 Task: Find connections with filter location Granada with filter topic #homeofficewith filter profile language Potuguese with filter current company Gartner with filter school Ranchi University, Ranchi with filter industry Education with filter service category Property Management with filter keywords title Culture Operations Manager
Action: Mouse moved to (580, 87)
Screenshot: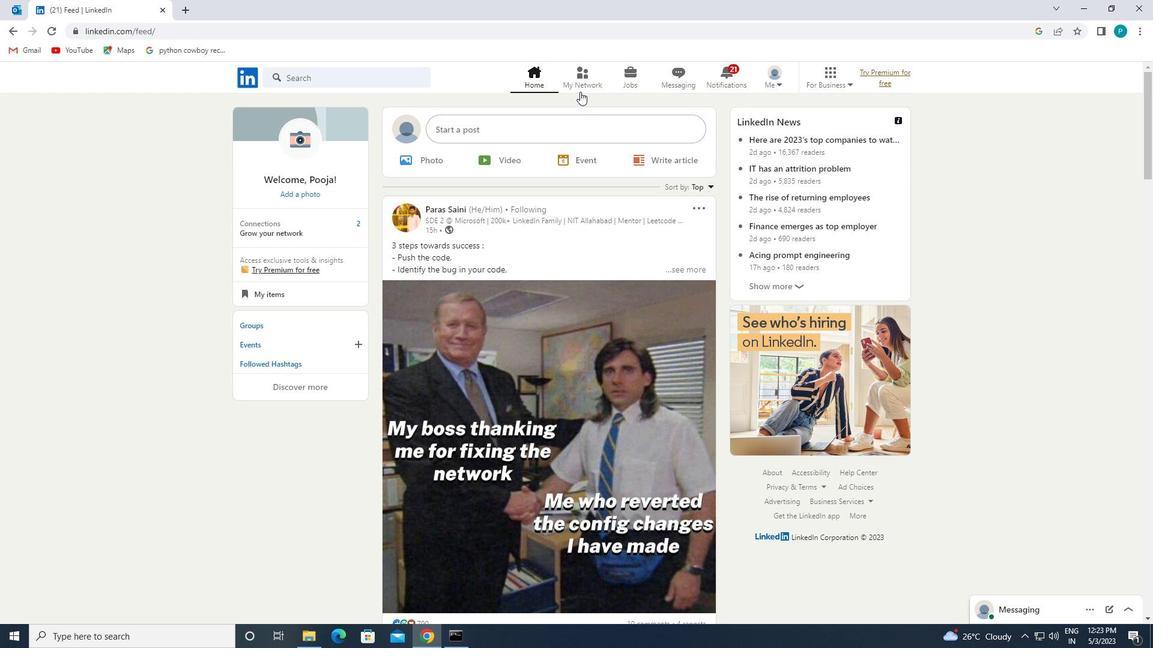 
Action: Mouse pressed left at (580, 87)
Screenshot: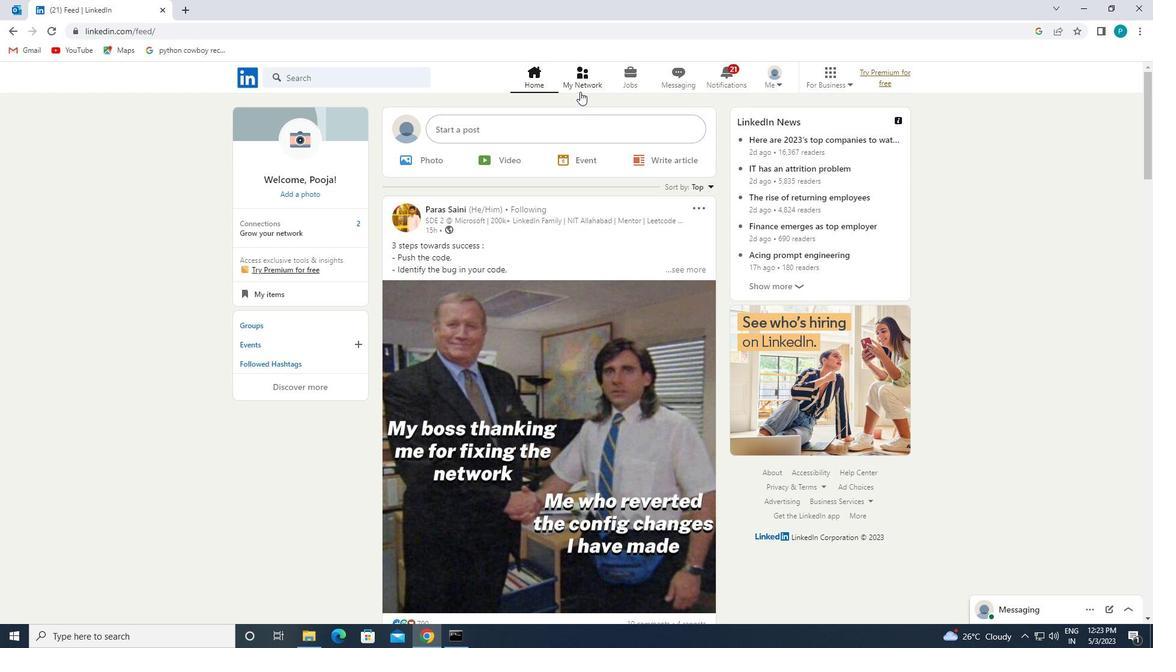 
Action: Mouse moved to (287, 151)
Screenshot: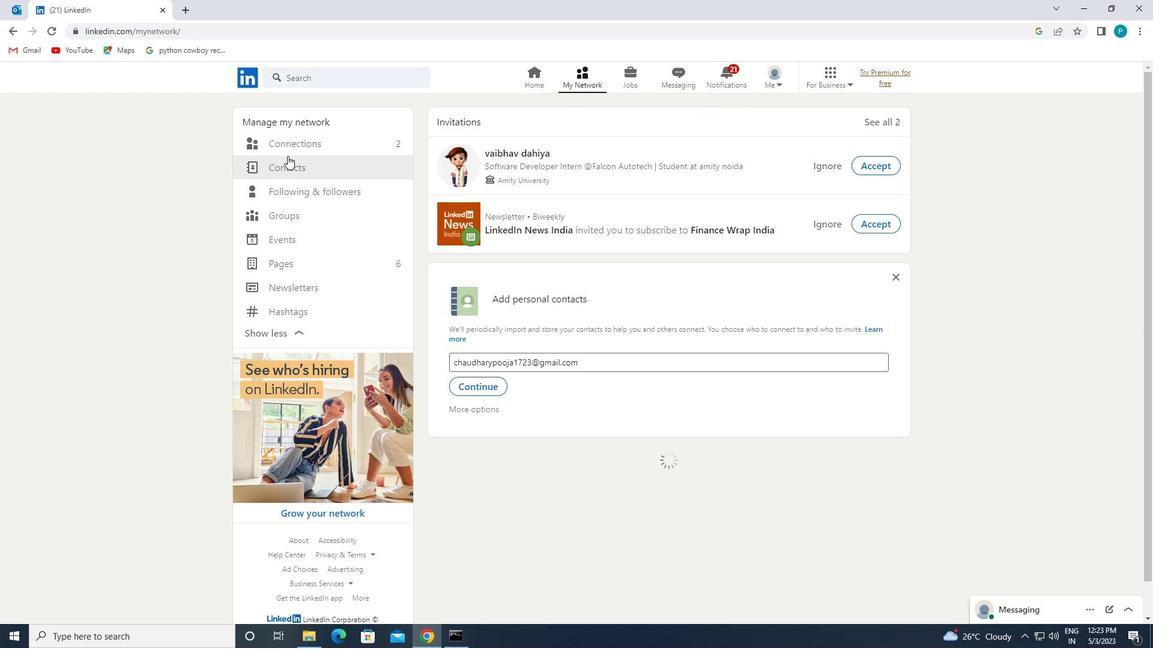 
Action: Mouse pressed left at (287, 151)
Screenshot: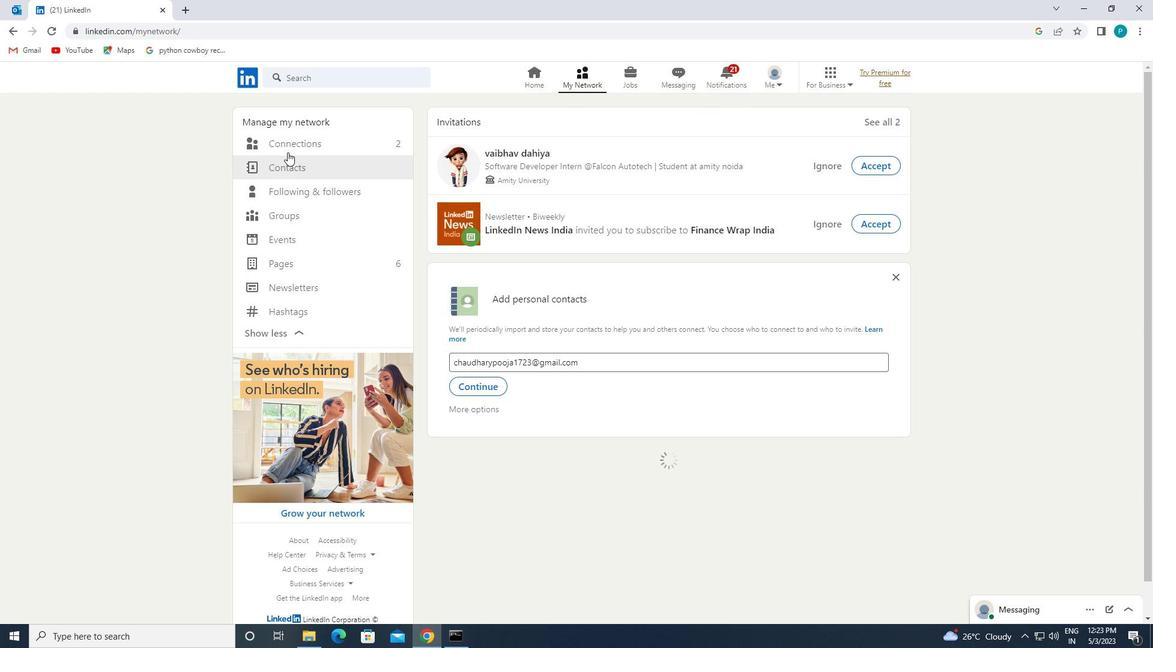 
Action: Mouse moved to (365, 144)
Screenshot: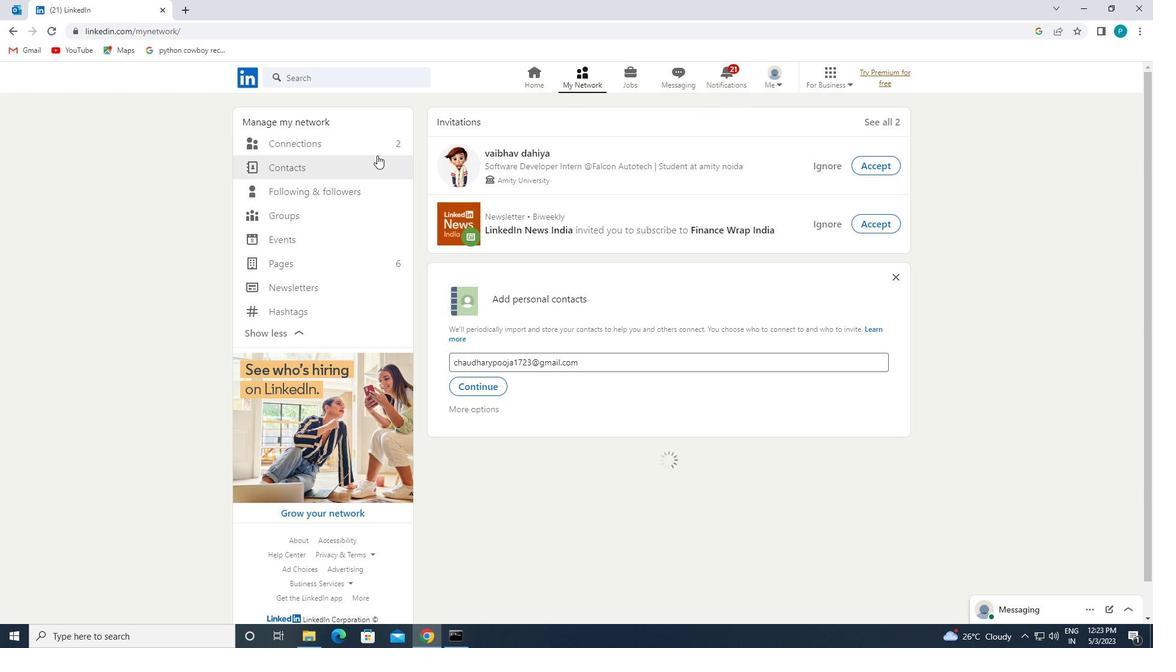 
Action: Mouse pressed left at (365, 144)
Screenshot: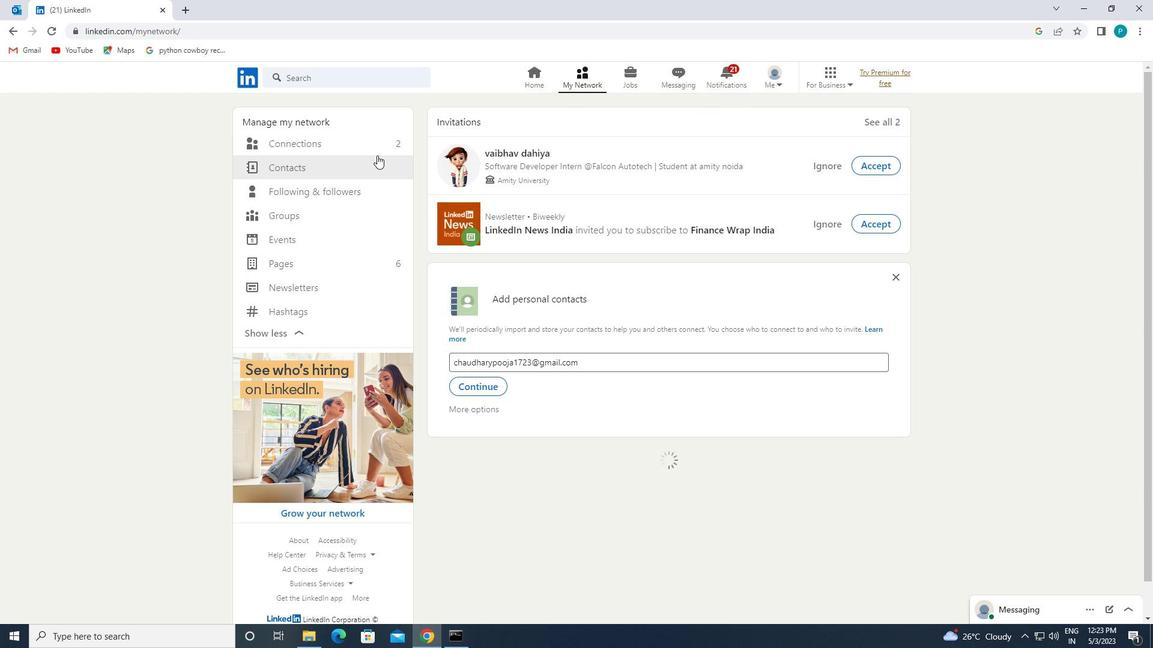 
Action: Mouse pressed left at (365, 144)
Screenshot: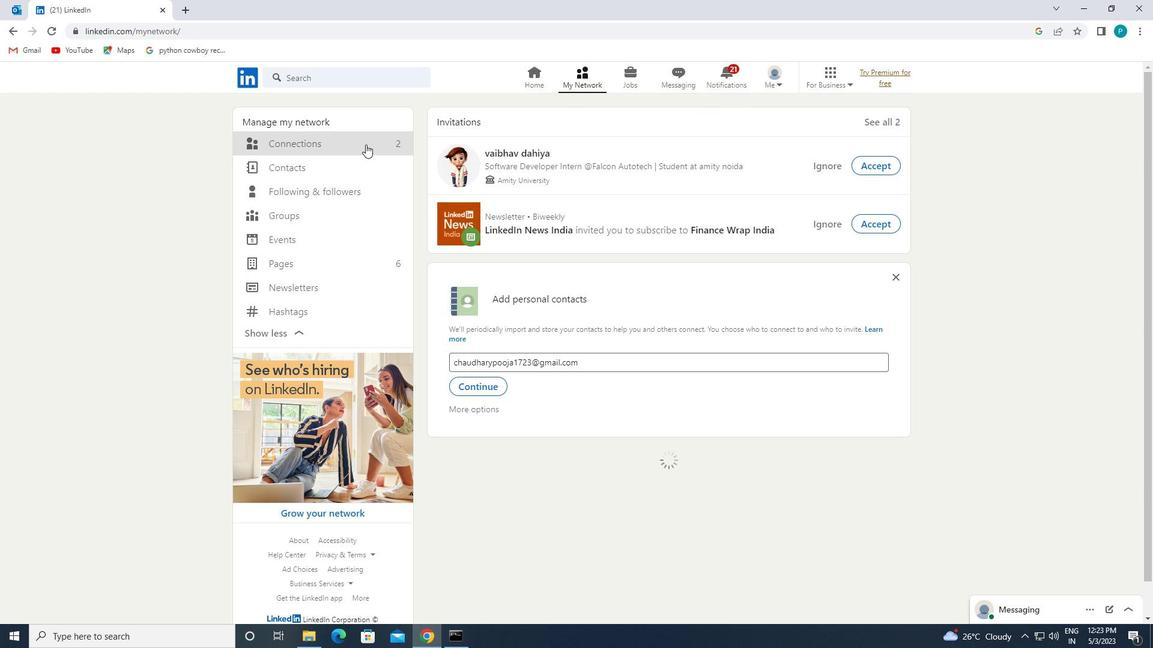 
Action: Mouse moved to (692, 145)
Screenshot: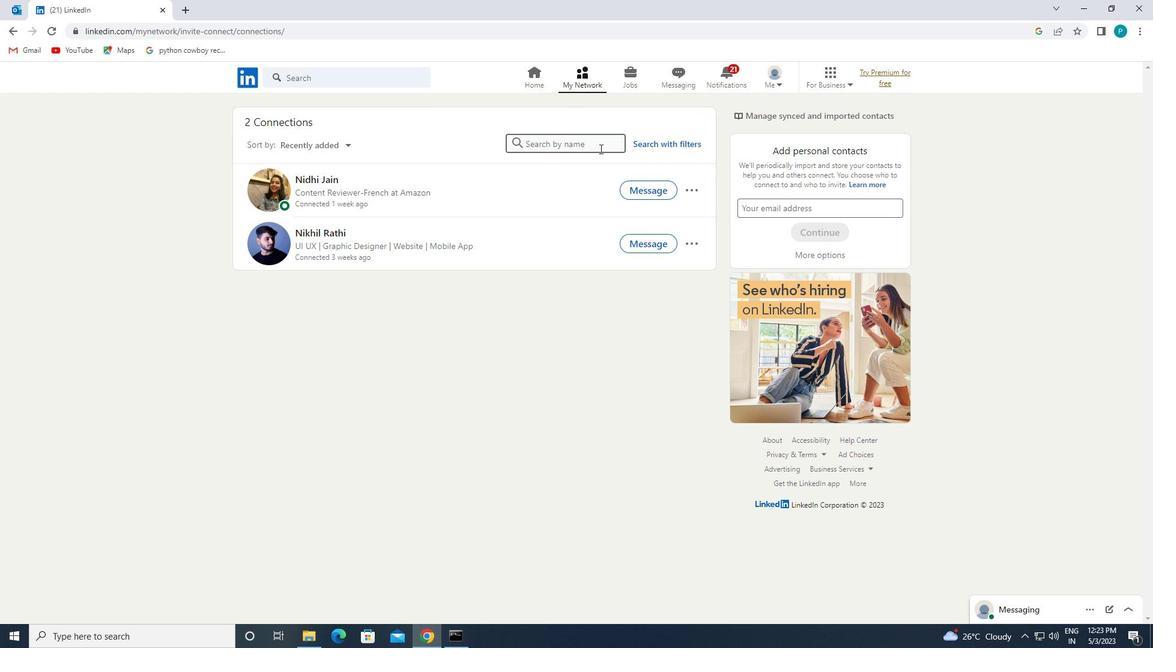 
Action: Mouse pressed left at (692, 145)
Screenshot: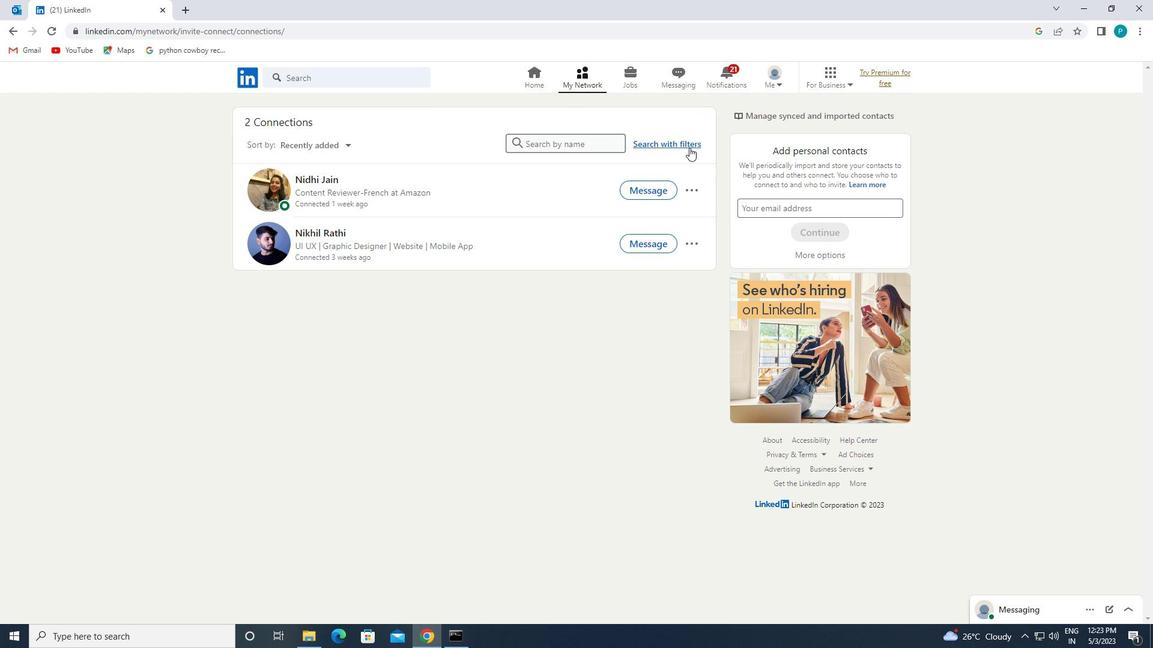 
Action: Mouse moved to (618, 117)
Screenshot: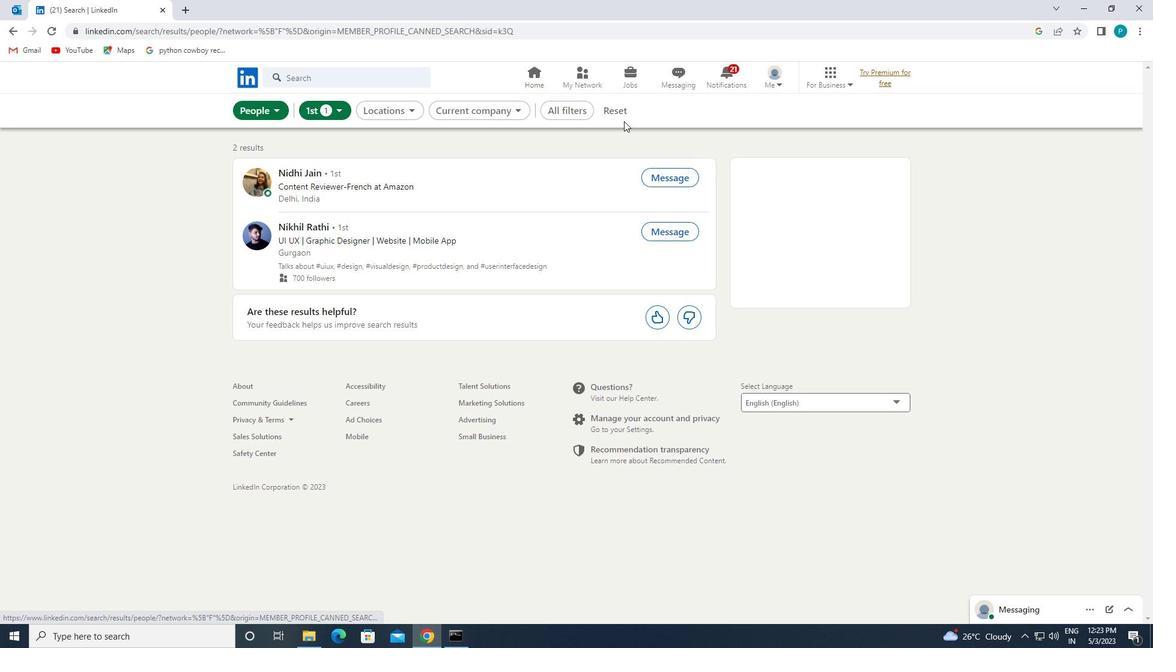 
Action: Mouse pressed left at (618, 117)
Screenshot: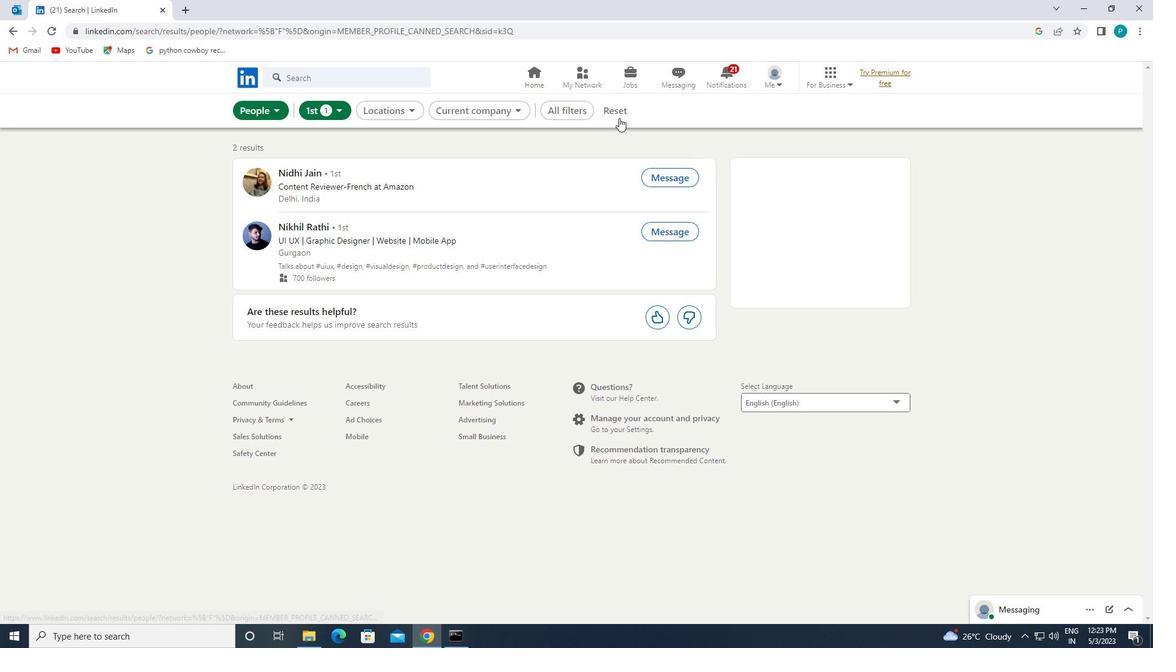 
Action: Mouse moved to (584, 111)
Screenshot: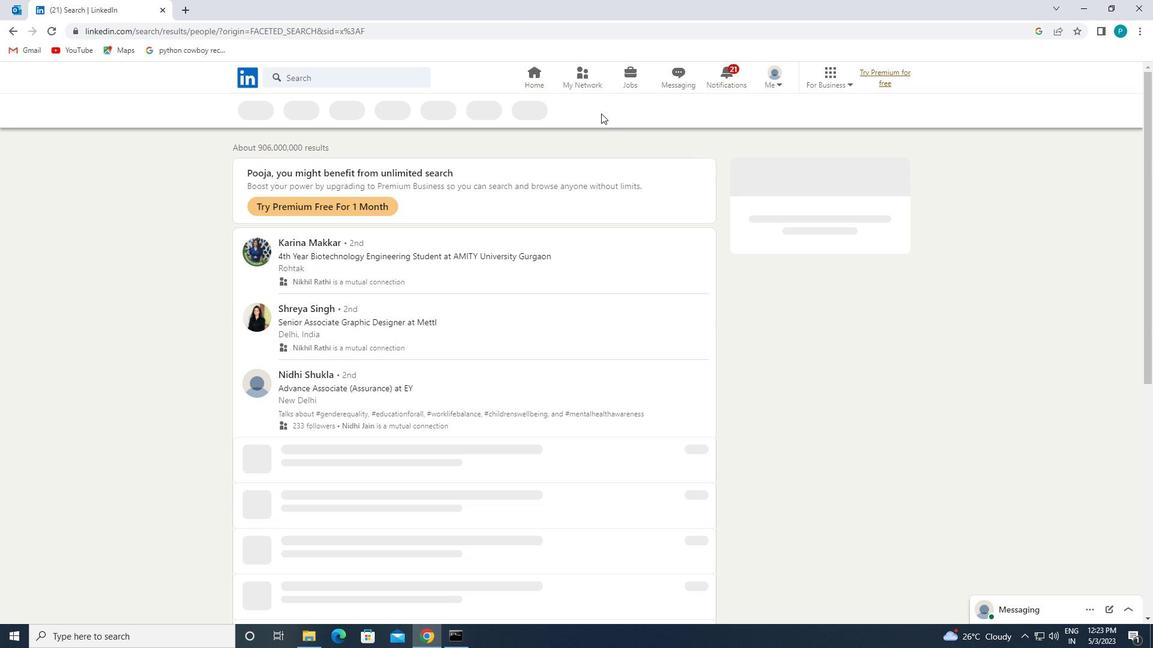 
Action: Mouse pressed left at (584, 111)
Screenshot: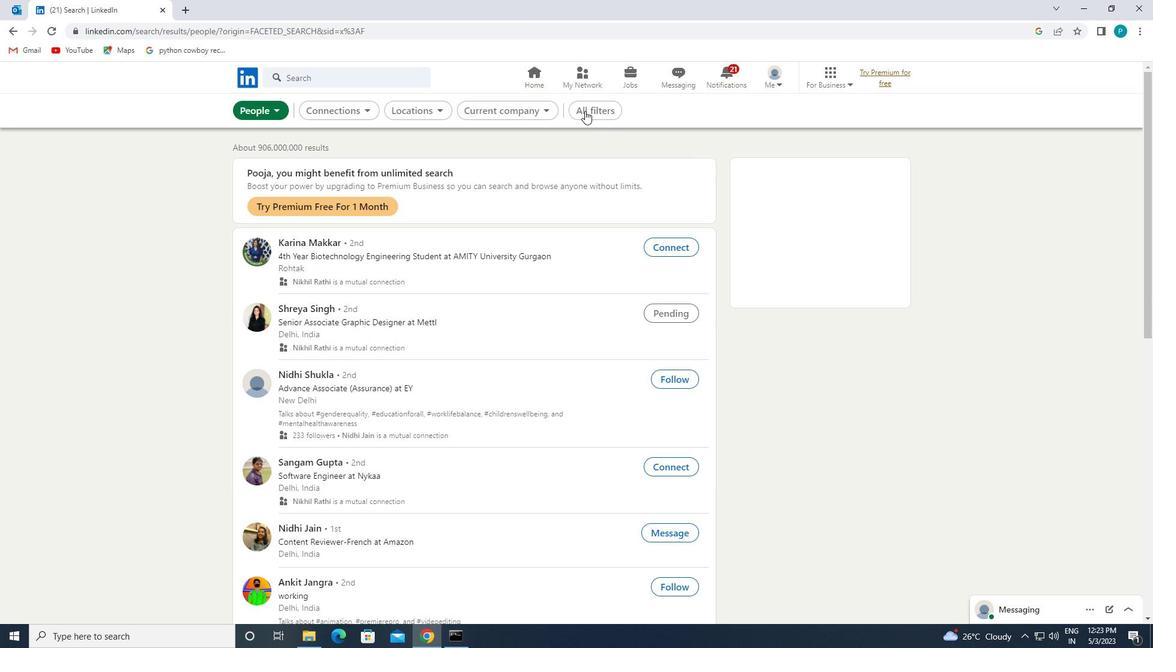 
Action: Mouse moved to (875, 288)
Screenshot: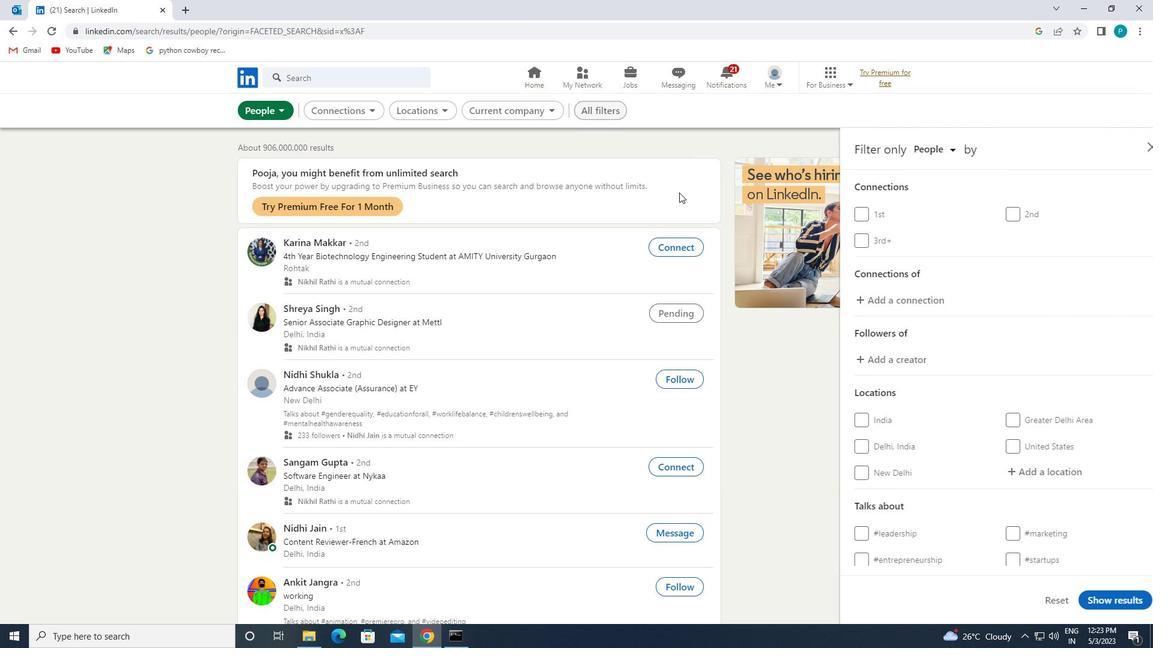 
Action: Mouse scrolled (875, 288) with delta (0, 0)
Screenshot: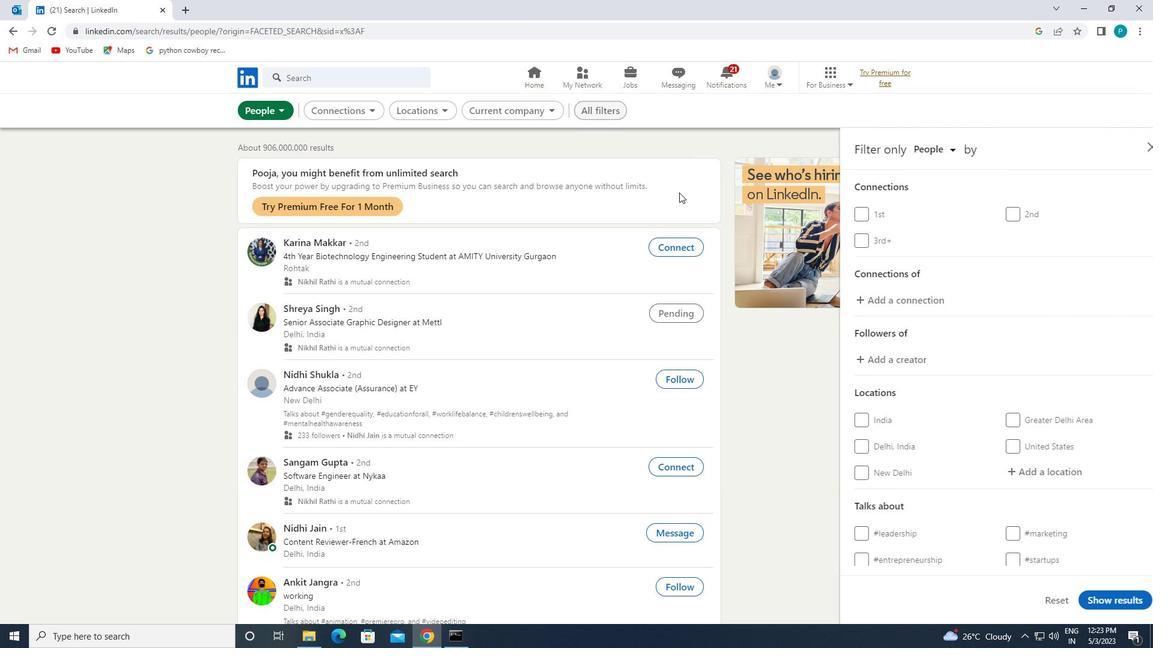 
Action: Mouse moved to (885, 294)
Screenshot: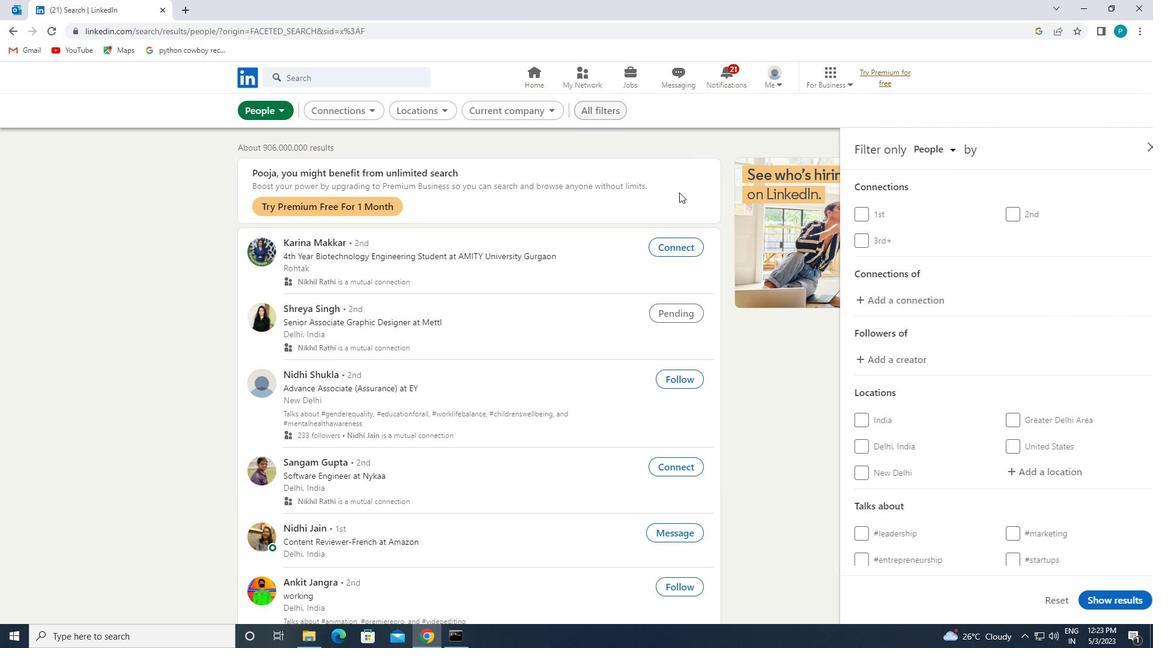 
Action: Mouse scrolled (885, 294) with delta (0, 0)
Screenshot: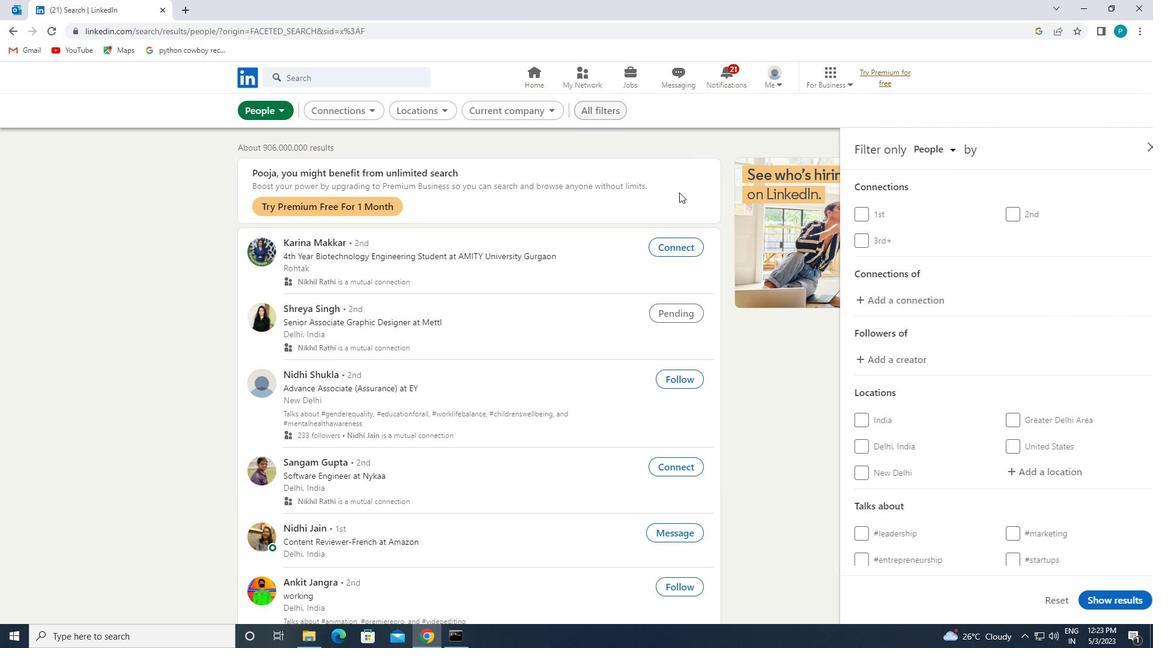 
Action: Mouse moved to (996, 342)
Screenshot: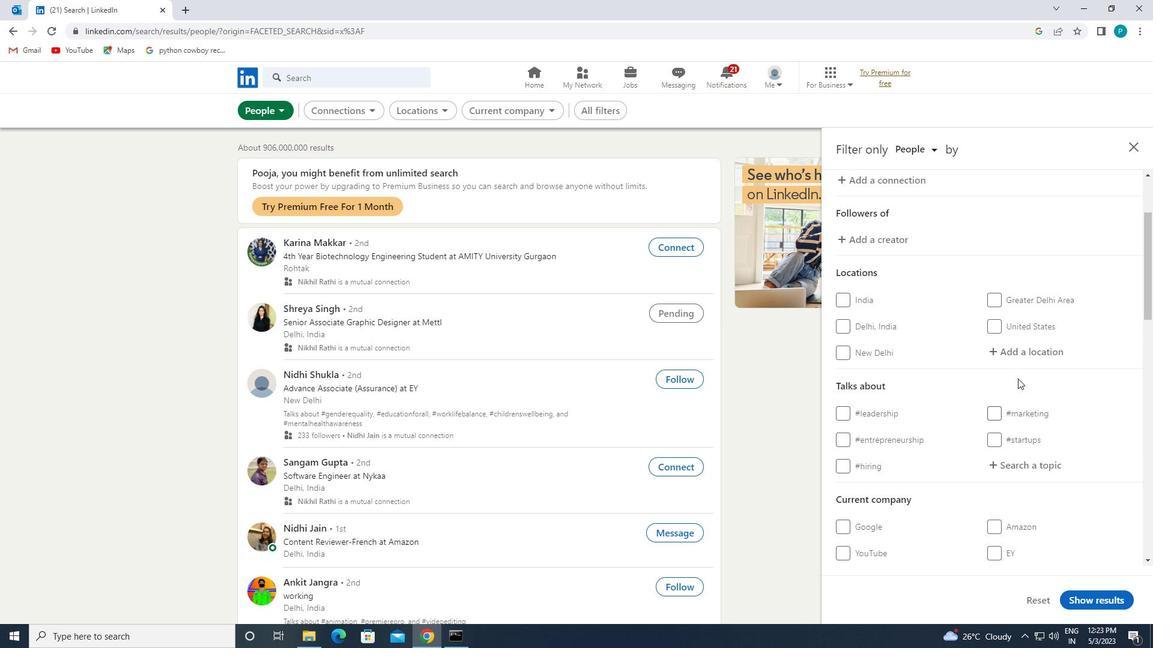 
Action: Mouse pressed left at (996, 342)
Screenshot: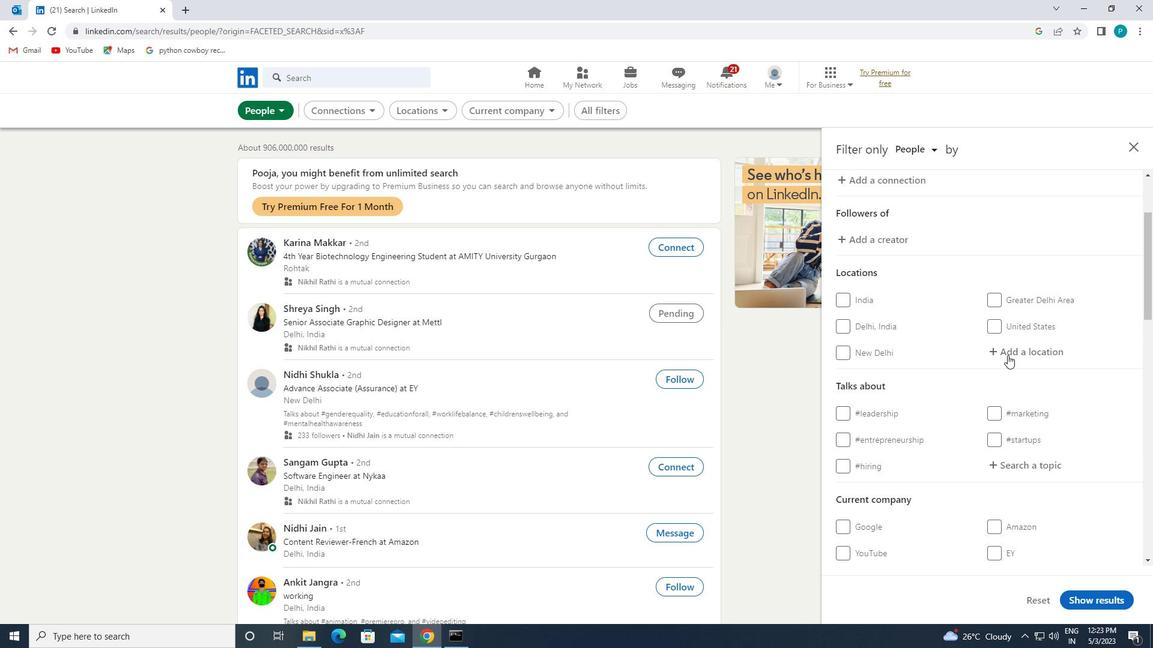 
Action: Key pressed <Key.caps_lock>g<Key.caps_lock>ranada
Screenshot: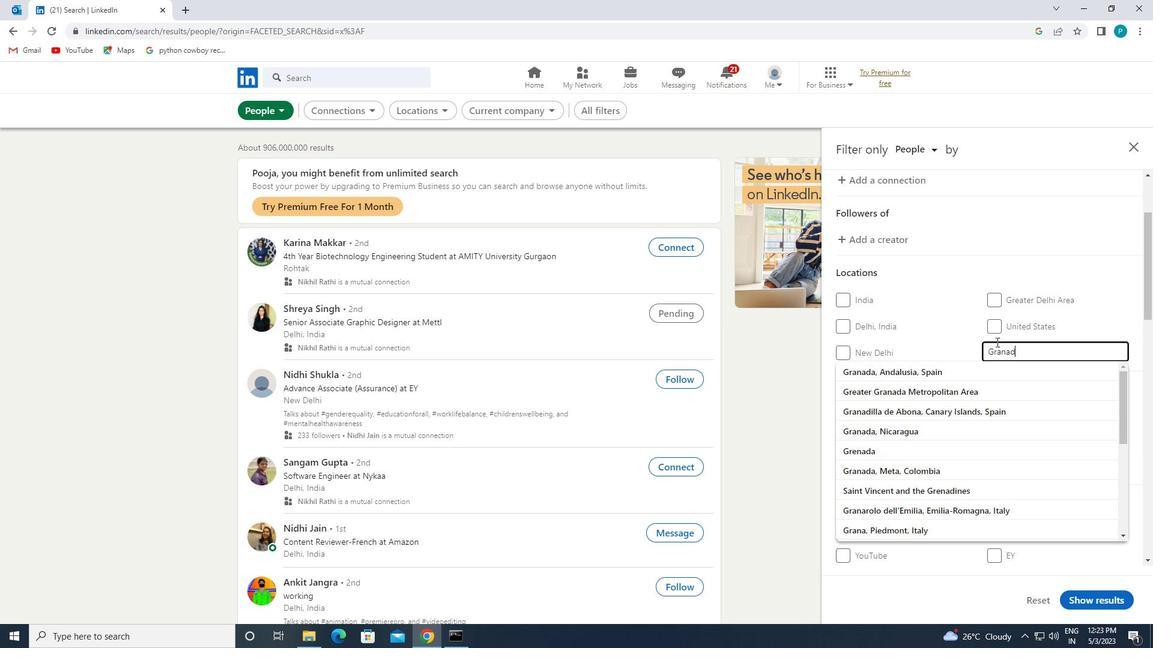 
Action: Mouse moved to (924, 370)
Screenshot: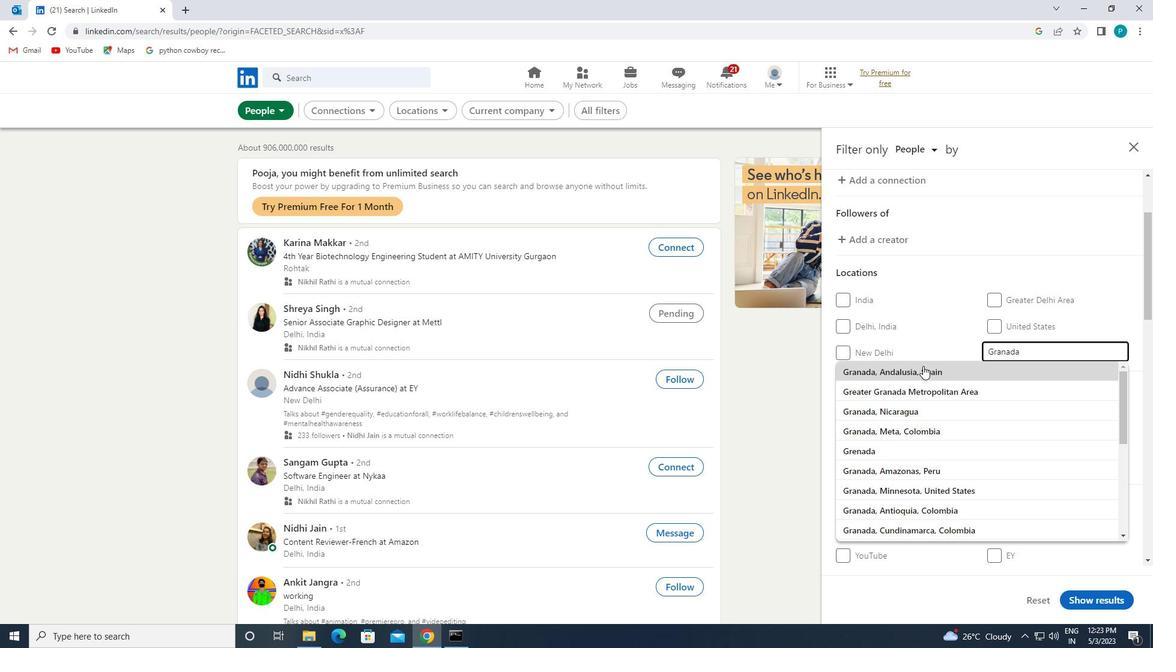 
Action: Mouse pressed left at (924, 370)
Screenshot: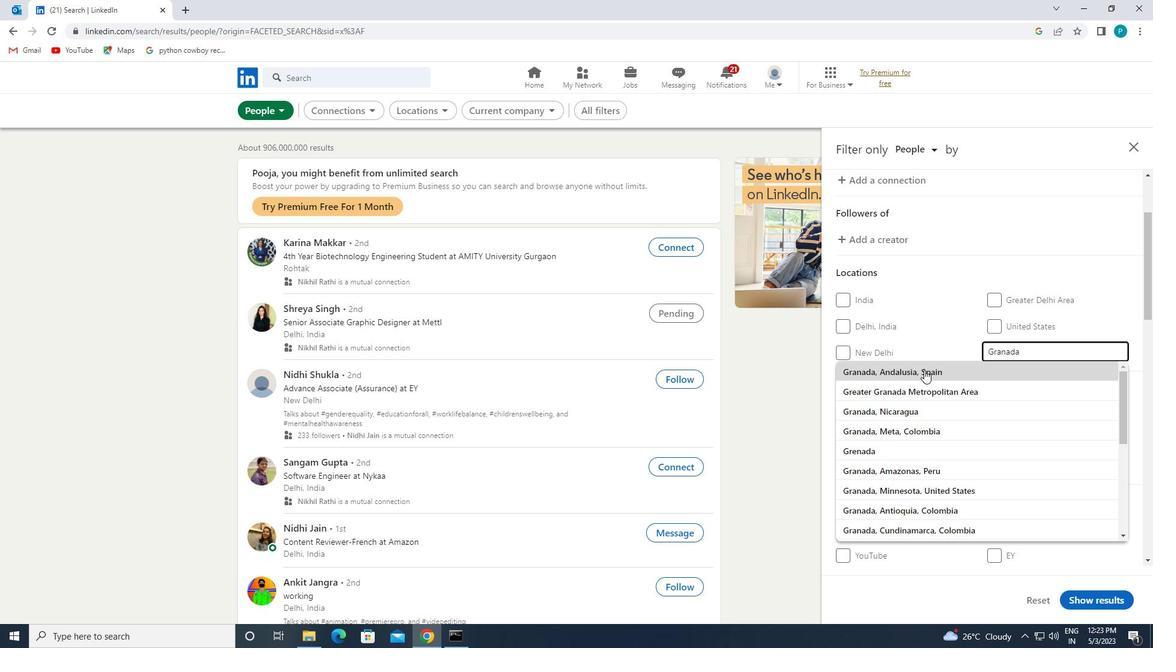 
Action: Mouse moved to (924, 371)
Screenshot: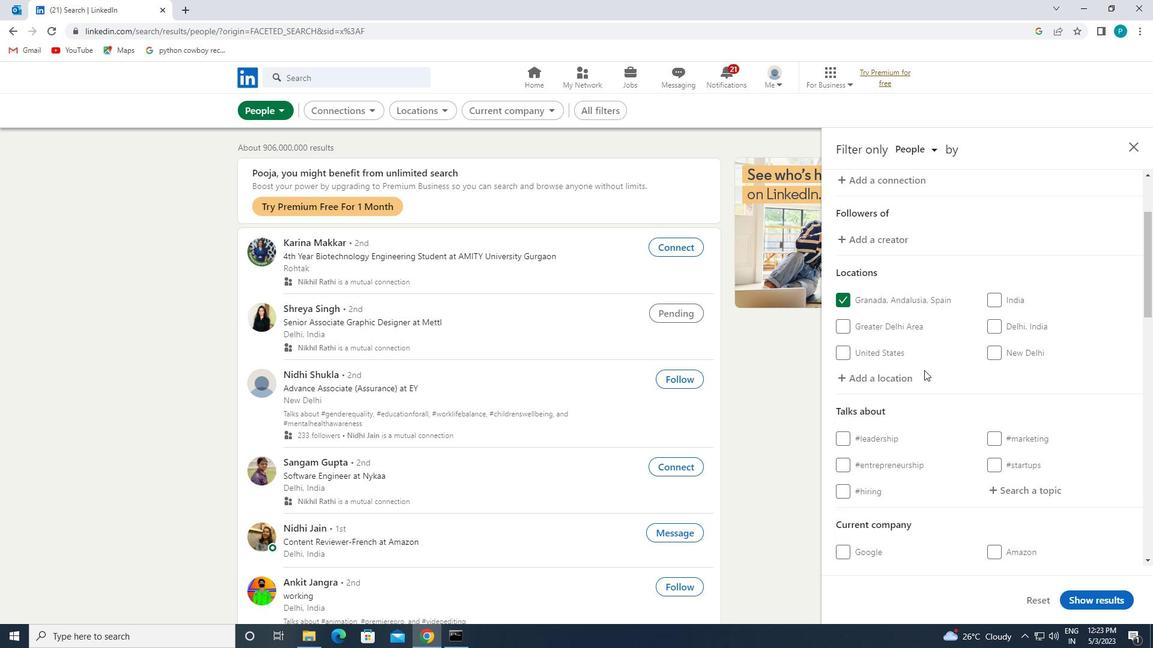 
Action: Mouse scrolled (924, 370) with delta (0, 0)
Screenshot: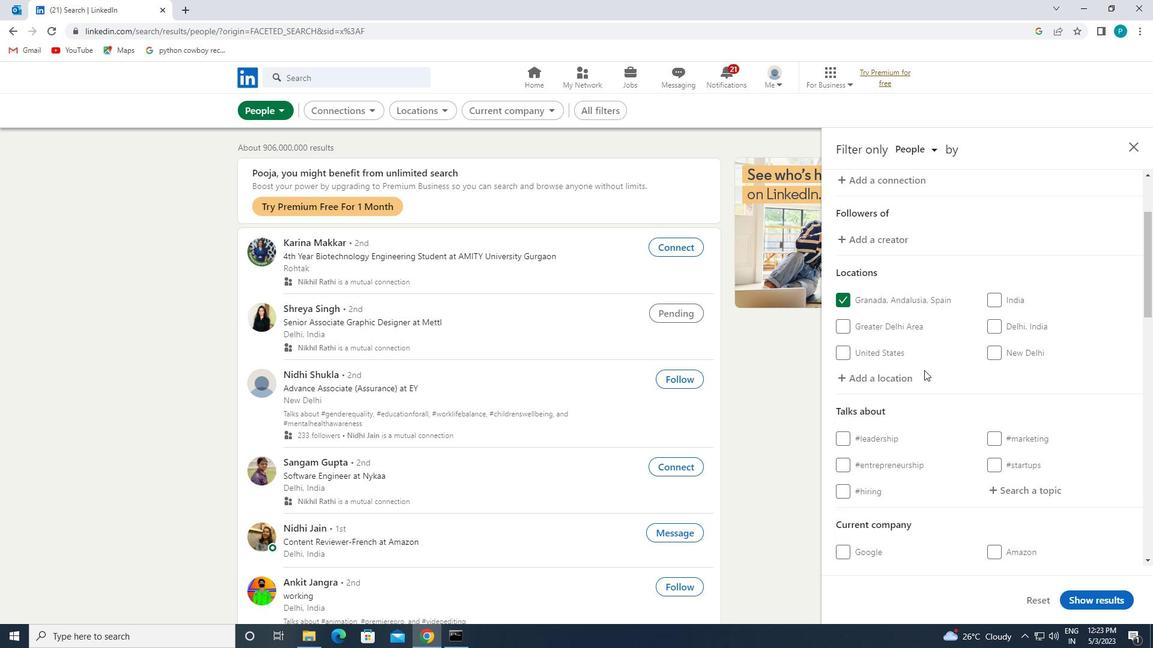 
Action: Mouse moved to (946, 386)
Screenshot: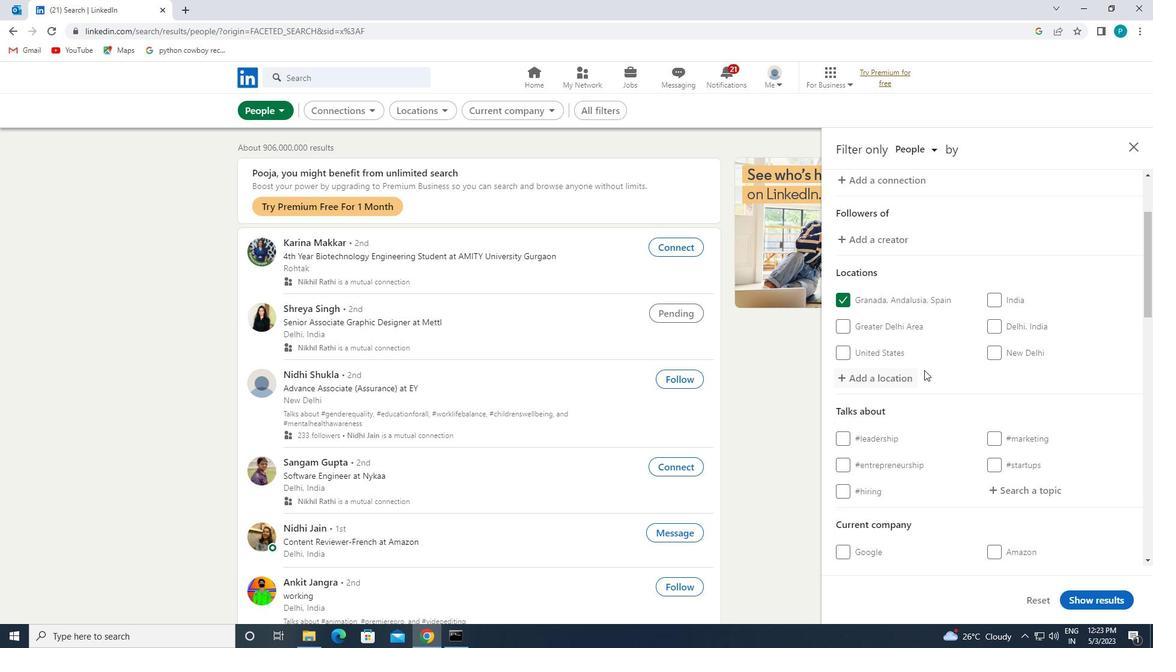 
Action: Mouse scrolled (946, 386) with delta (0, 0)
Screenshot: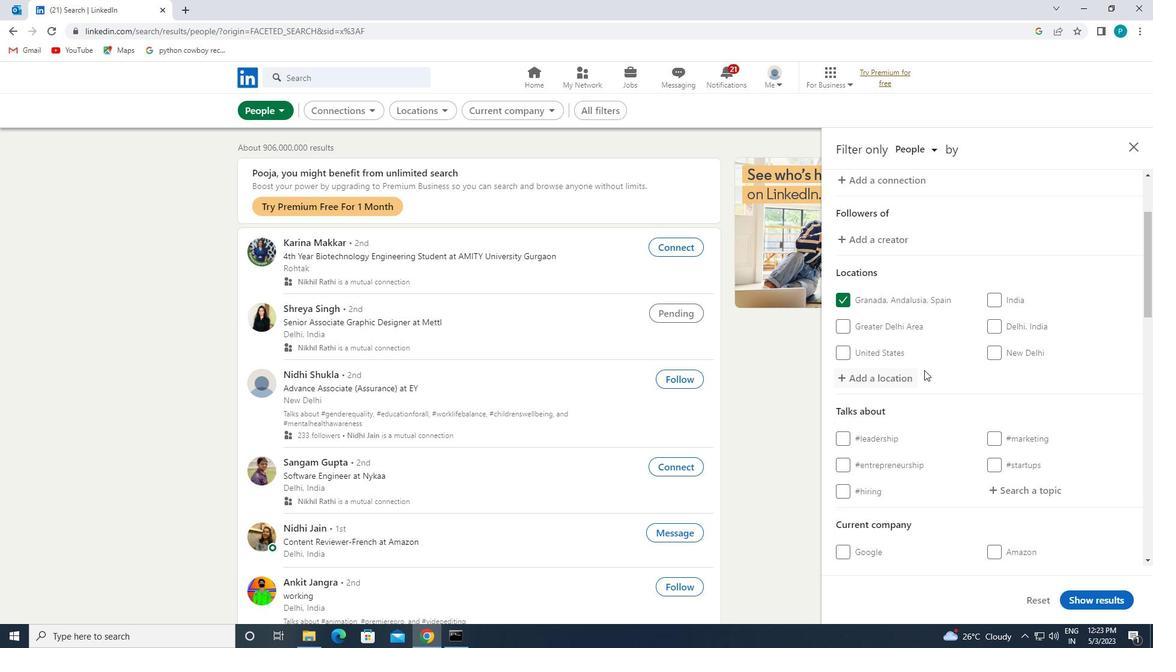 
Action: Mouse moved to (951, 390)
Screenshot: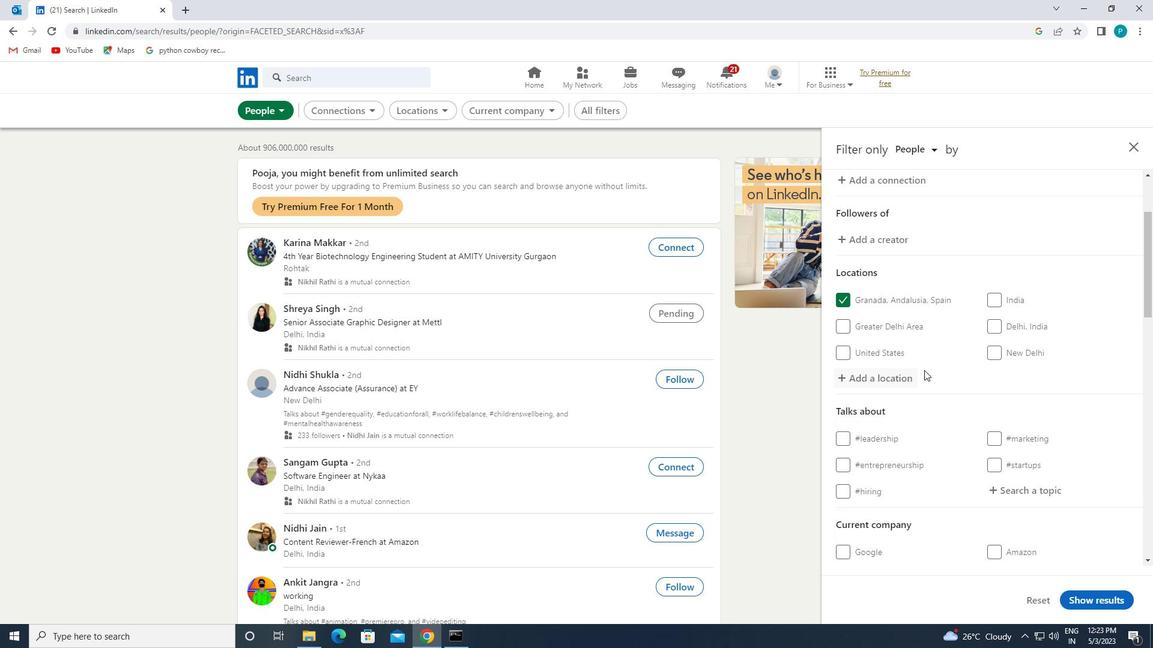 
Action: Mouse scrolled (951, 389) with delta (0, 0)
Screenshot: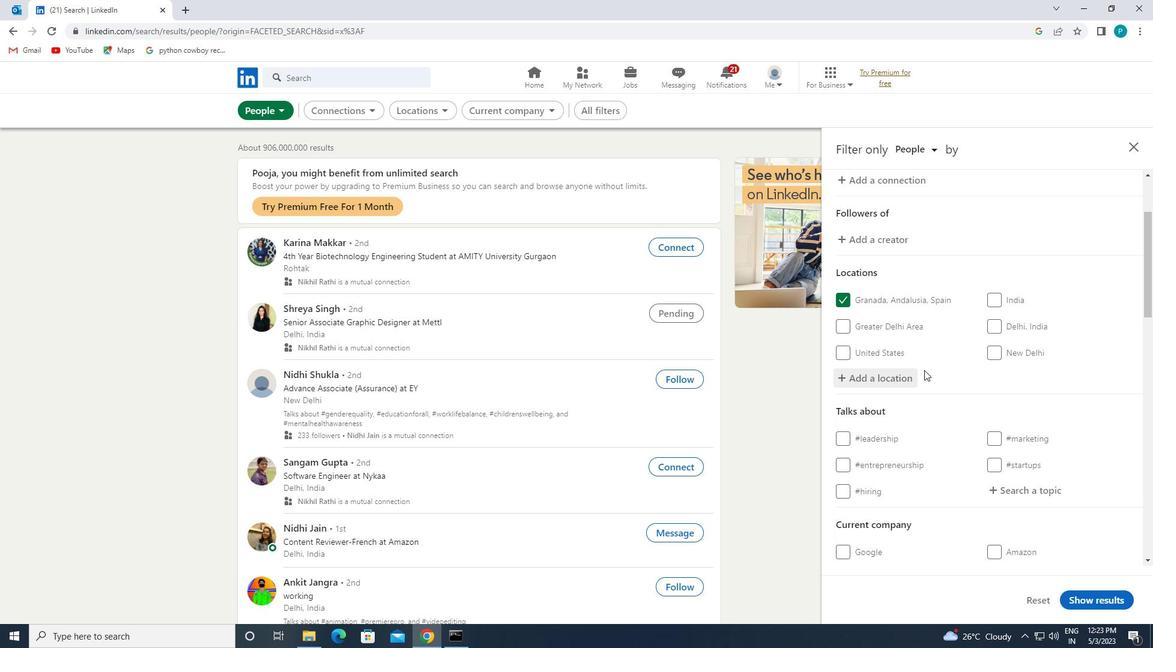 
Action: Mouse moved to (1027, 303)
Screenshot: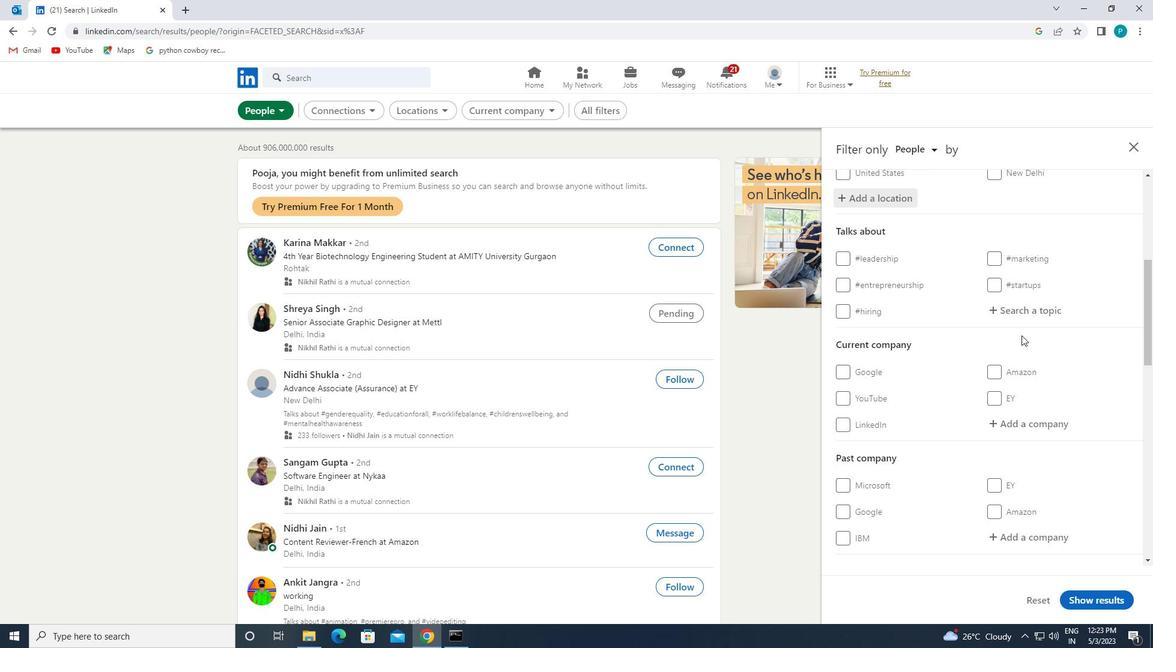
Action: Mouse pressed left at (1027, 303)
Screenshot: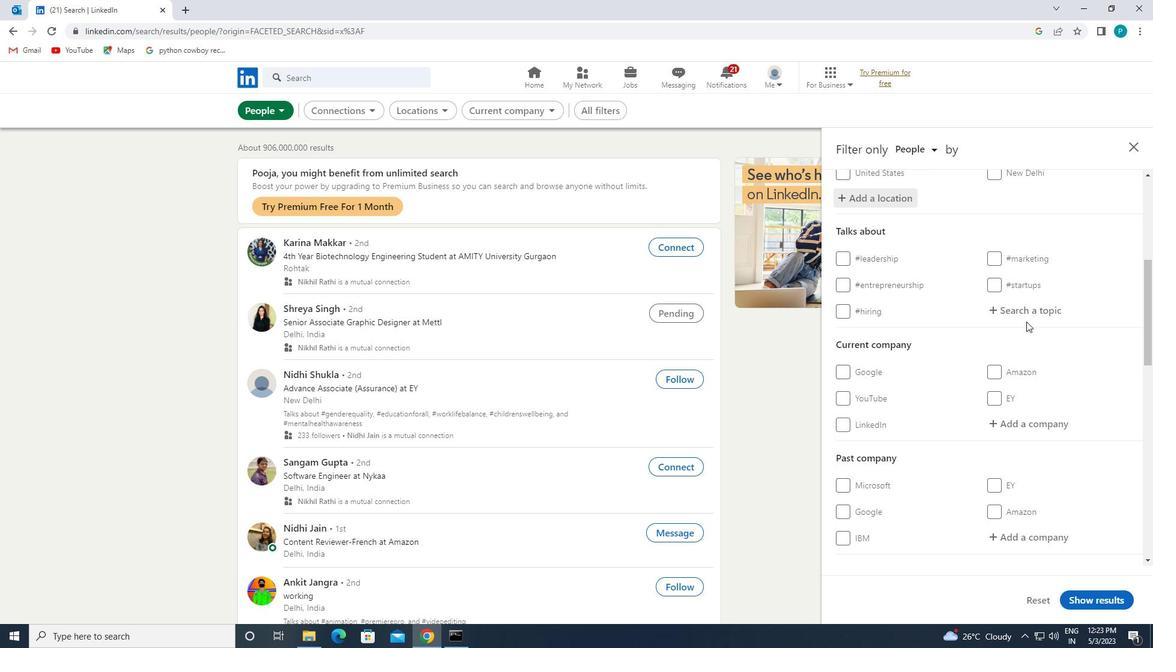 
Action: Mouse moved to (1038, 304)
Screenshot: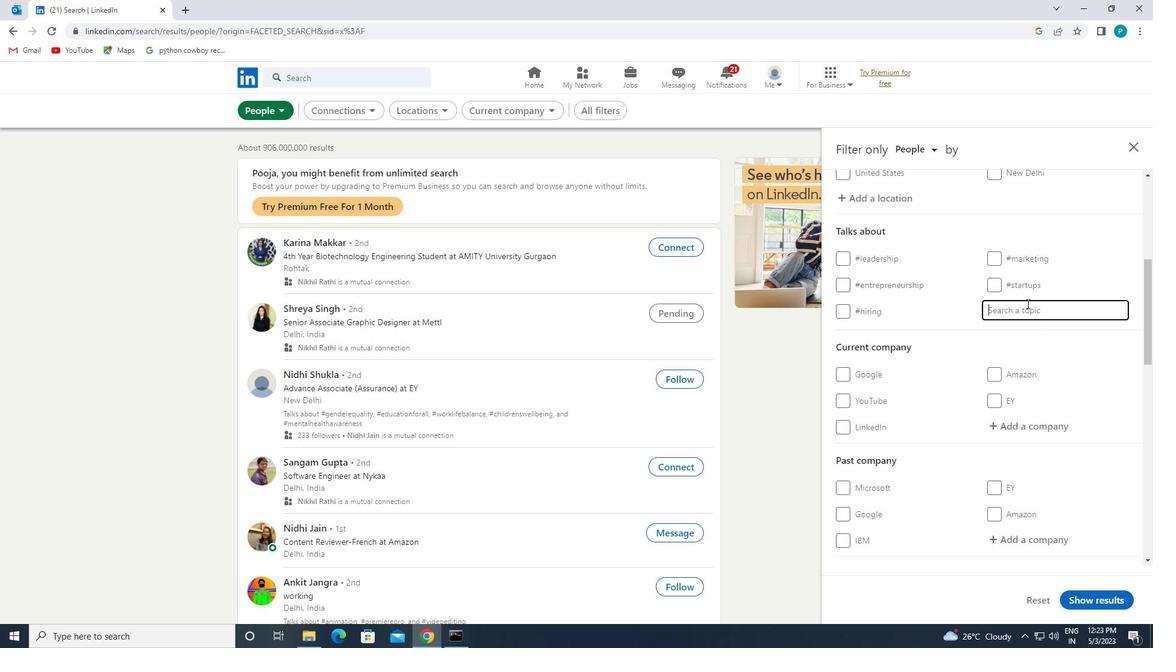 
Action: Key pressed <Key.shift>#HOMEOFFICE
Screenshot: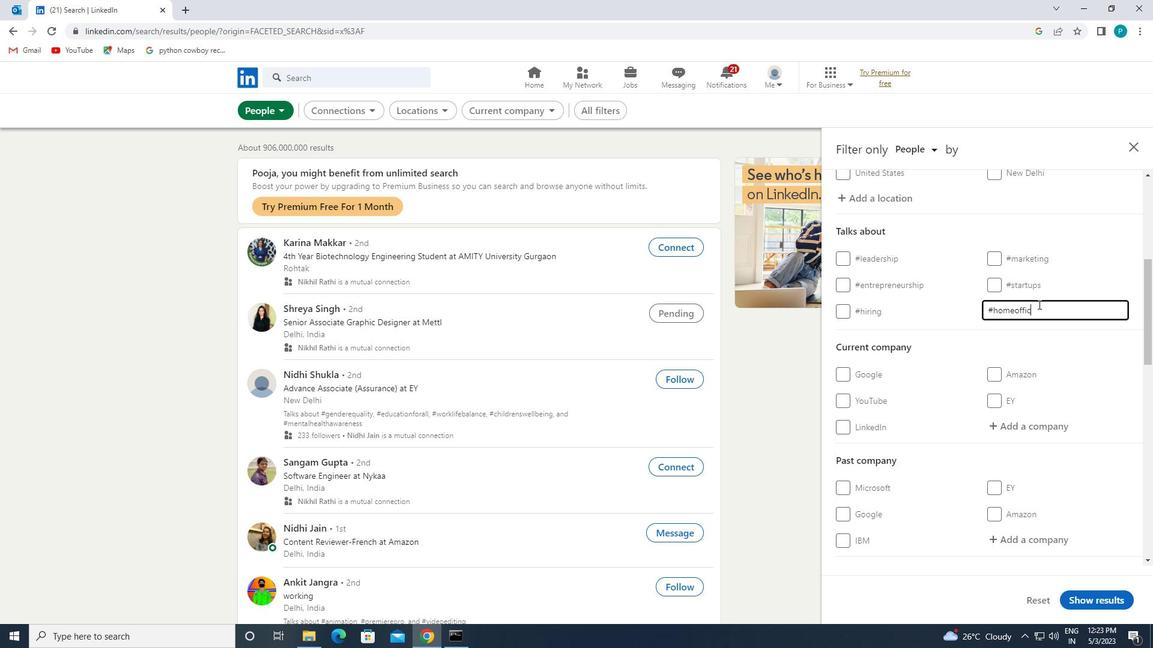 
Action: Mouse moved to (1011, 326)
Screenshot: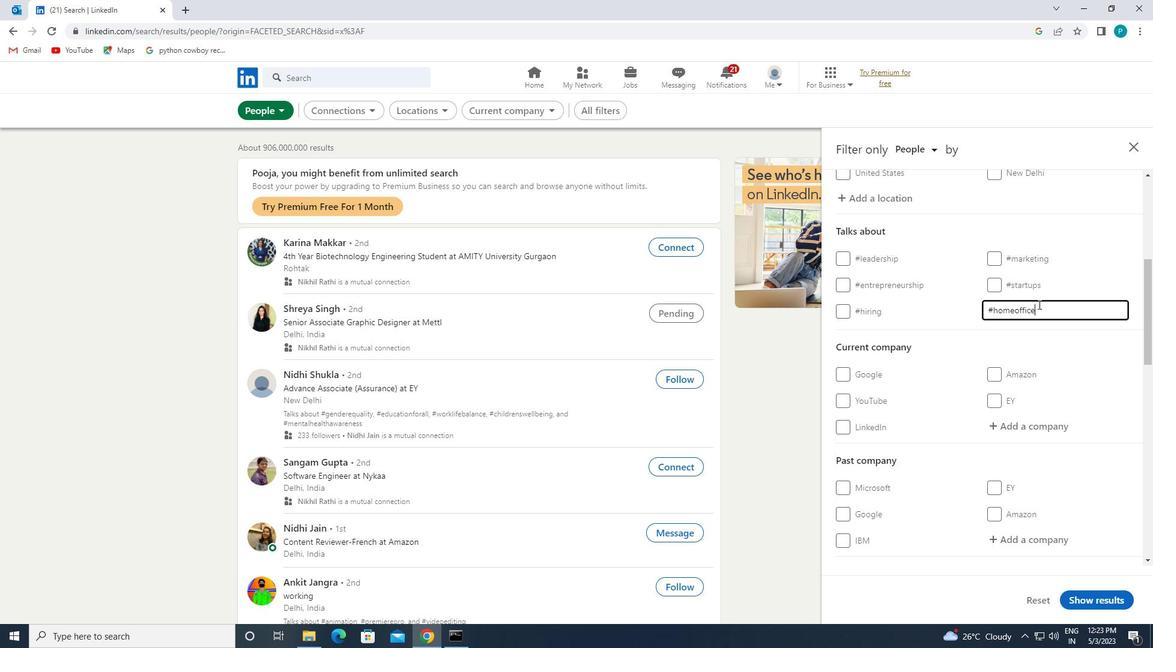 
Action: Mouse scrolled (1011, 325) with delta (0, 0)
Screenshot: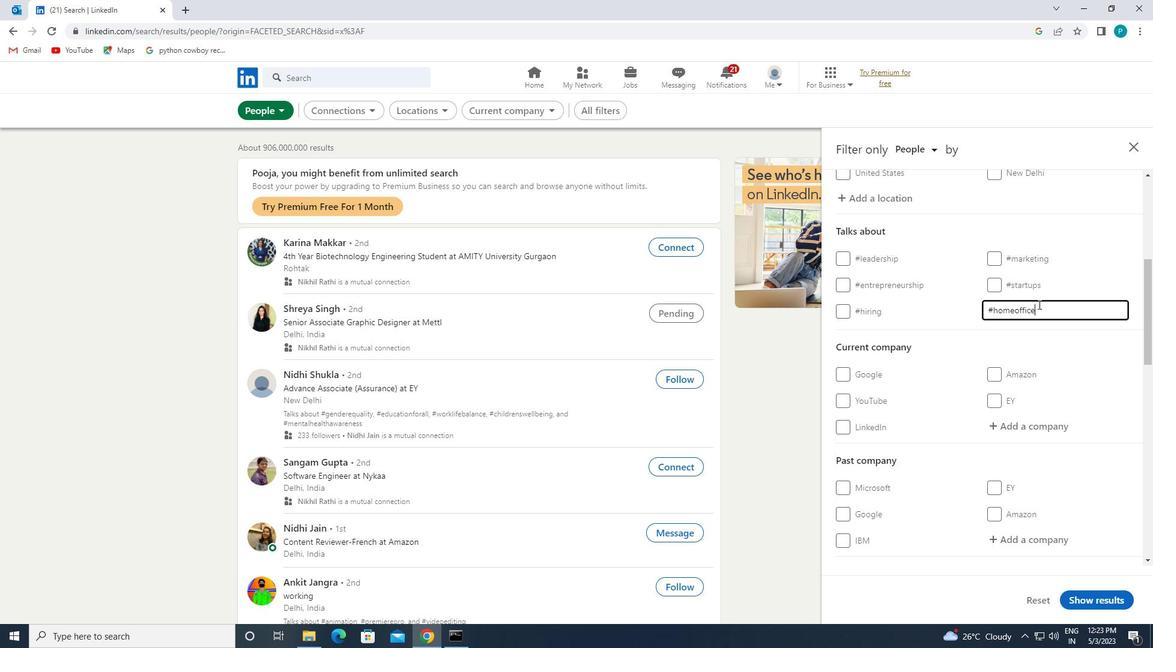 
Action: Mouse moved to (1002, 339)
Screenshot: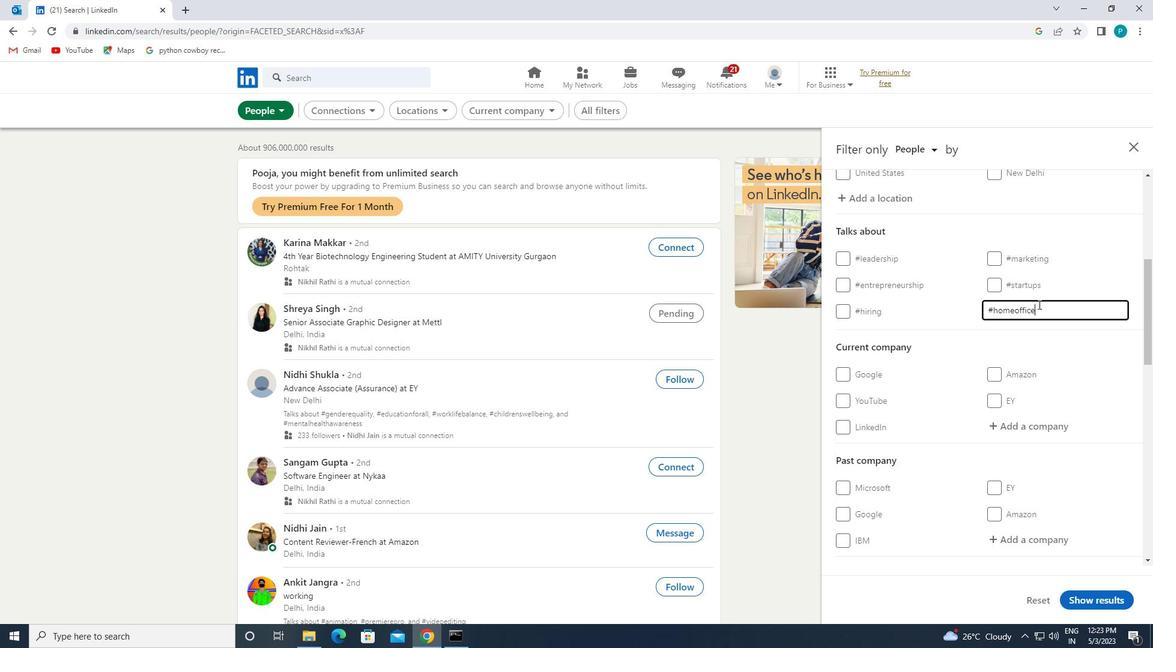 
Action: Mouse scrolled (1002, 338) with delta (0, 0)
Screenshot: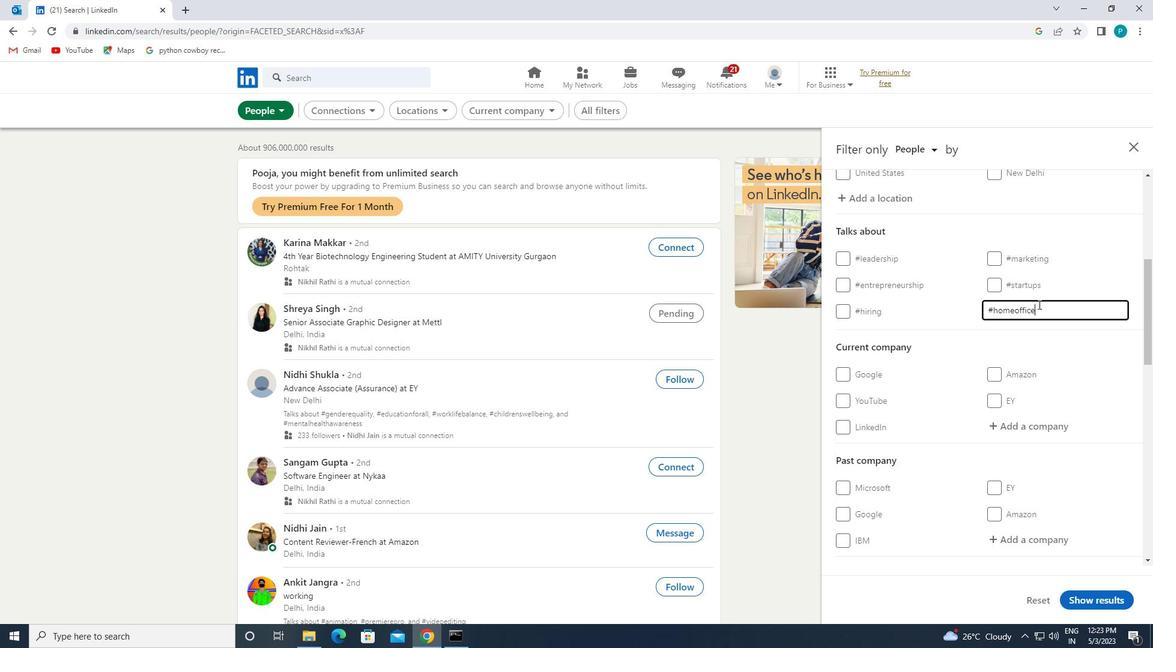 
Action: Mouse moved to (1000, 351)
Screenshot: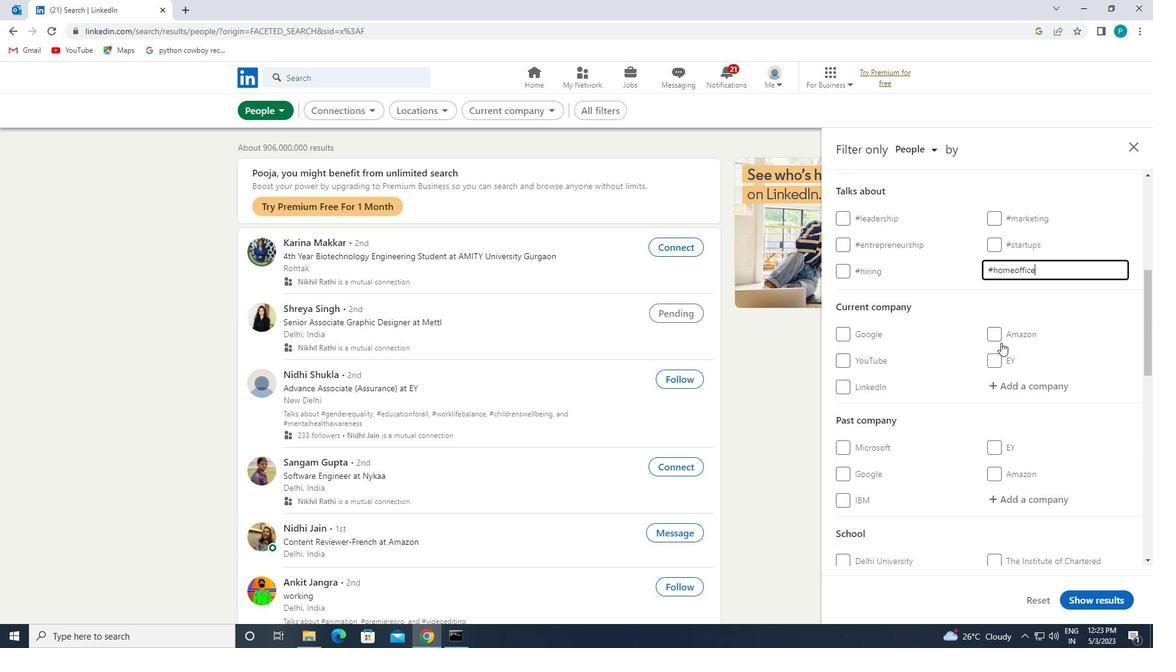 
Action: Mouse scrolled (1000, 351) with delta (0, 0)
Screenshot: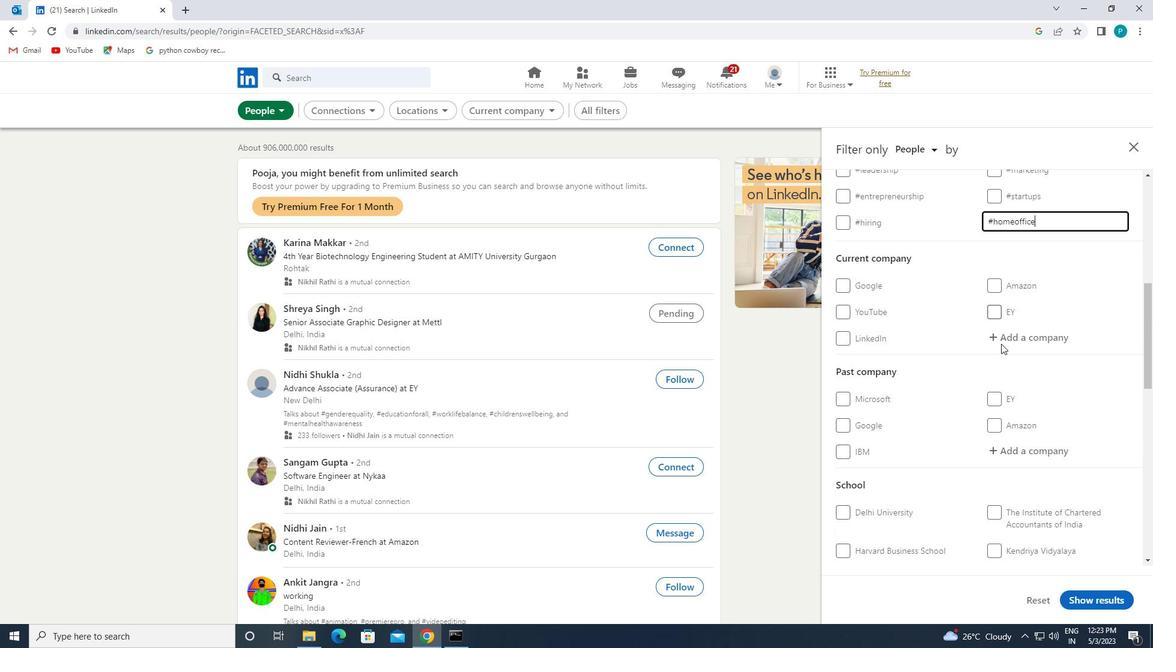 
Action: Mouse scrolled (1000, 351) with delta (0, 0)
Screenshot: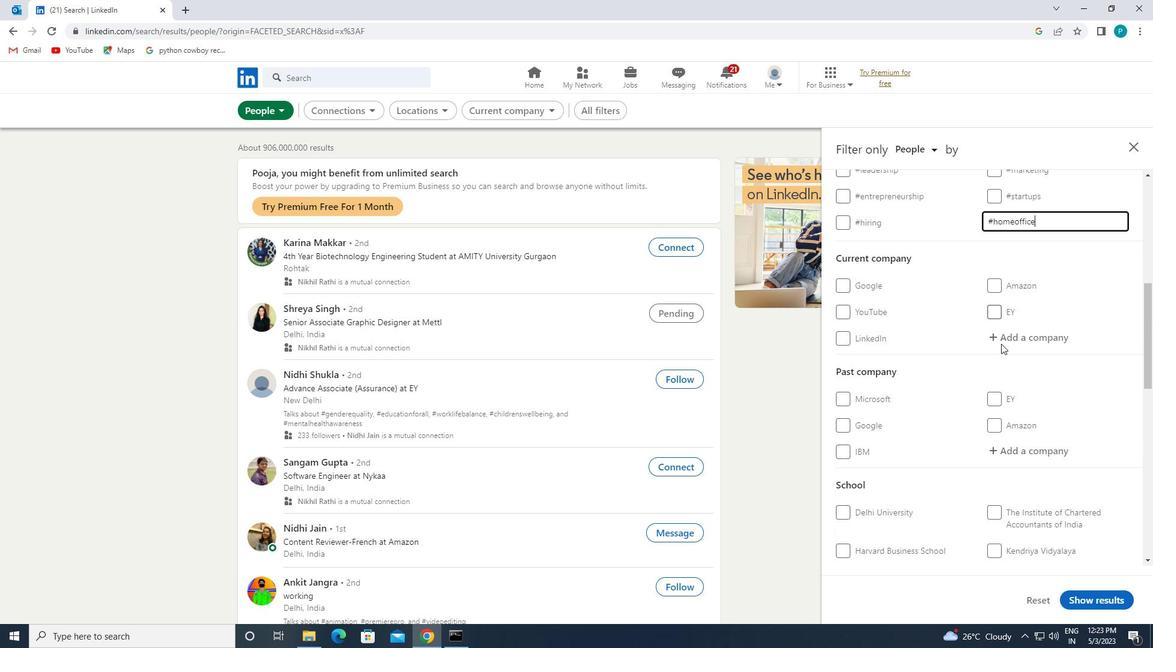 
Action: Mouse moved to (1000, 353)
Screenshot: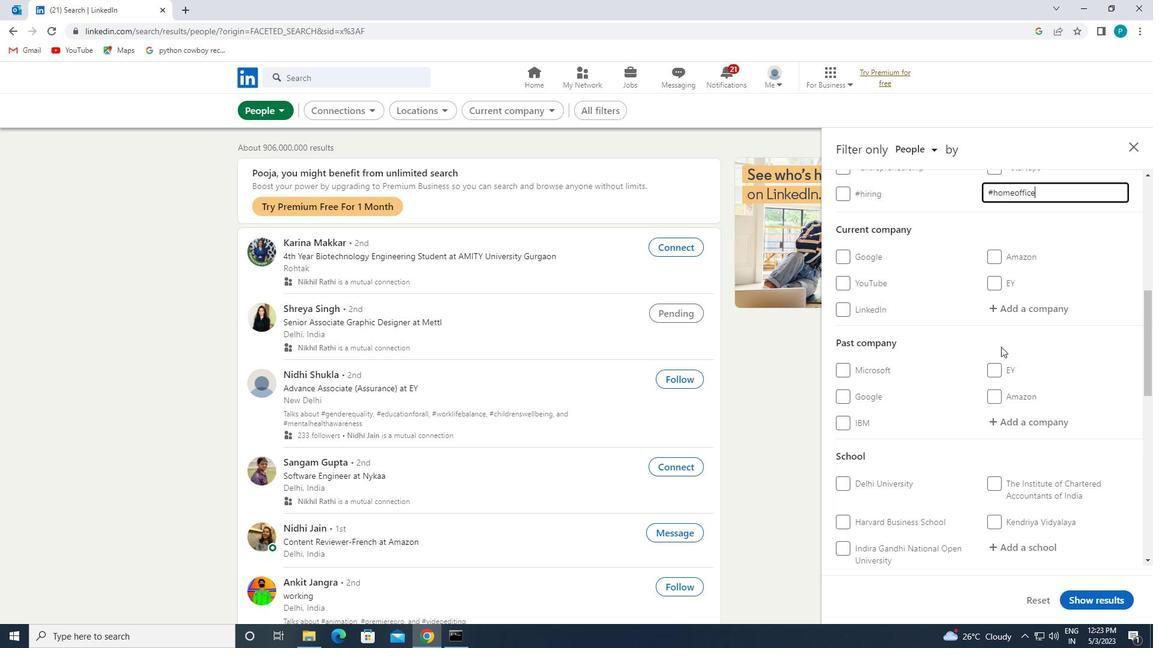 
Action: Mouse scrolled (1000, 353) with delta (0, 0)
Screenshot: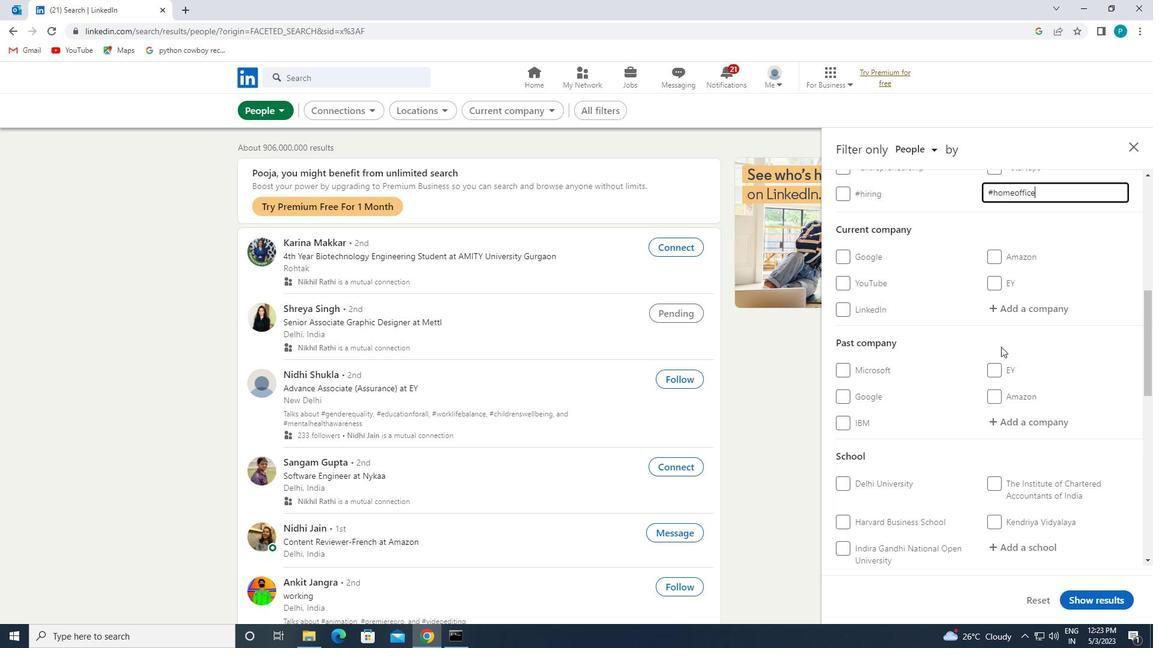 
Action: Mouse moved to (974, 416)
Screenshot: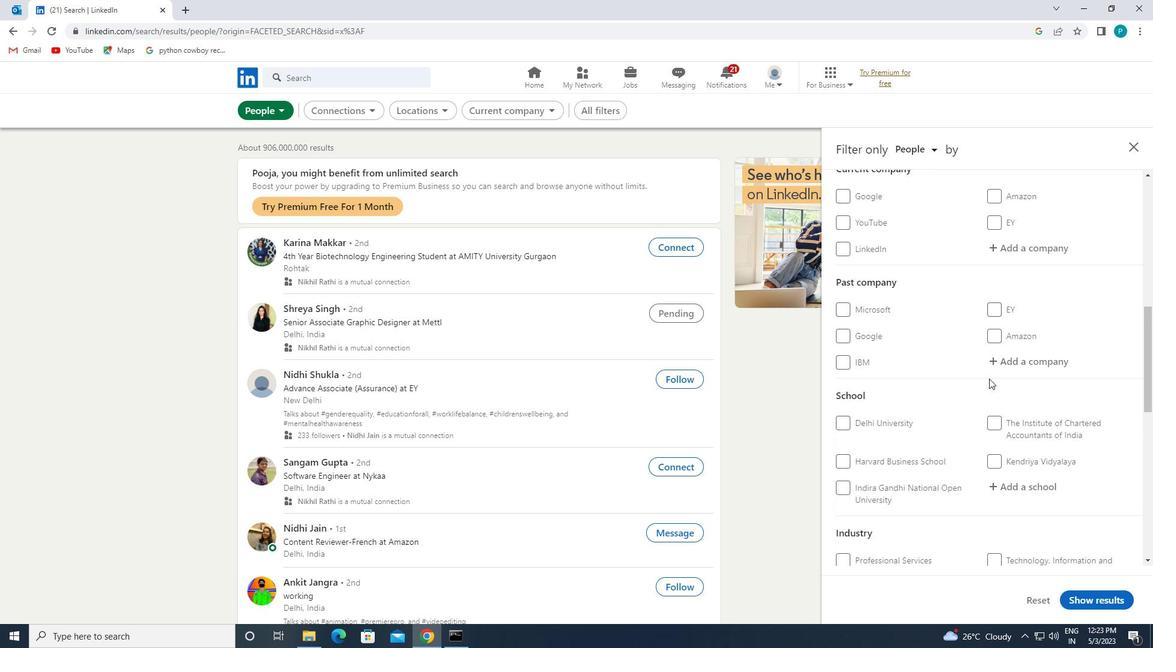 
Action: Mouse scrolled (974, 415) with delta (0, 0)
Screenshot: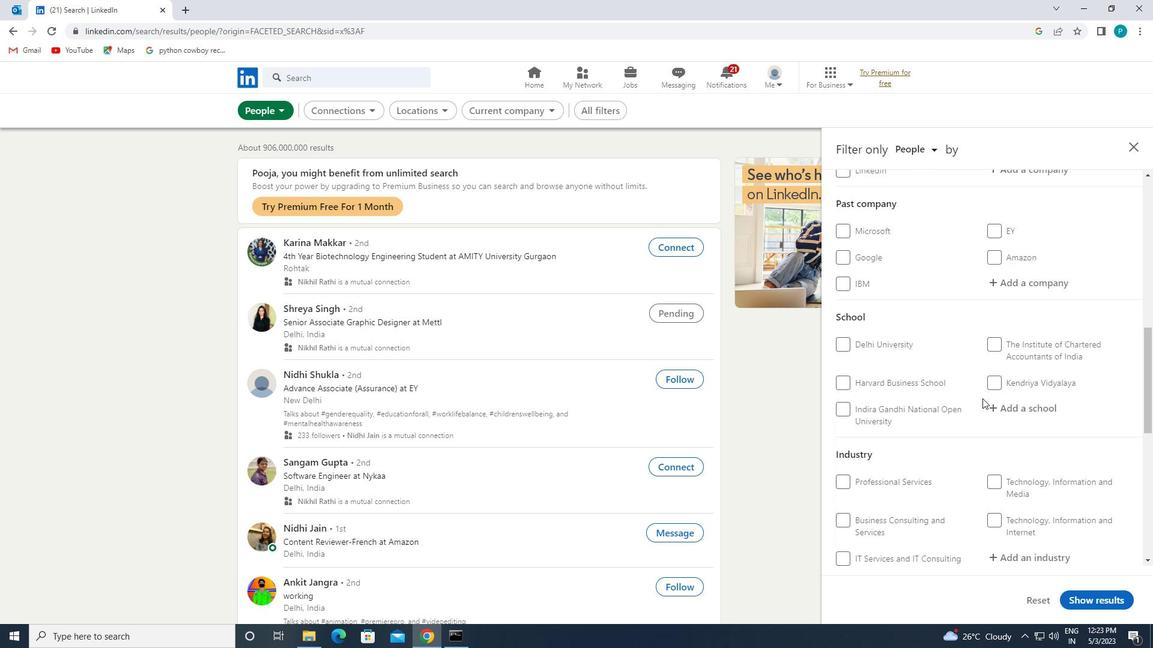 
Action: Mouse scrolled (974, 415) with delta (0, 0)
Screenshot: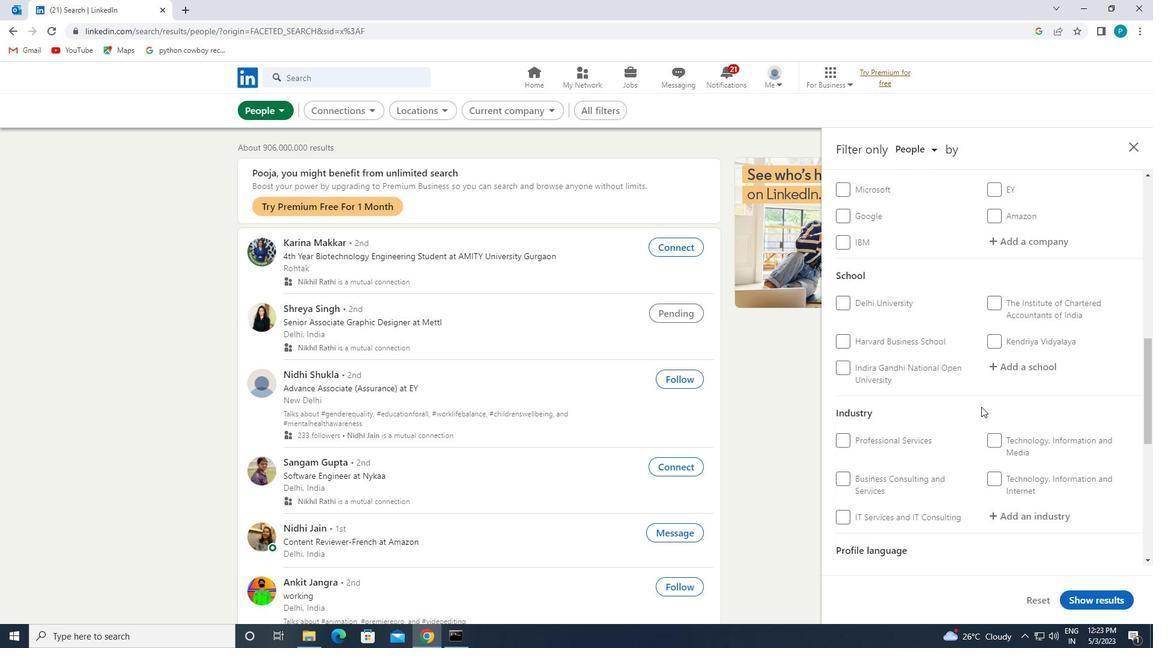
Action: Mouse moved to (977, 440)
Screenshot: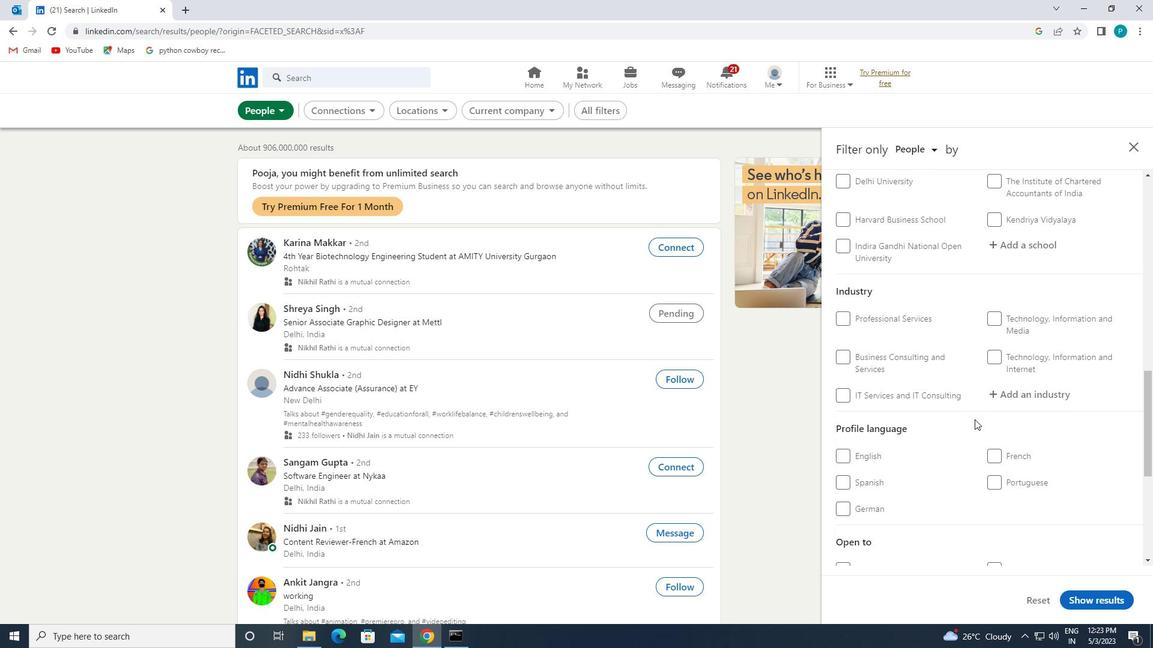 
Action: Mouse scrolled (977, 440) with delta (0, 0)
Screenshot: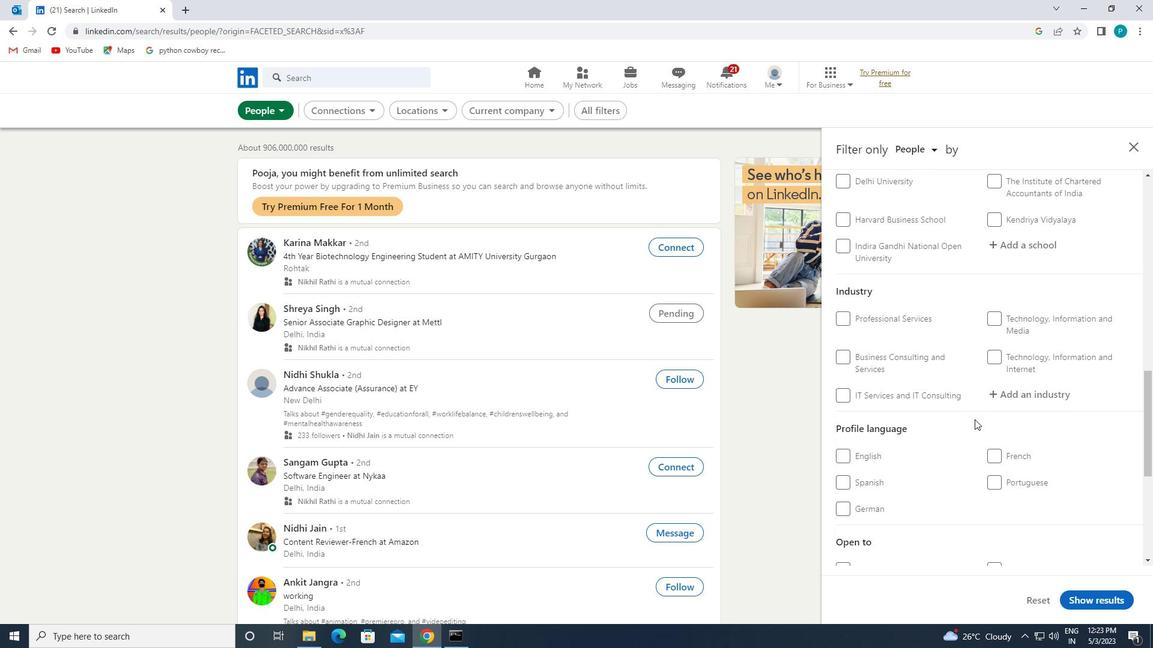 
Action: Mouse moved to (996, 425)
Screenshot: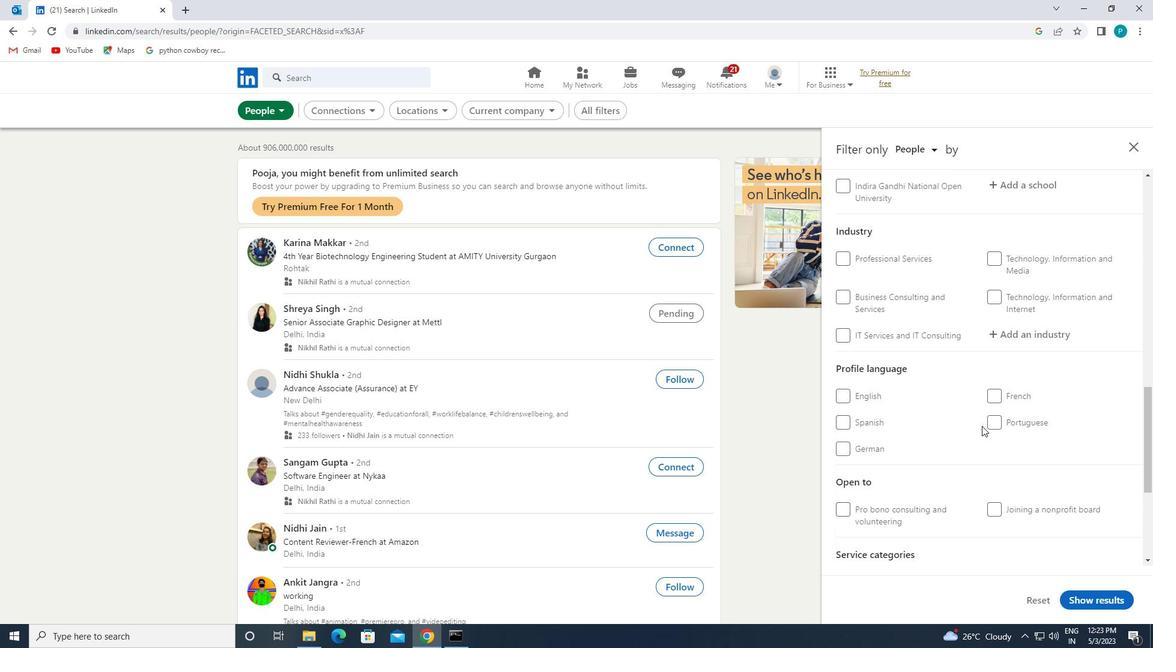 
Action: Mouse pressed left at (996, 425)
Screenshot: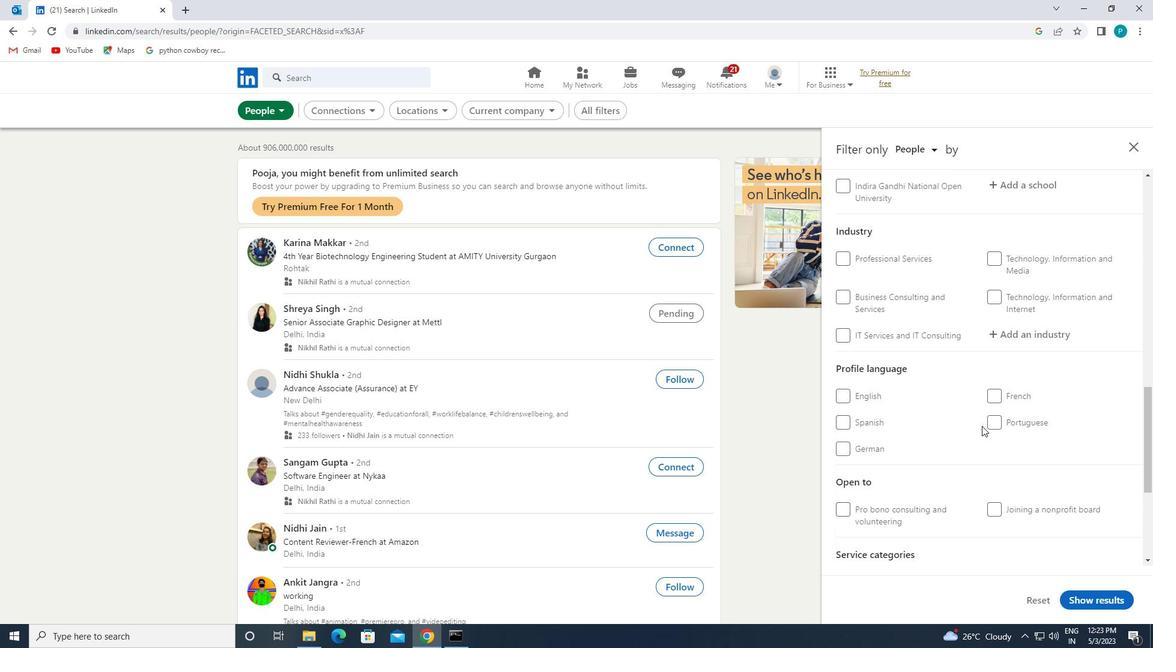 
Action: Mouse moved to (1002, 397)
Screenshot: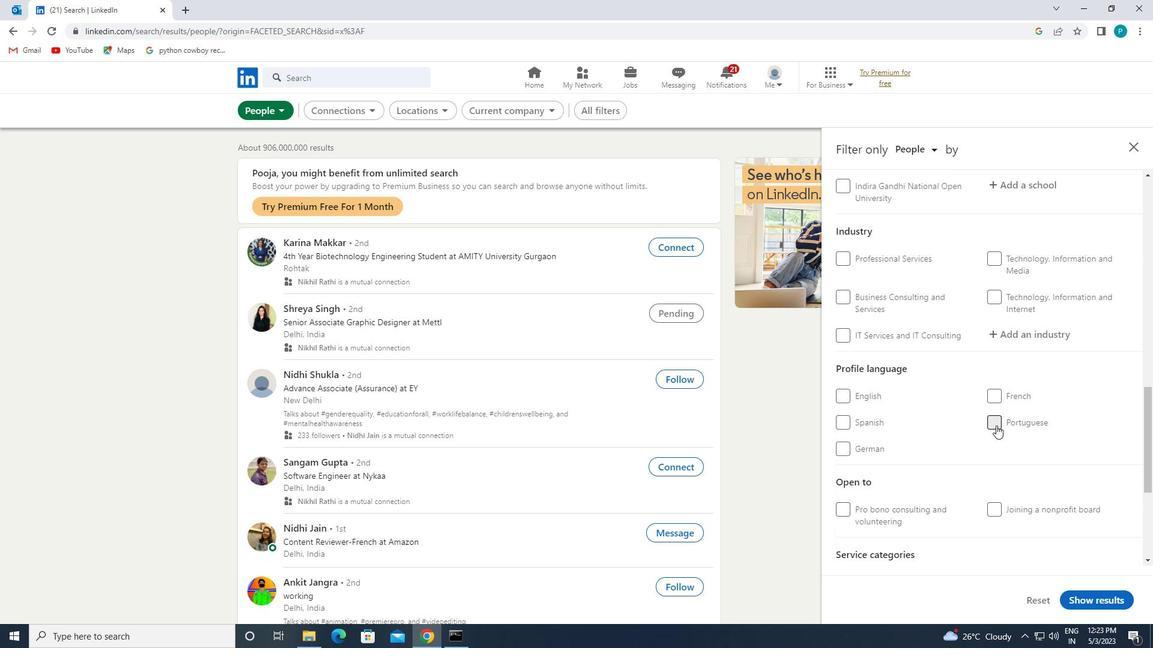 
Action: Mouse scrolled (1002, 397) with delta (0, 0)
Screenshot: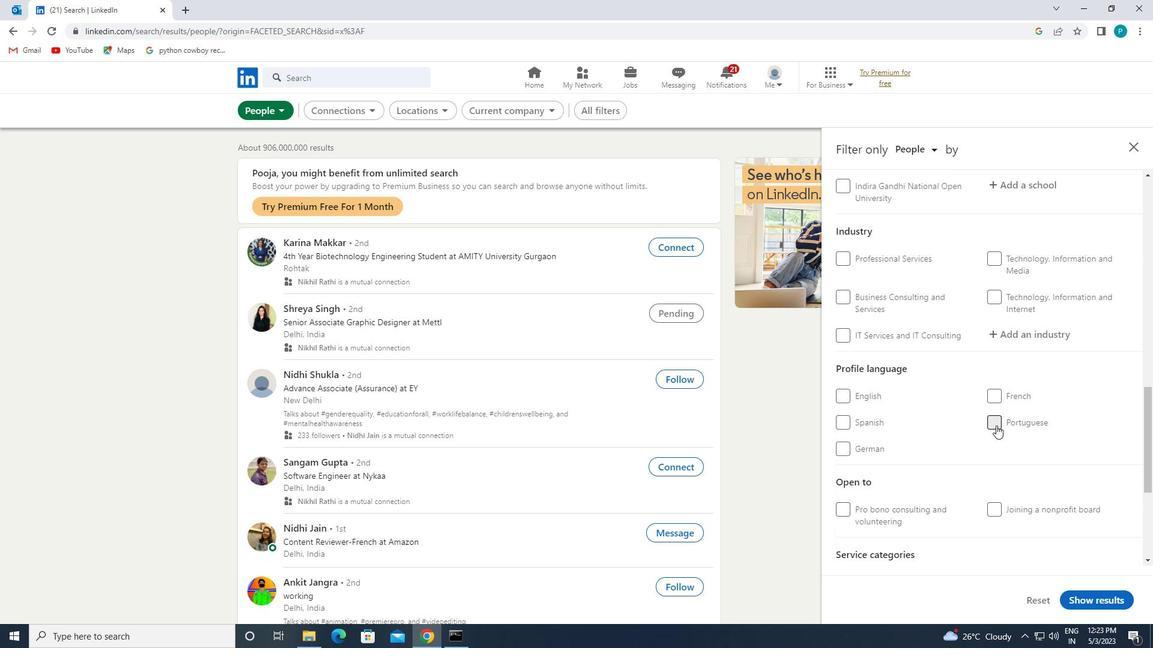 
Action: Mouse moved to (1004, 388)
Screenshot: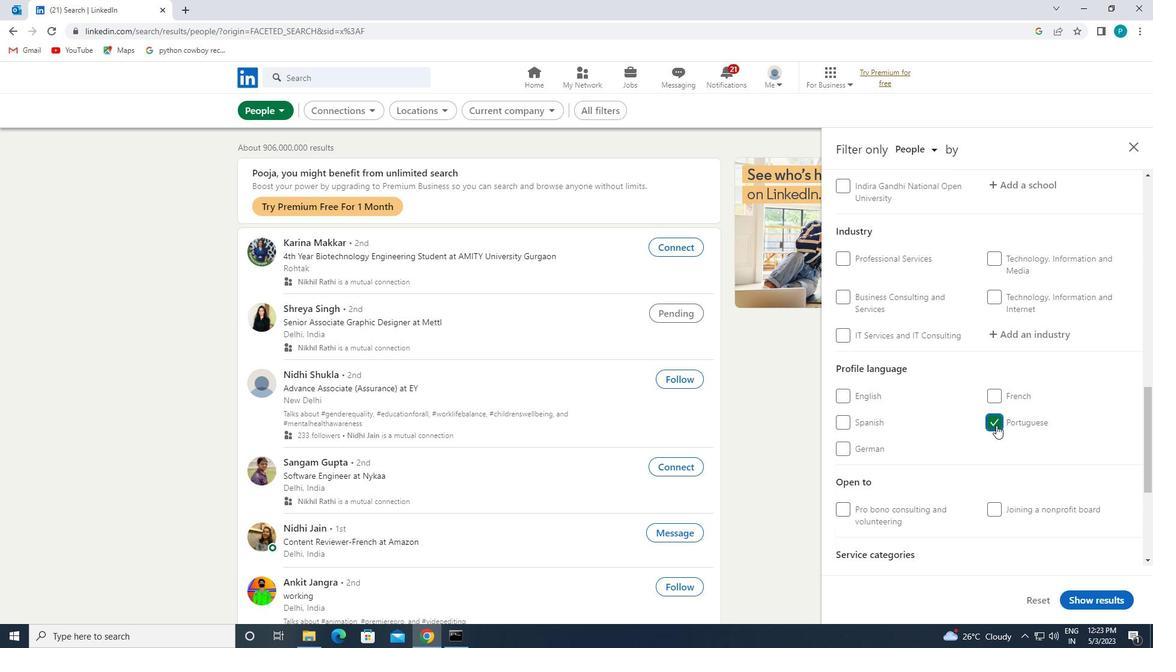 
Action: Mouse scrolled (1004, 389) with delta (0, 0)
Screenshot: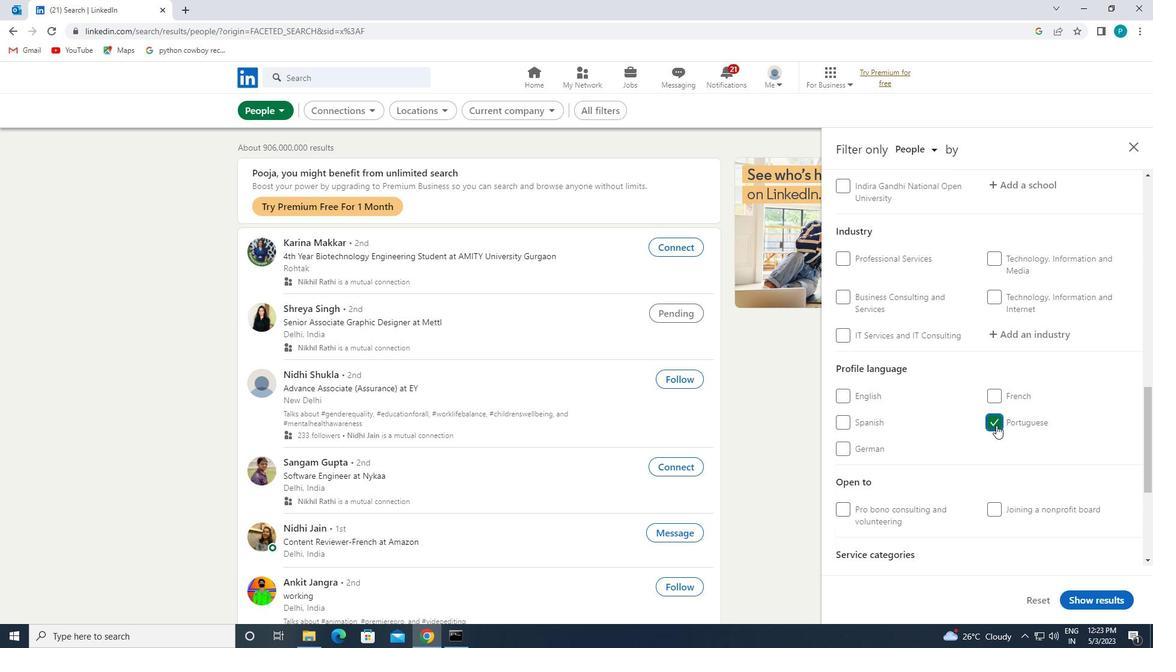 
Action: Mouse scrolled (1004, 389) with delta (0, 0)
Screenshot: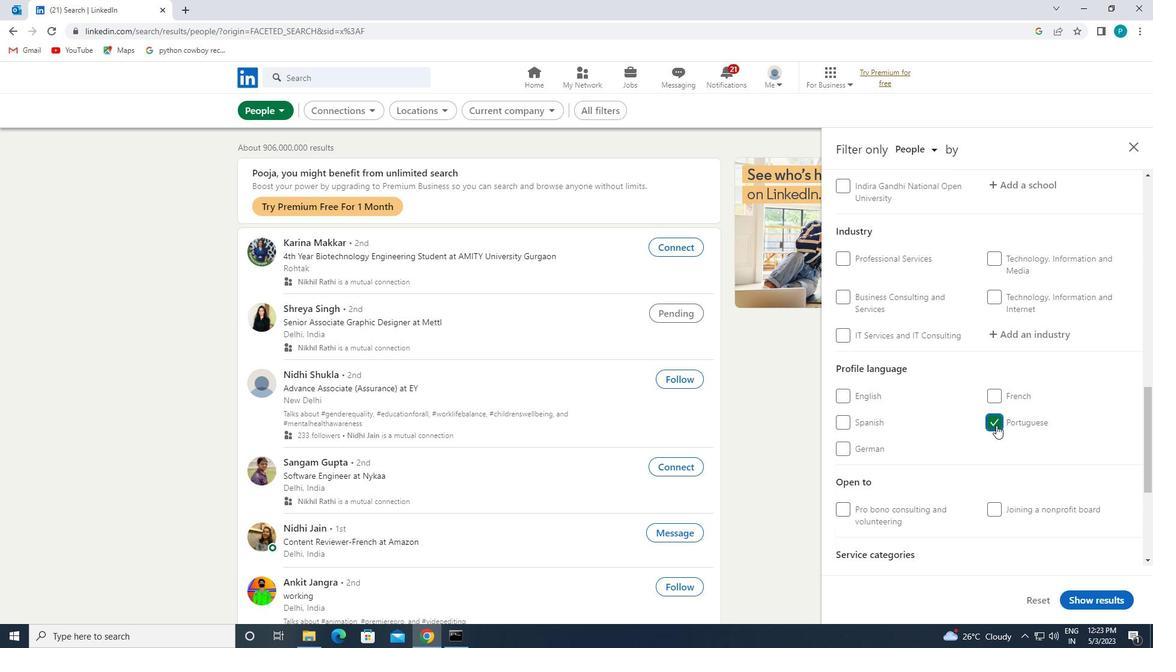 
Action: Mouse scrolled (1004, 389) with delta (0, 0)
Screenshot: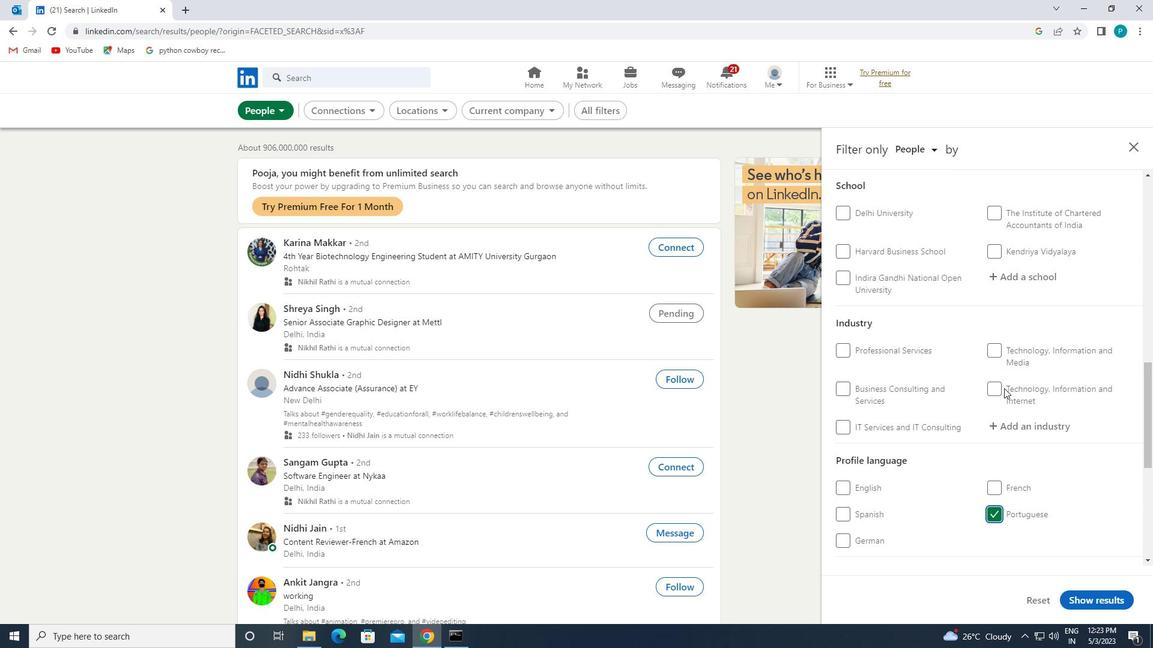 
Action: Mouse moved to (1004, 388)
Screenshot: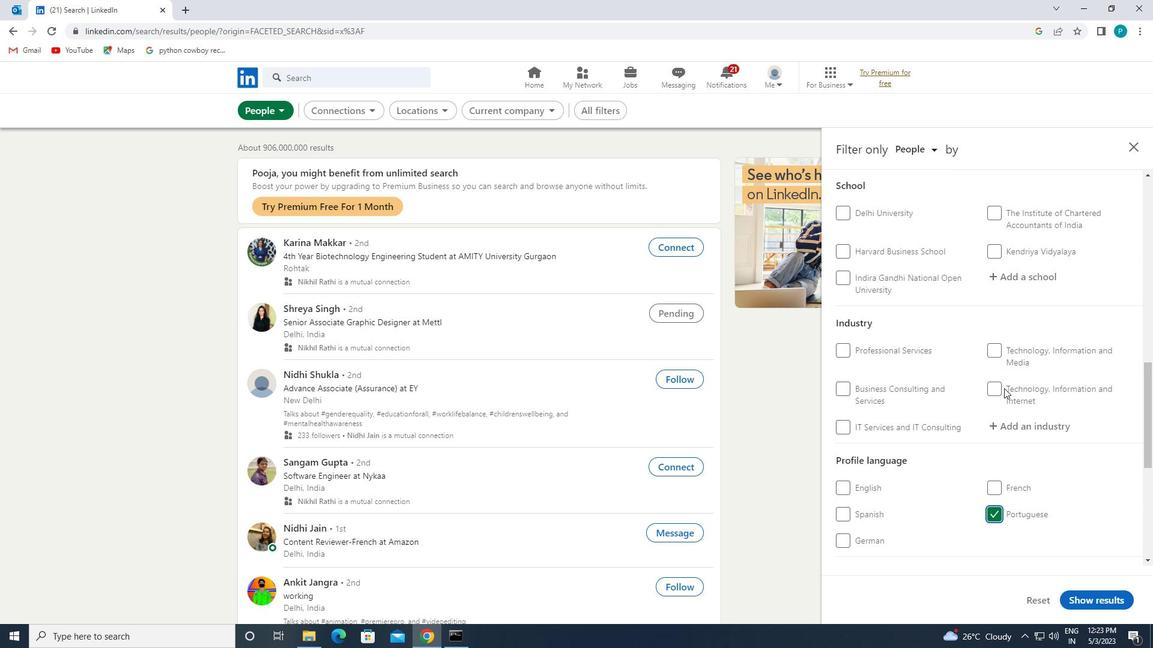 
Action: Mouse scrolled (1004, 389) with delta (0, 0)
Screenshot: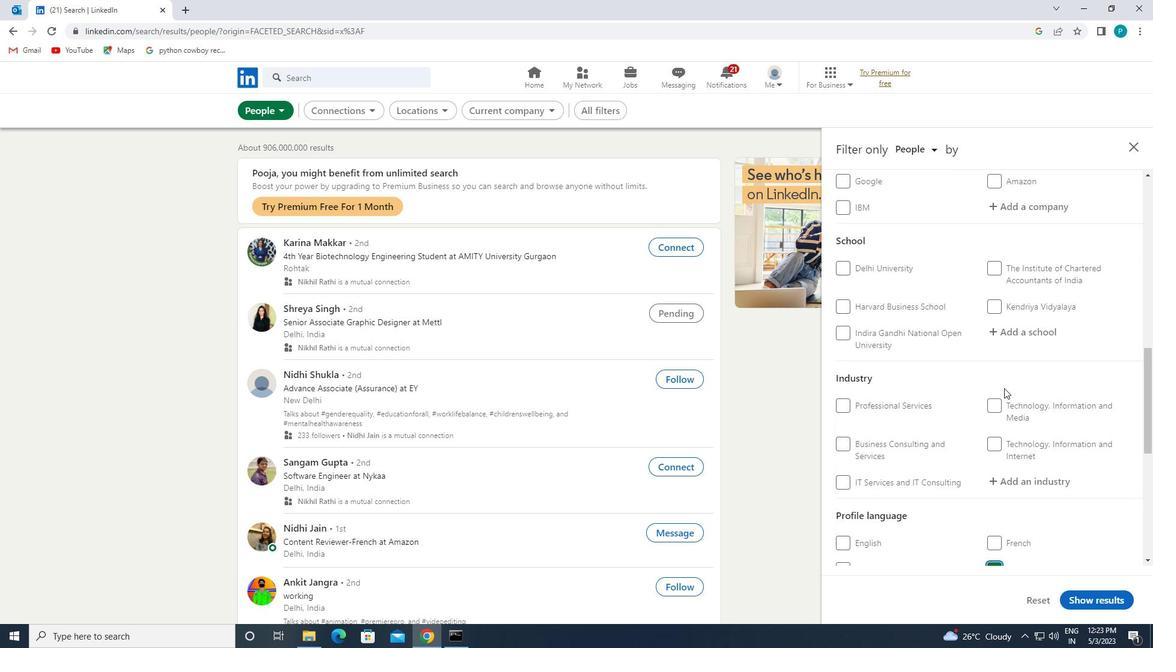 
Action: Mouse scrolled (1004, 389) with delta (0, 0)
Screenshot: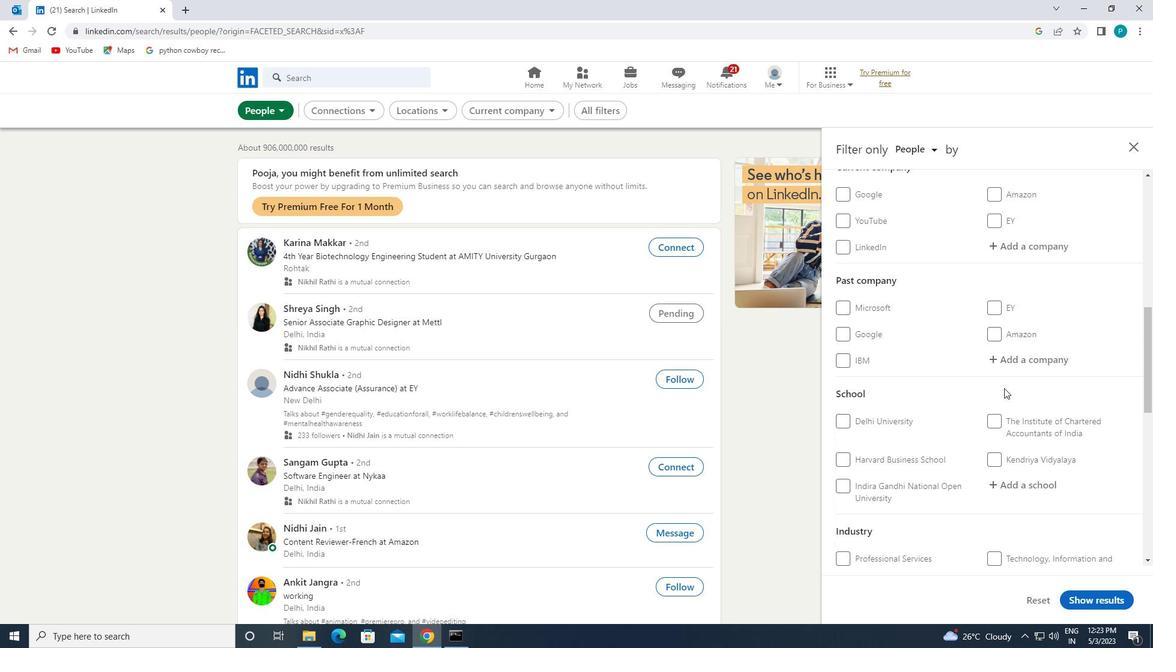 
Action: Mouse scrolled (1004, 389) with delta (0, 0)
Screenshot: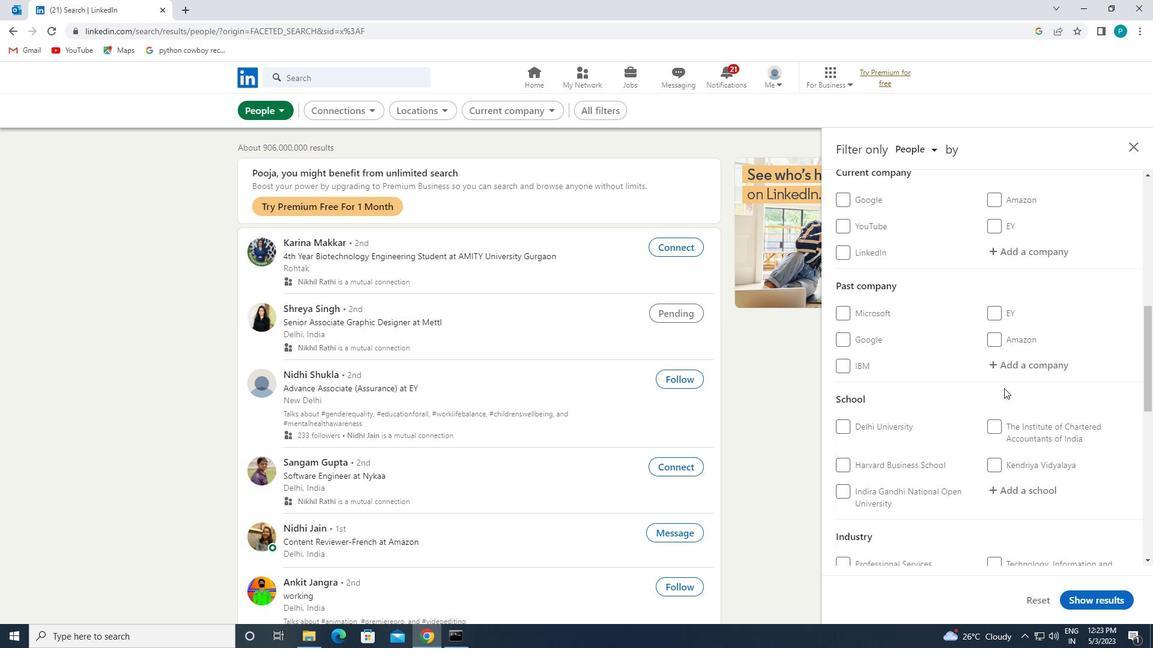 
Action: Mouse moved to (1001, 370)
Screenshot: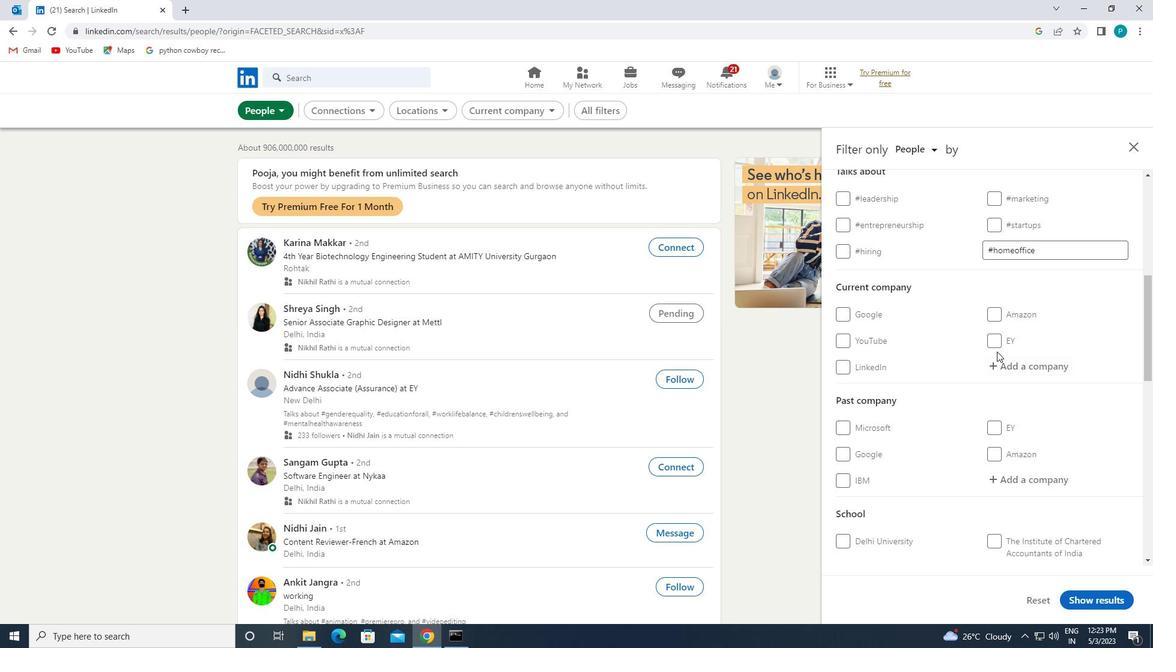 
Action: Mouse pressed left at (1001, 370)
Screenshot: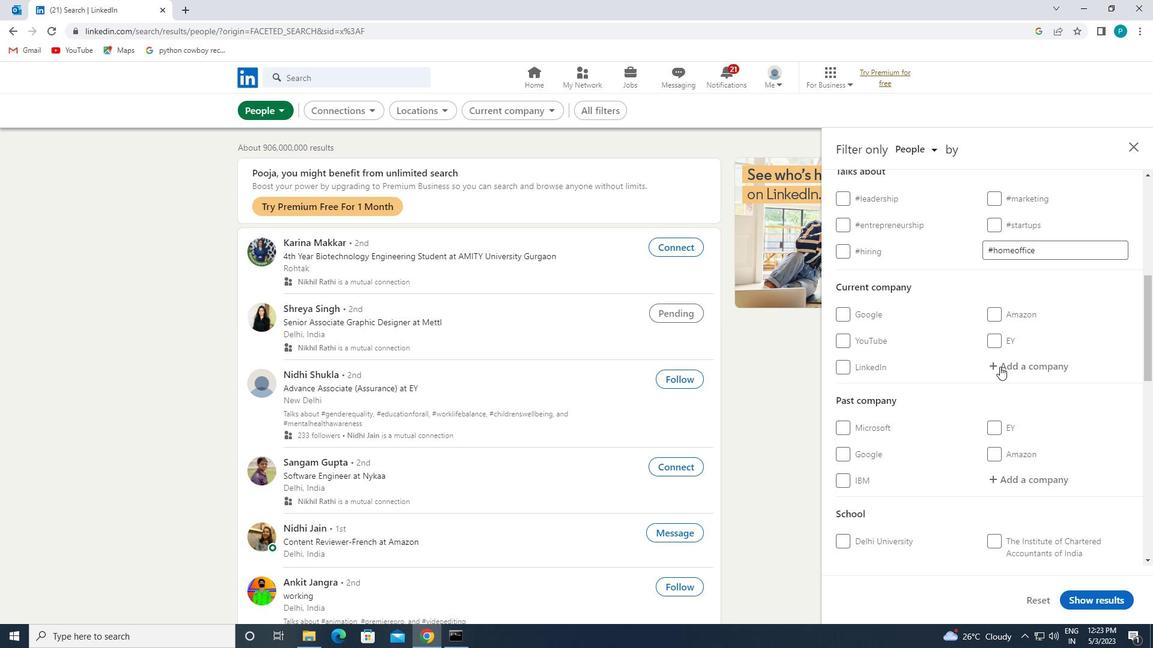 
Action: Key pressed <Key.caps_lock>G<Key.caps_lock>ARTNER
Screenshot: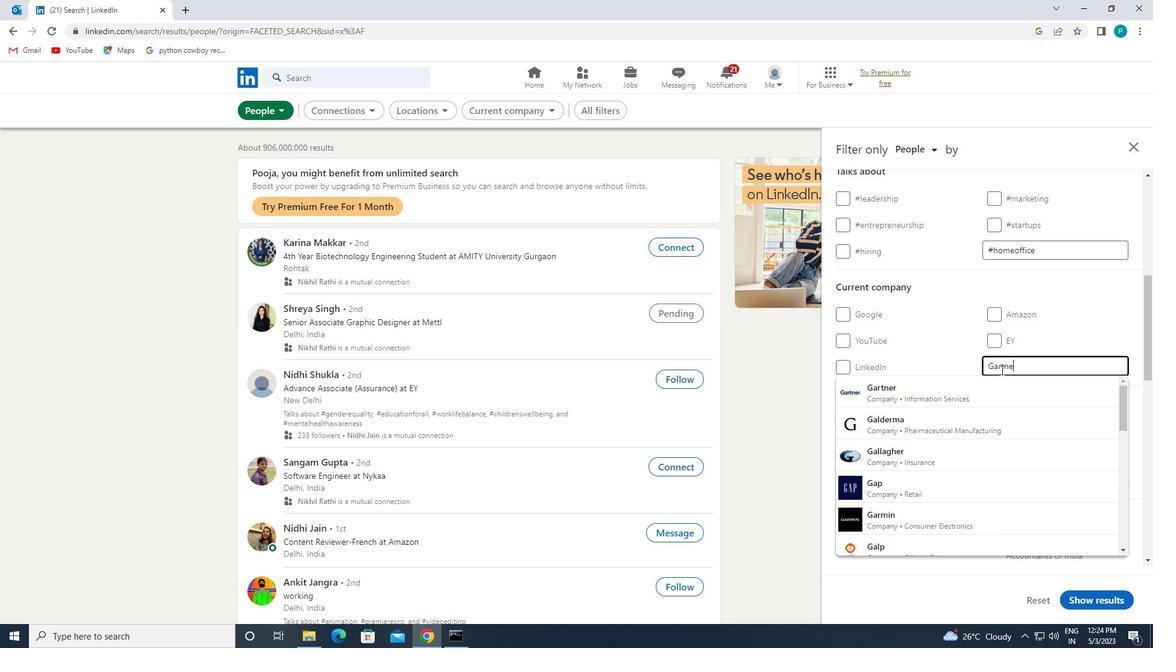 
Action: Mouse moved to (978, 394)
Screenshot: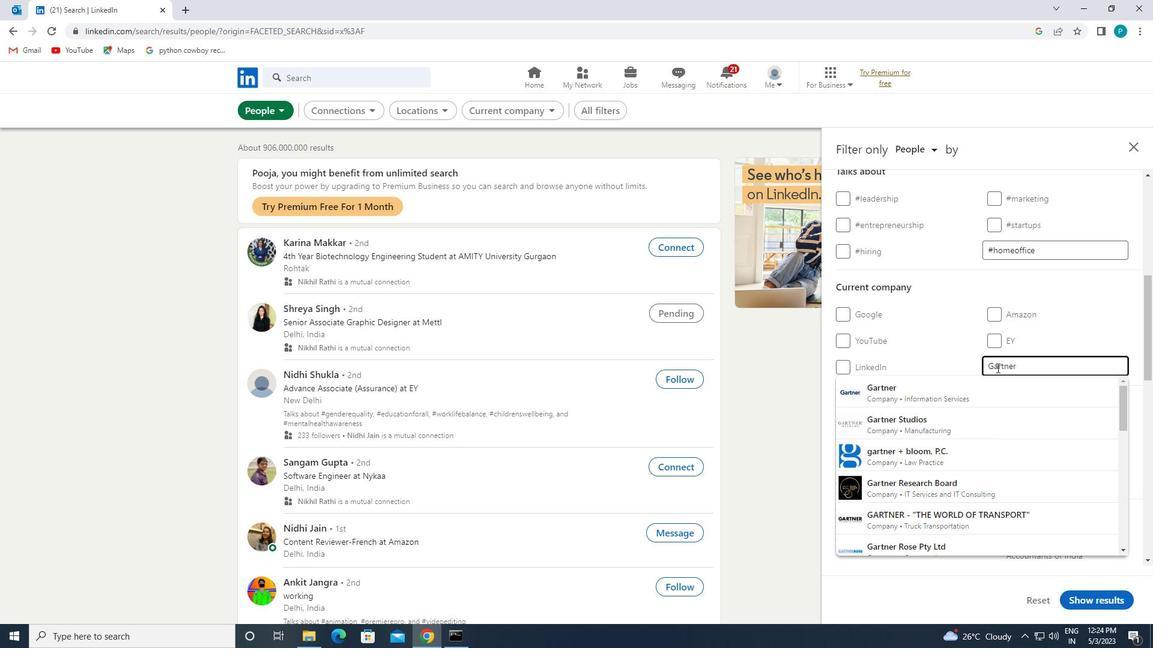 
Action: Mouse pressed left at (978, 394)
Screenshot: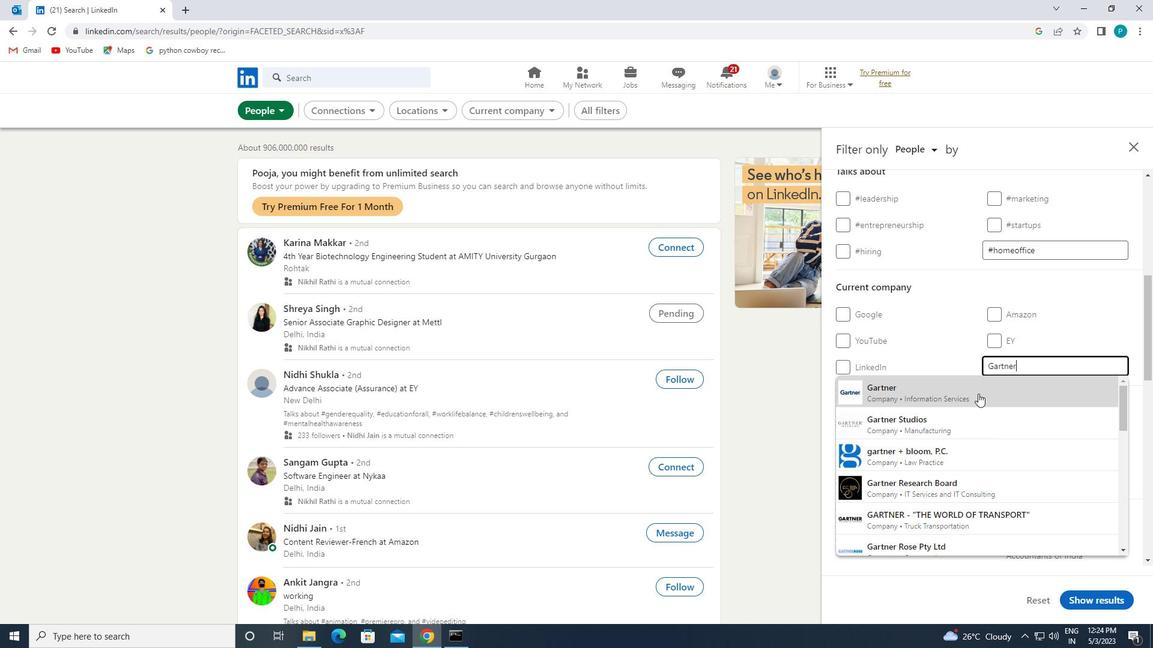 
Action: Mouse scrolled (978, 393) with delta (0, 0)
Screenshot: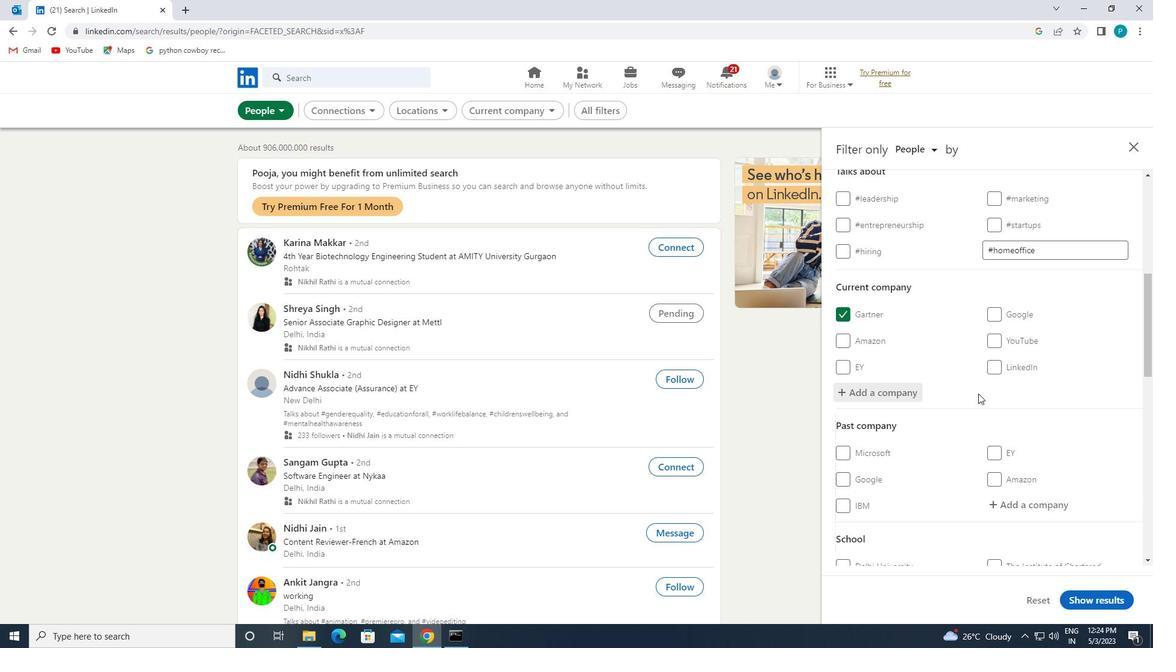 
Action: Mouse scrolled (978, 393) with delta (0, 0)
Screenshot: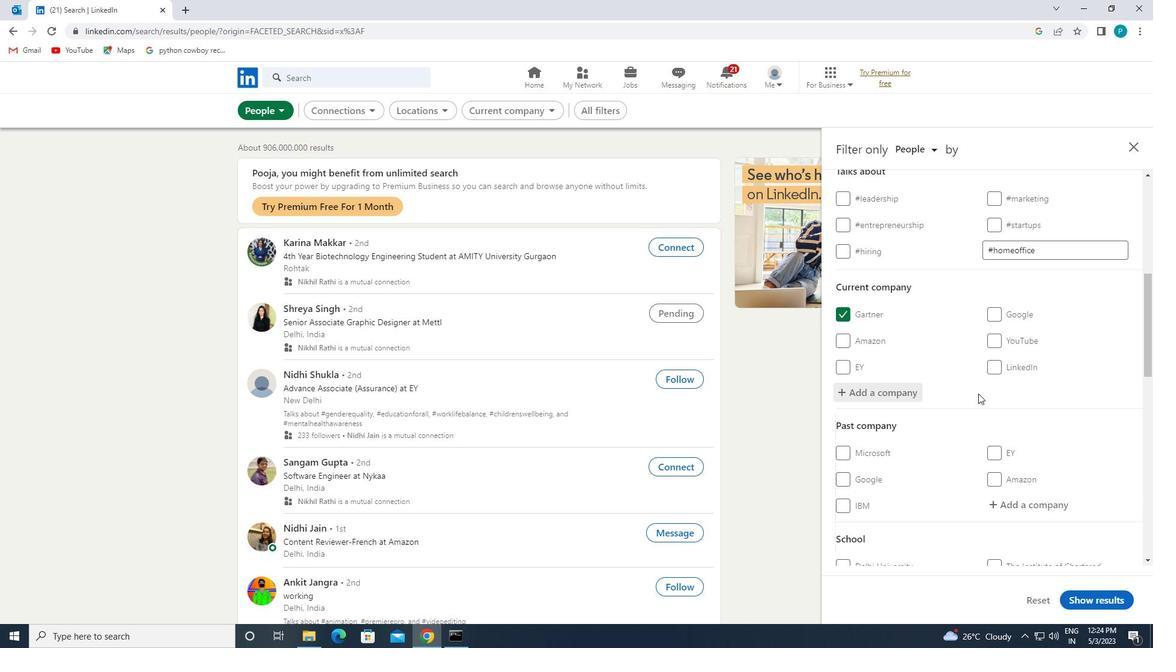 
Action: Mouse moved to (1040, 512)
Screenshot: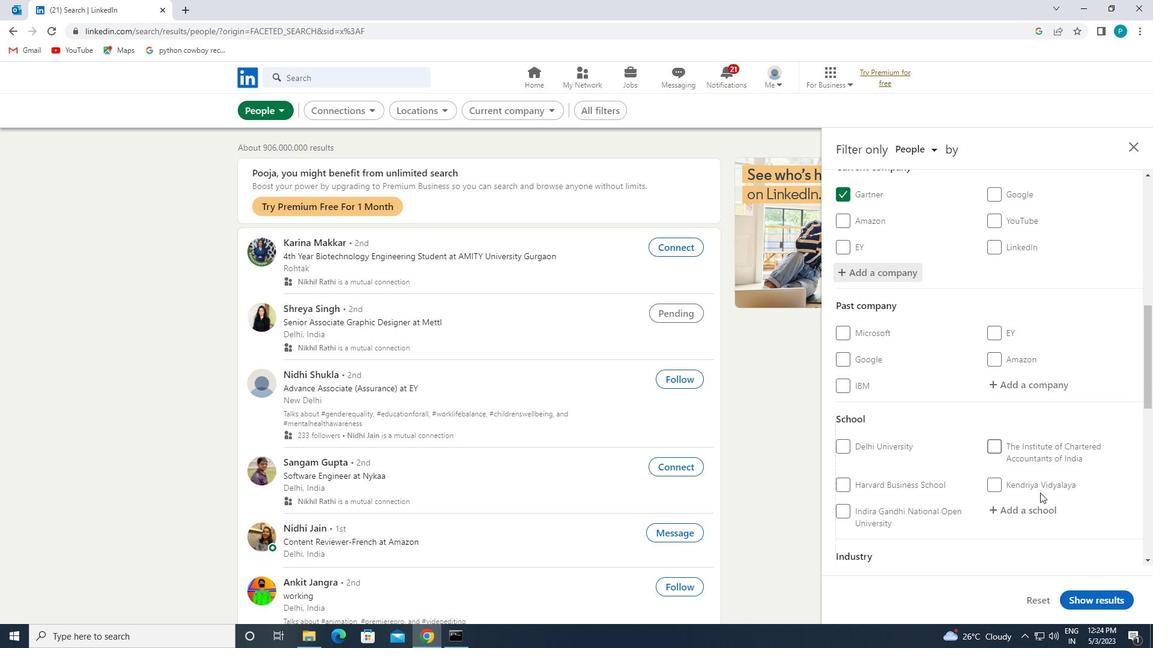 
Action: Mouse scrolled (1040, 512) with delta (0, 0)
Screenshot: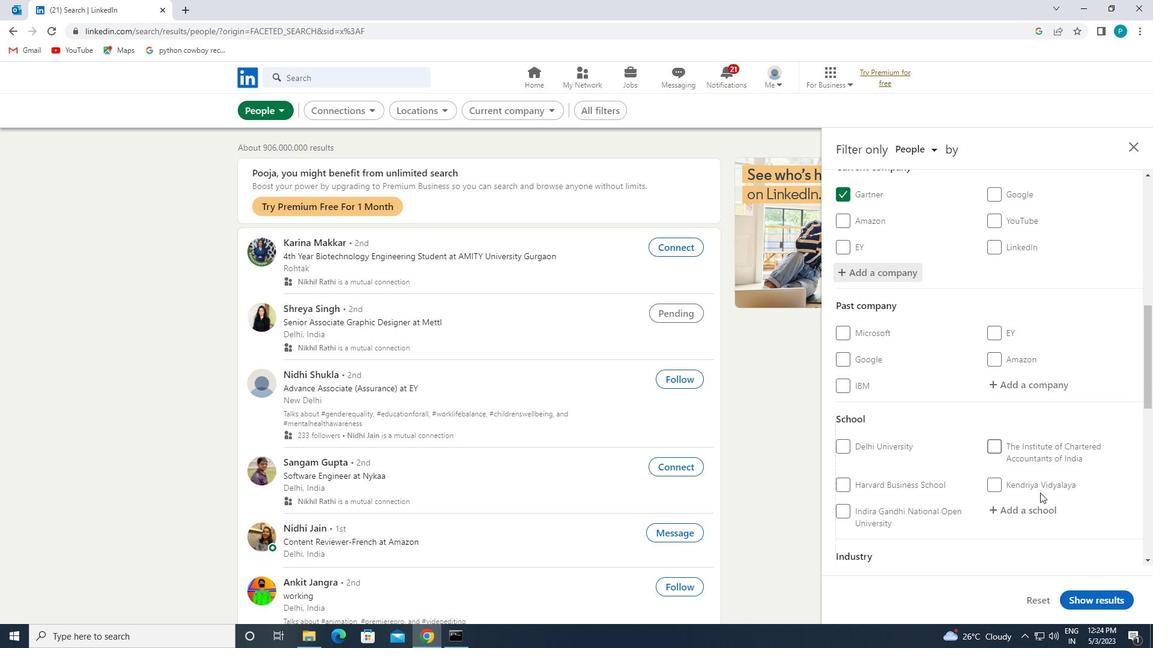 
Action: Mouse moved to (1012, 454)
Screenshot: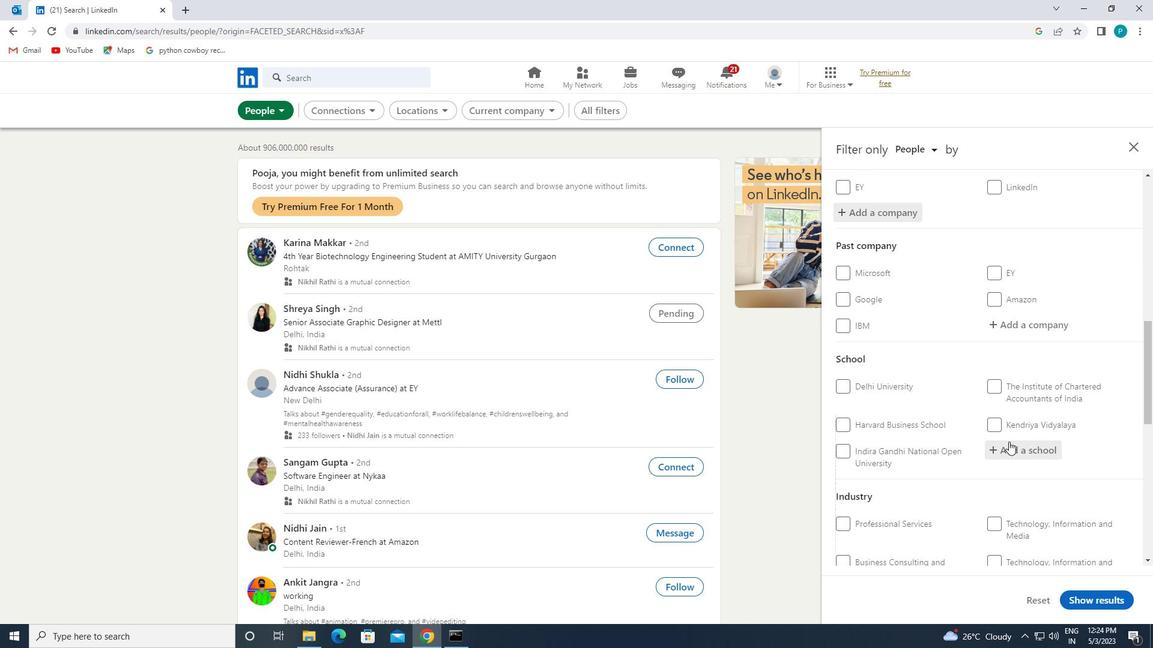 
Action: Mouse pressed left at (1012, 454)
Screenshot: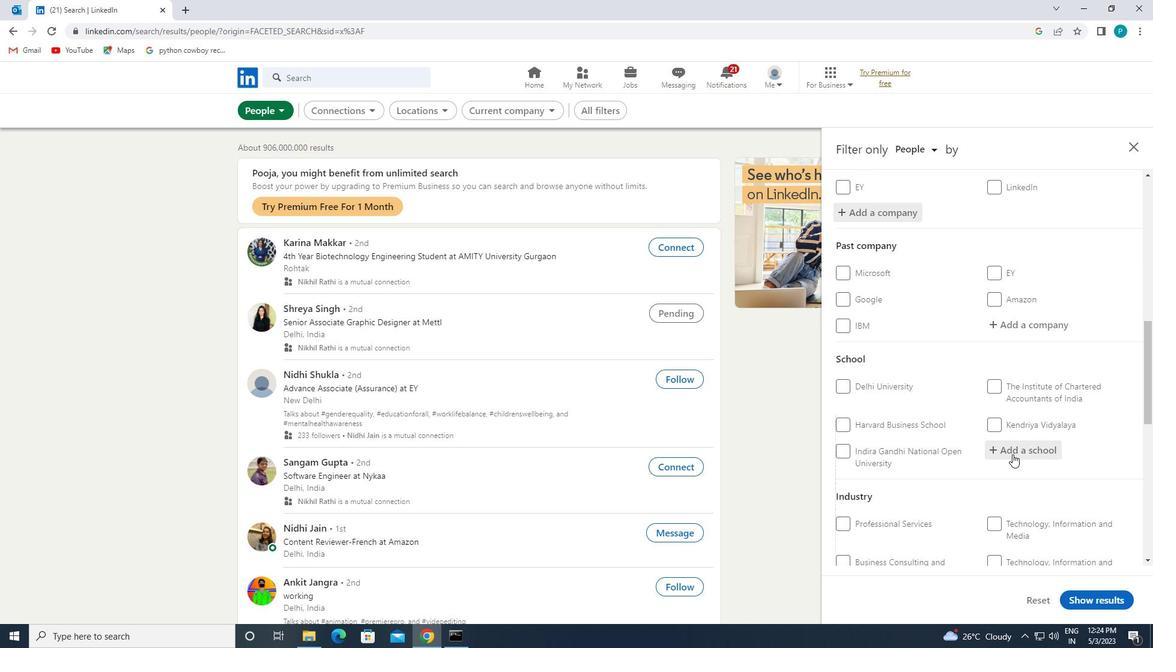 
Action: Mouse moved to (1010, 457)
Screenshot: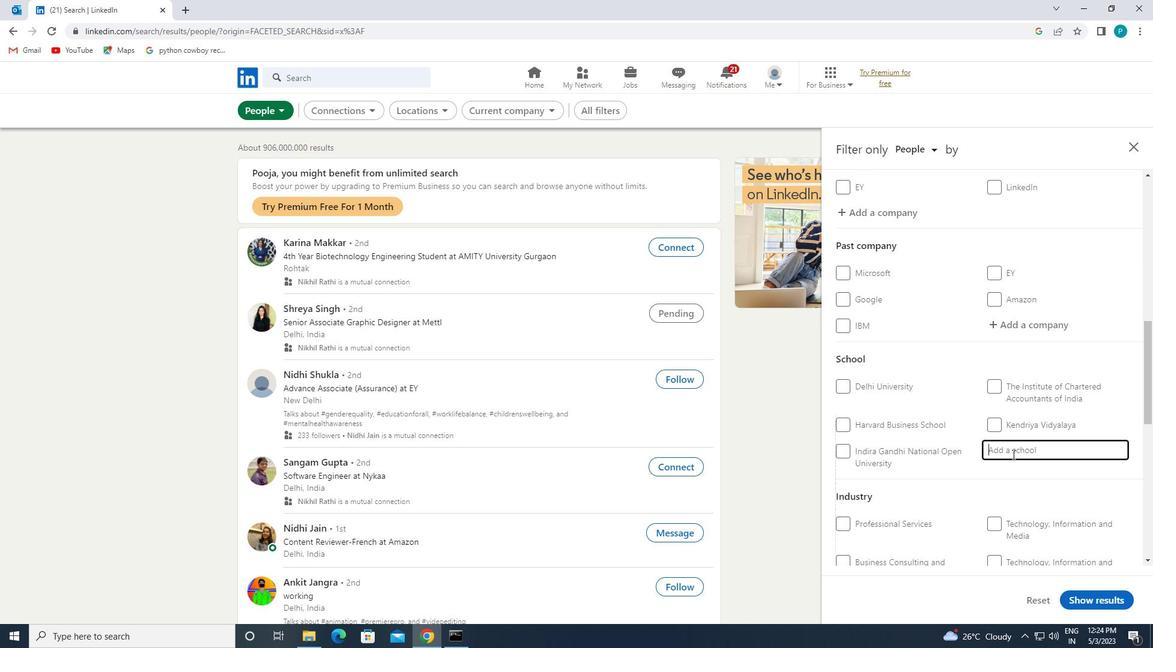 
Action: Key pressed <Key.caps_lock>R<Key.caps_lock>ANCHI
Screenshot: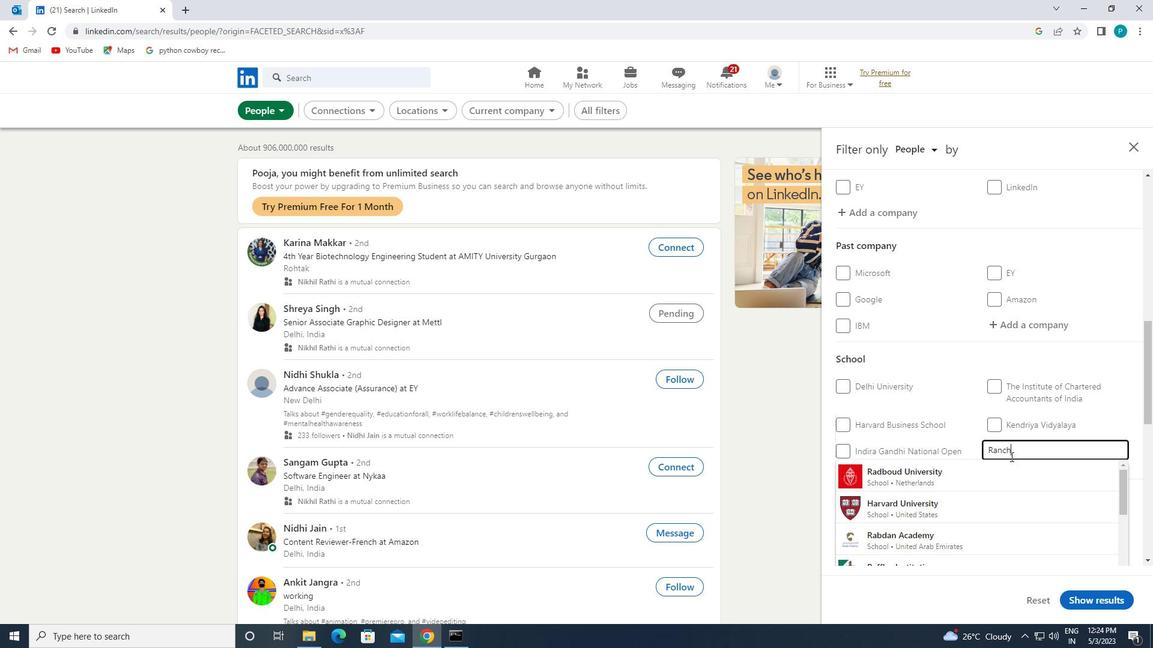 
Action: Mouse moved to (994, 531)
Screenshot: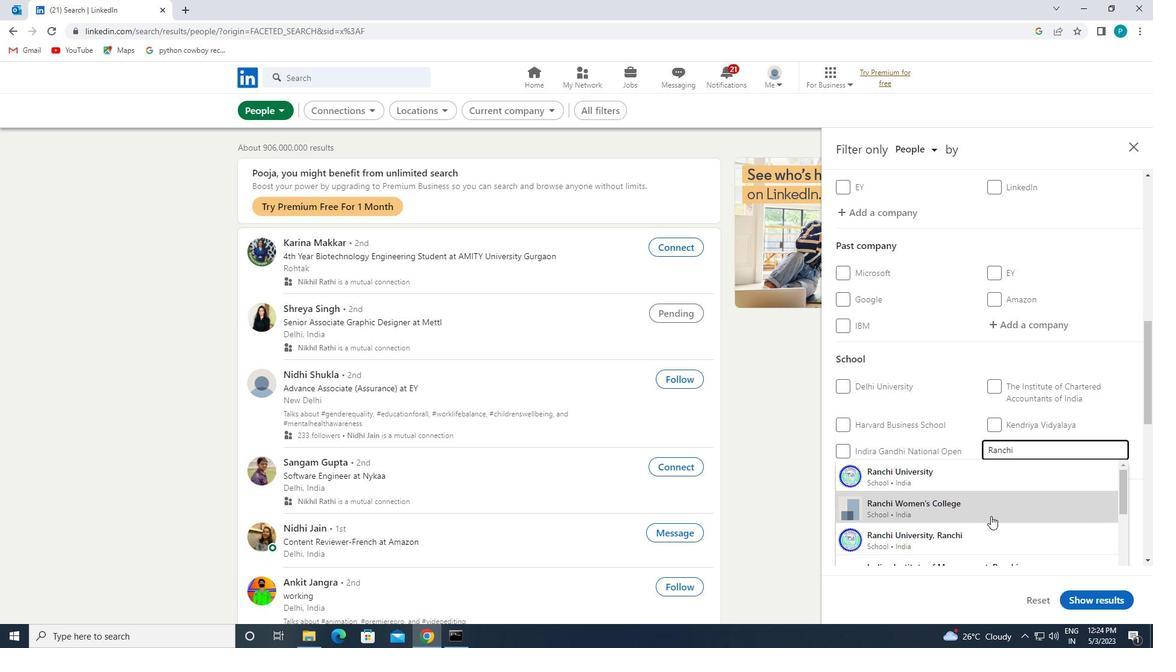
Action: Mouse pressed left at (994, 531)
Screenshot: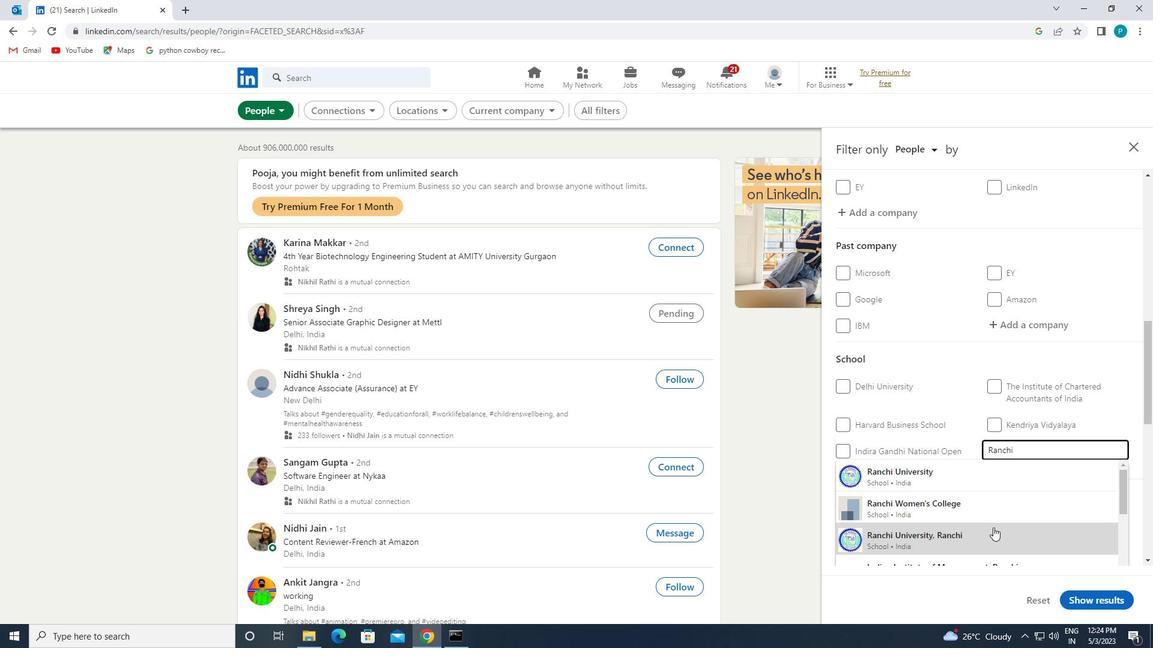 
Action: Mouse scrolled (994, 530) with delta (0, 0)
Screenshot: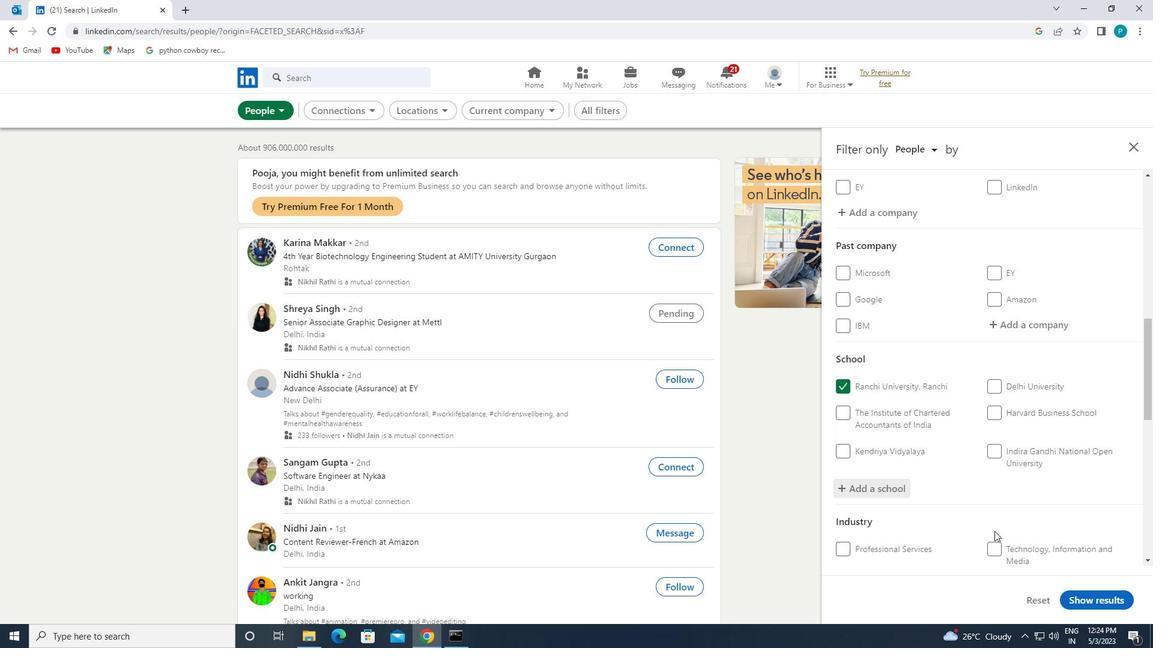 
Action: Mouse scrolled (994, 530) with delta (0, 0)
Screenshot: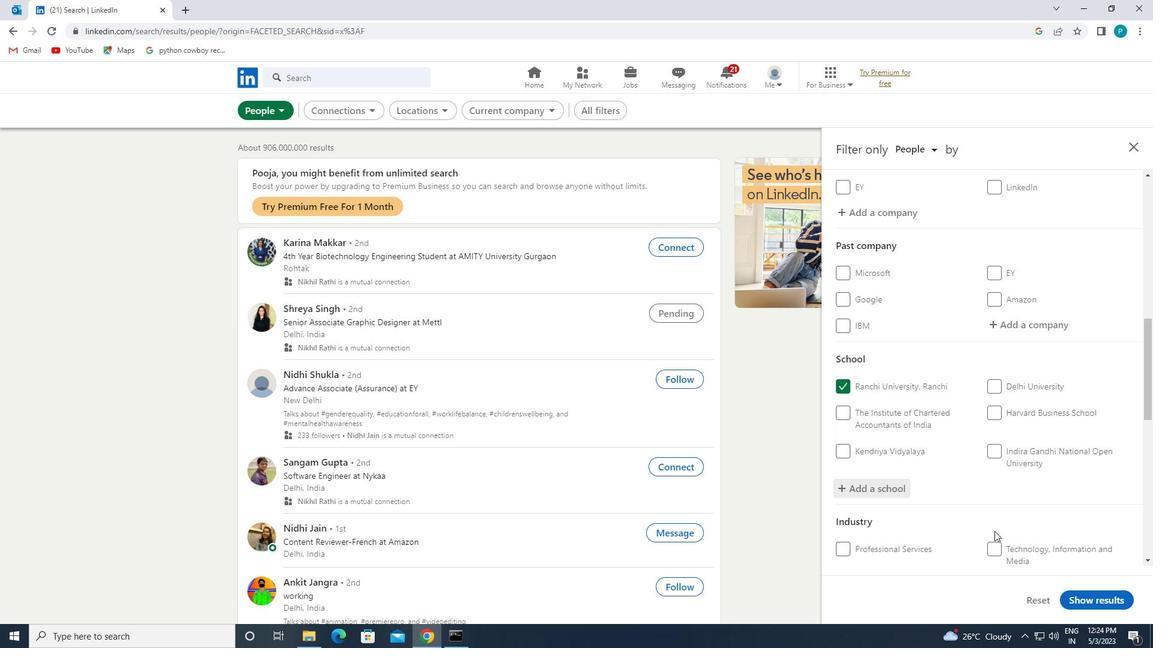 
Action: Mouse scrolled (994, 530) with delta (0, 0)
Screenshot: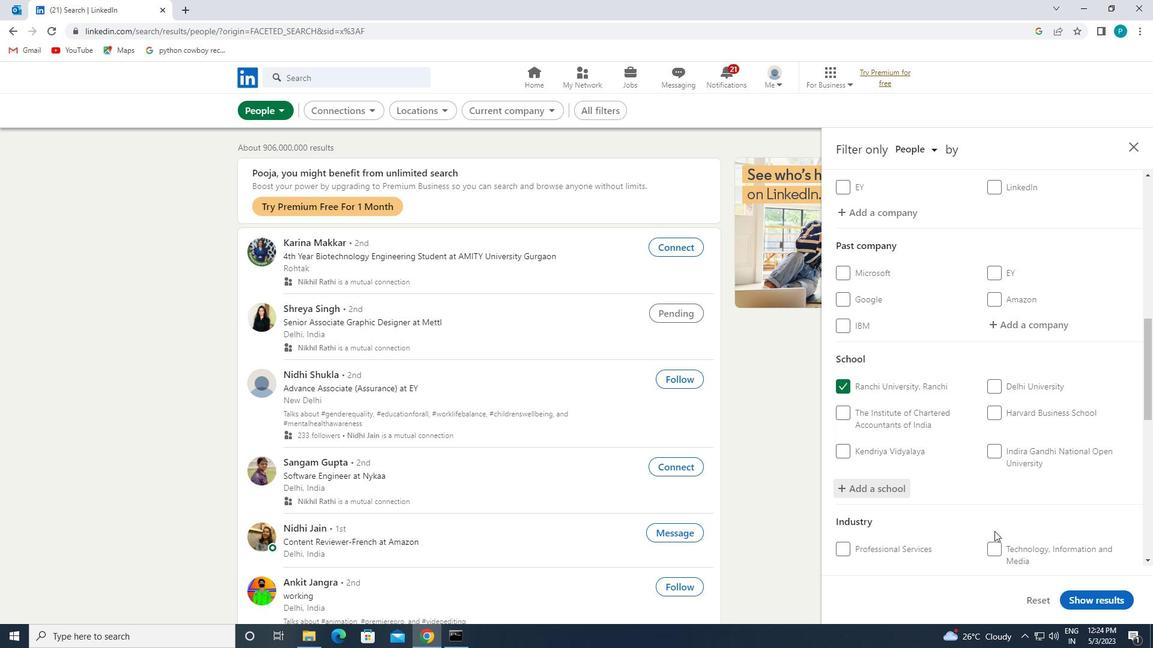 
Action: Mouse moved to (1048, 440)
Screenshot: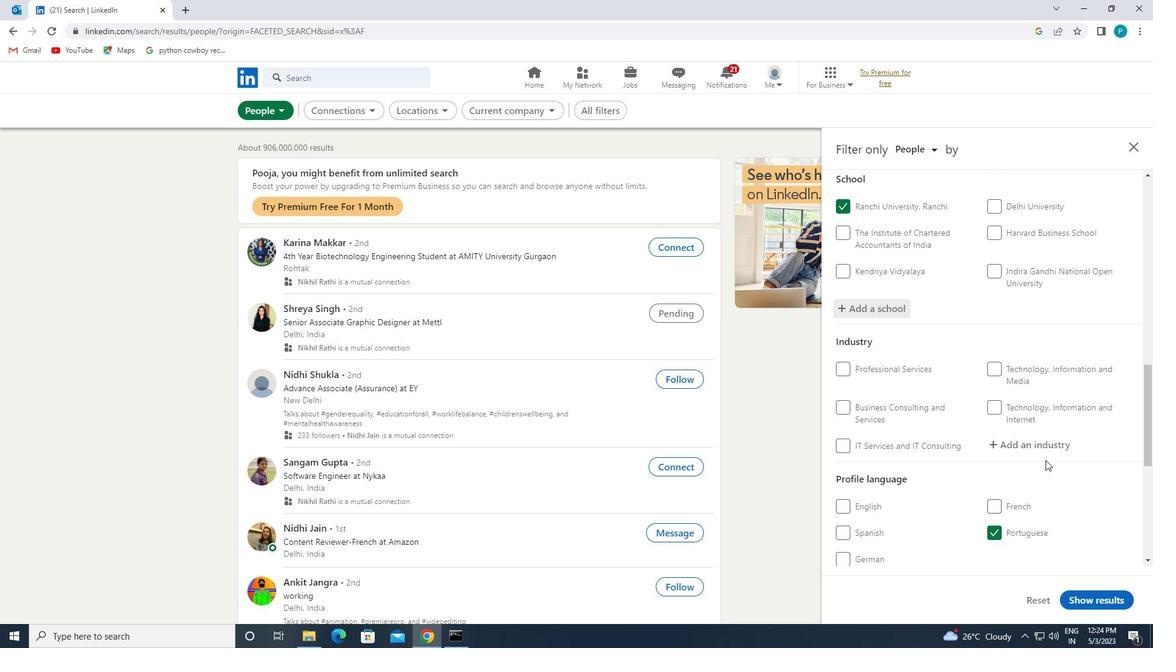 
Action: Mouse pressed left at (1048, 440)
Screenshot: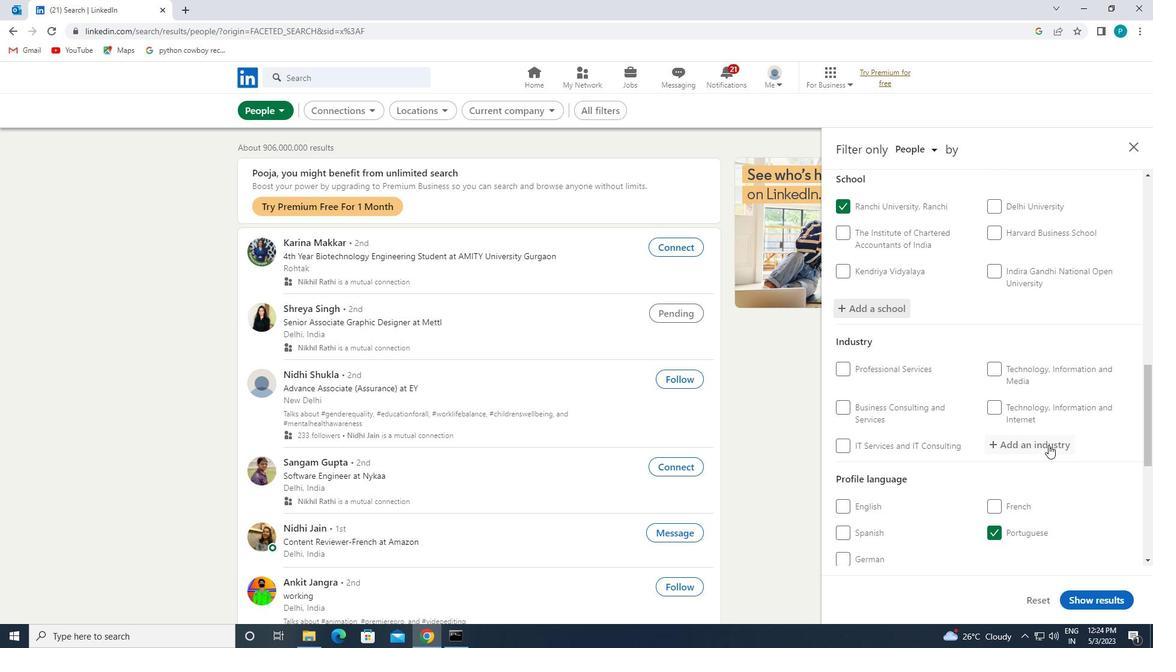 
Action: Mouse moved to (1048, 437)
Screenshot: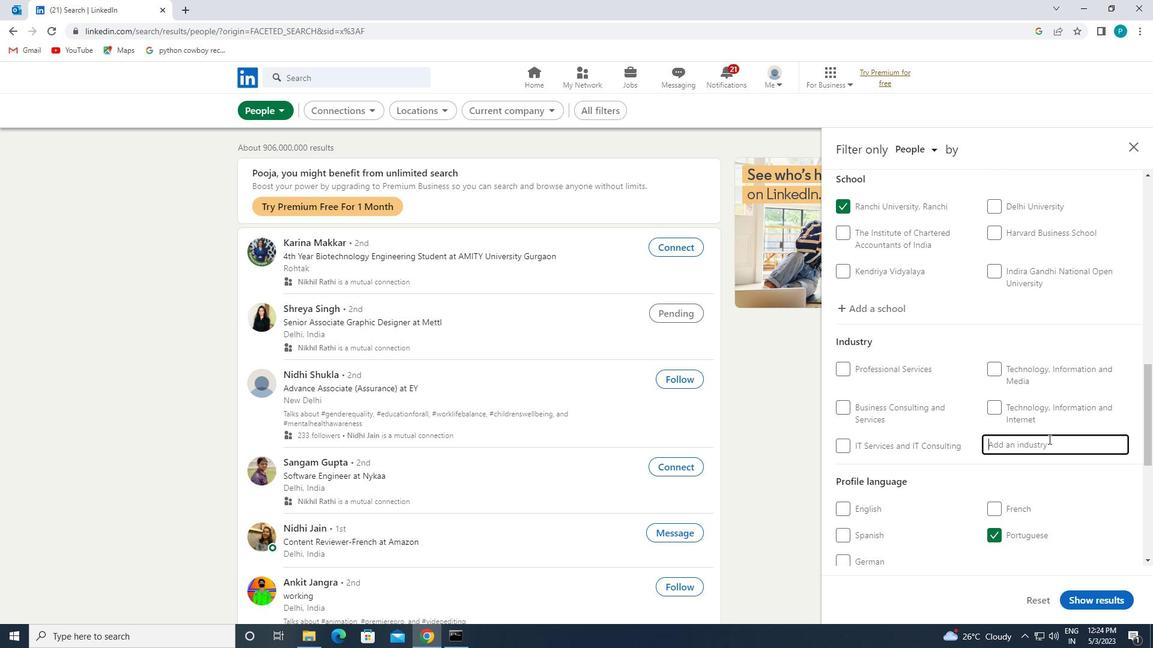 
Action: Key pressed <Key.caps_lock>D<Key.backspace>E<Key.caps_lock>DUCATION
Screenshot: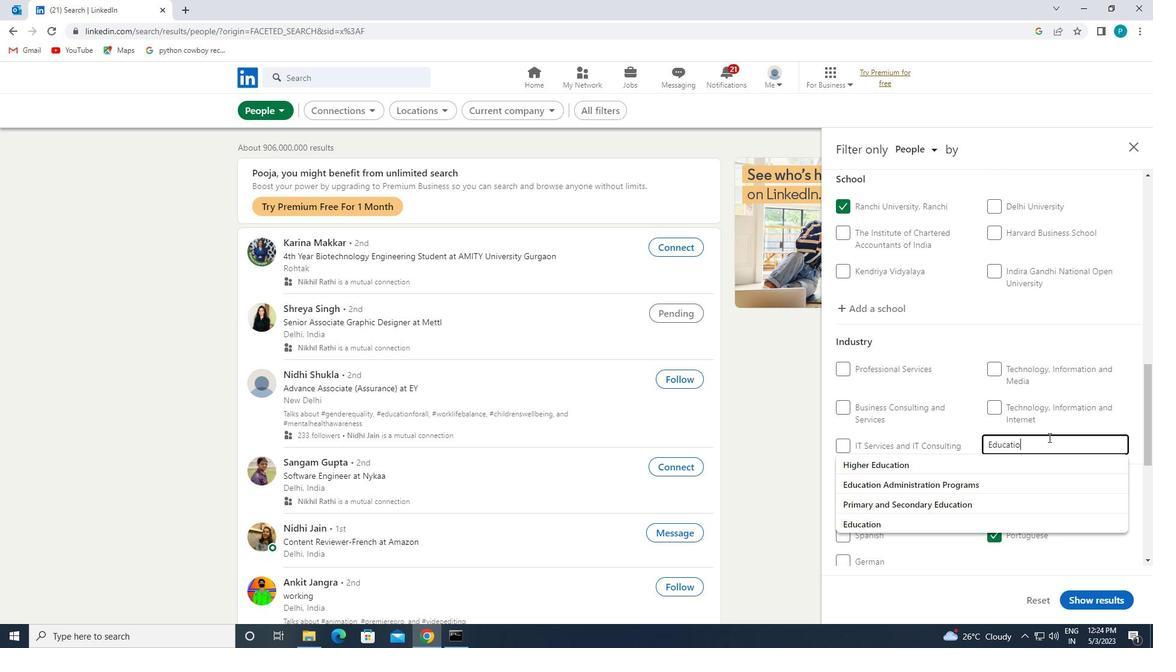 
Action: Mouse moved to (916, 519)
Screenshot: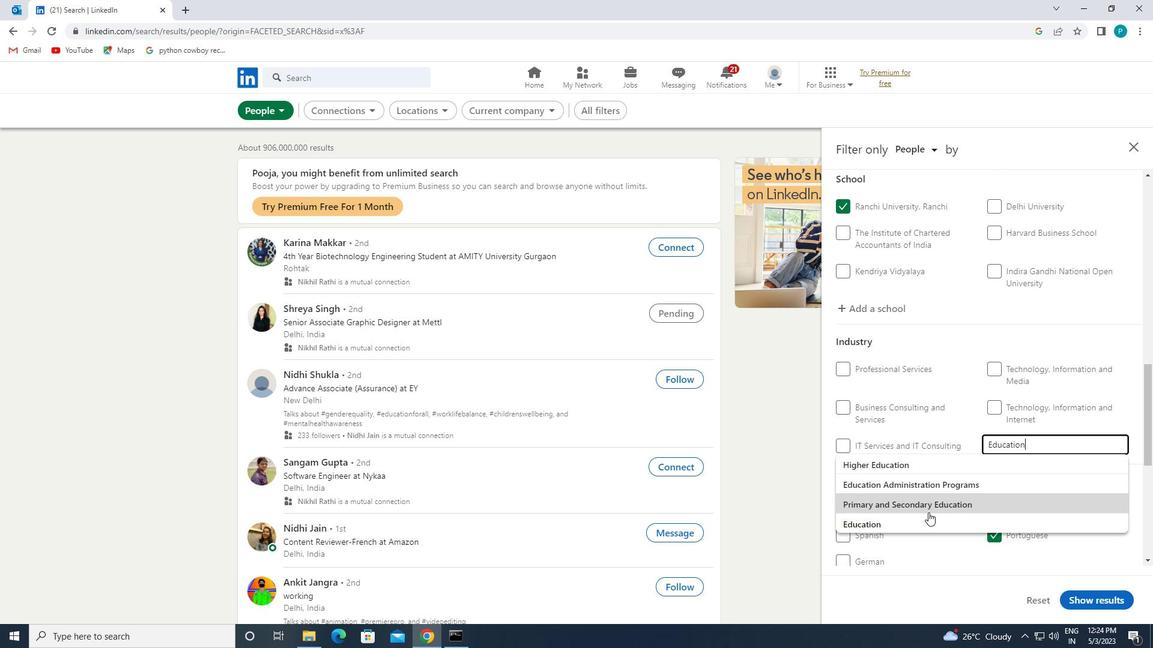 
Action: Mouse pressed left at (916, 519)
Screenshot: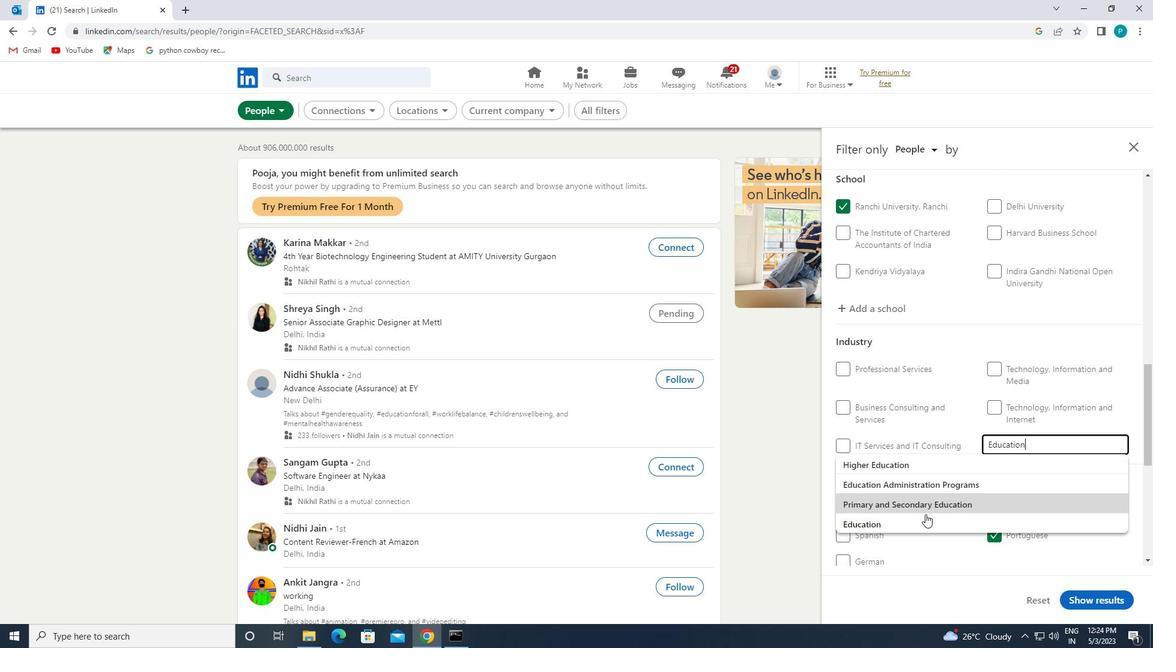 
Action: Mouse moved to (929, 523)
Screenshot: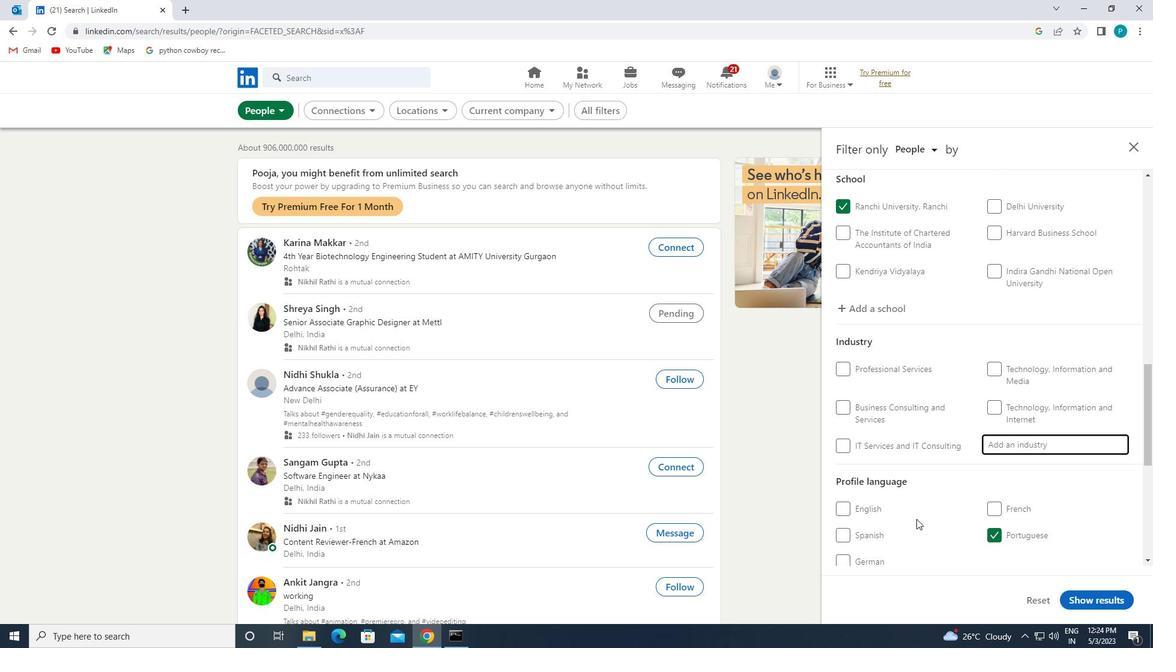 
Action: Mouse scrolled (929, 523) with delta (0, 0)
Screenshot: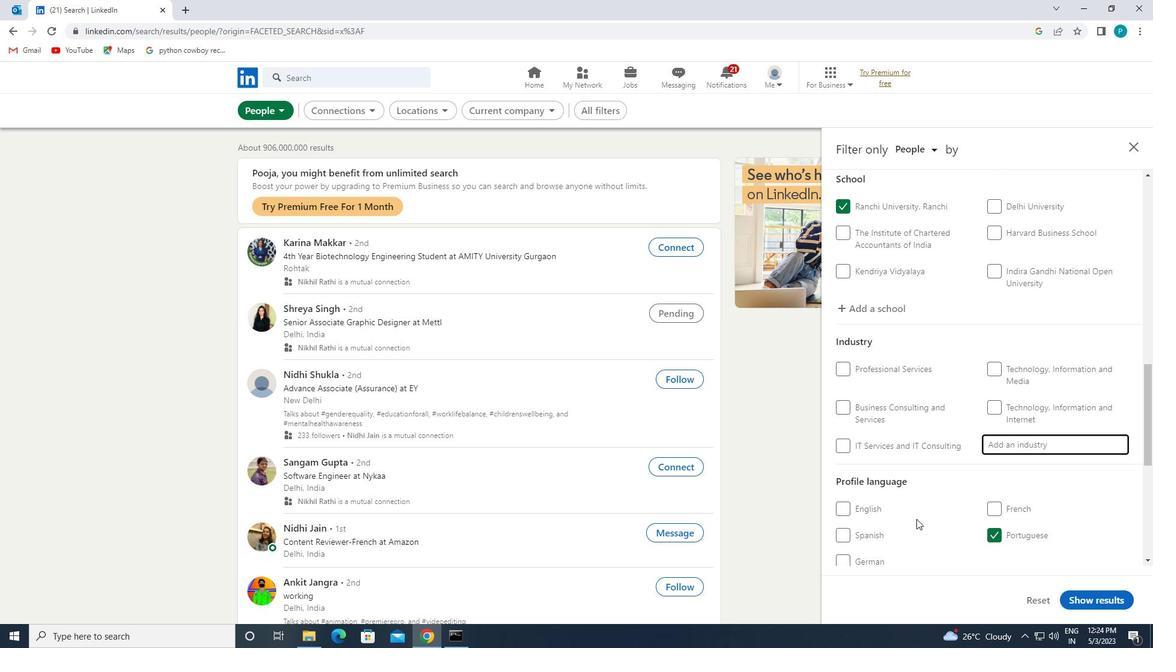 
Action: Mouse moved to (929, 523)
Screenshot: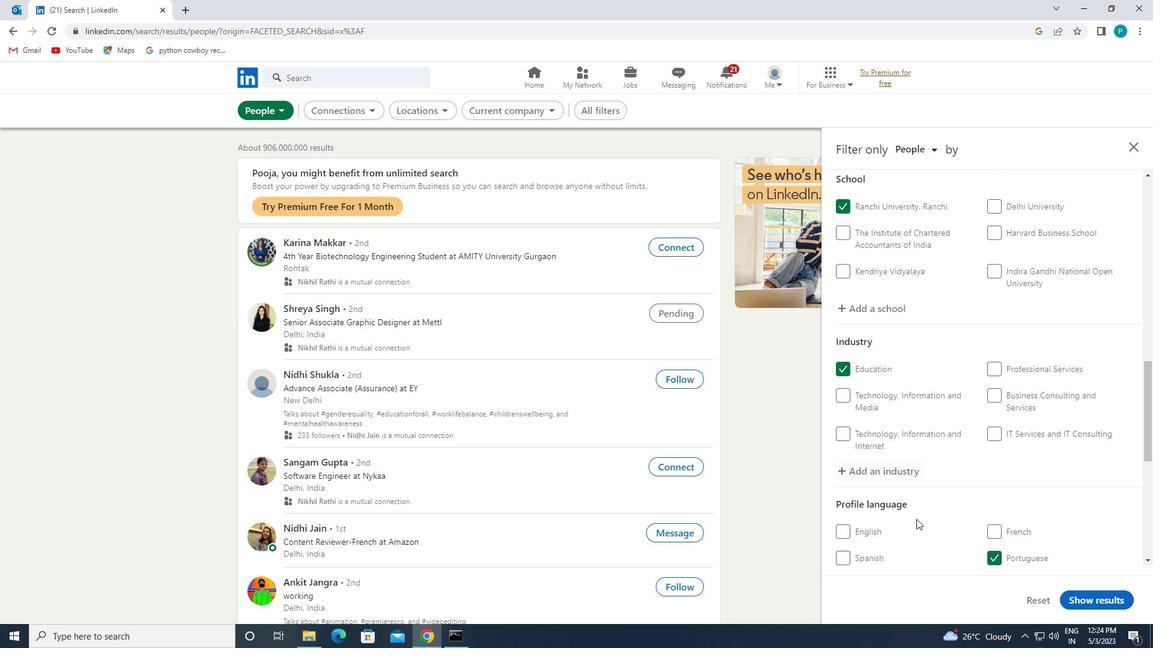 
Action: Mouse scrolled (929, 523) with delta (0, 0)
Screenshot: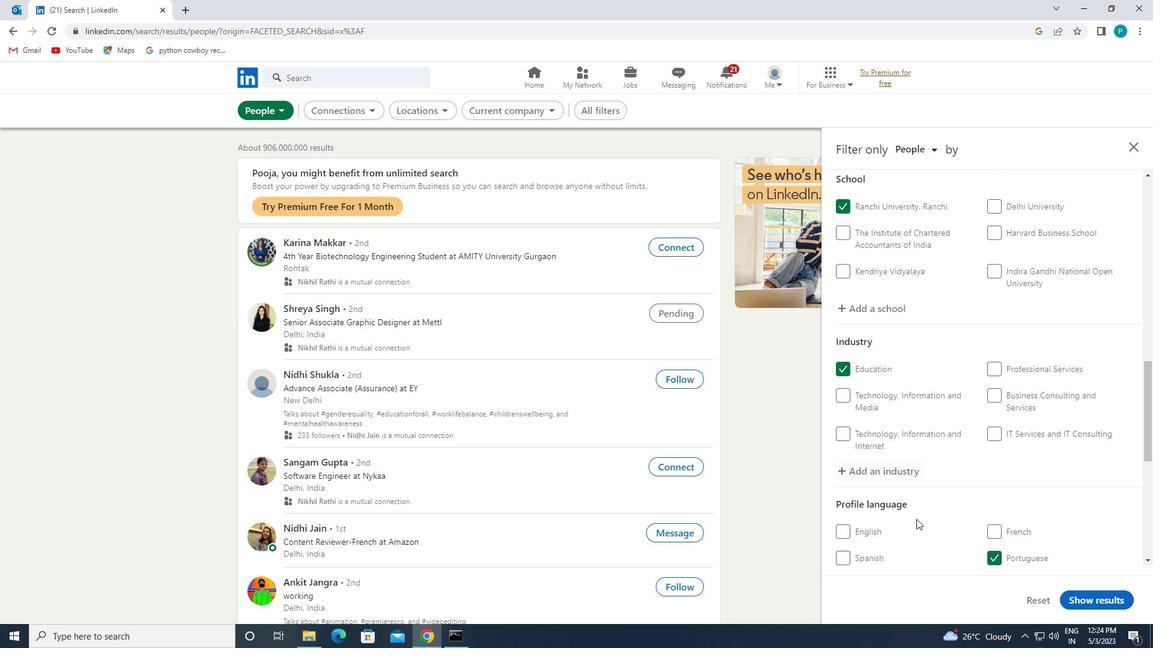 
Action: Mouse moved to (935, 524)
Screenshot: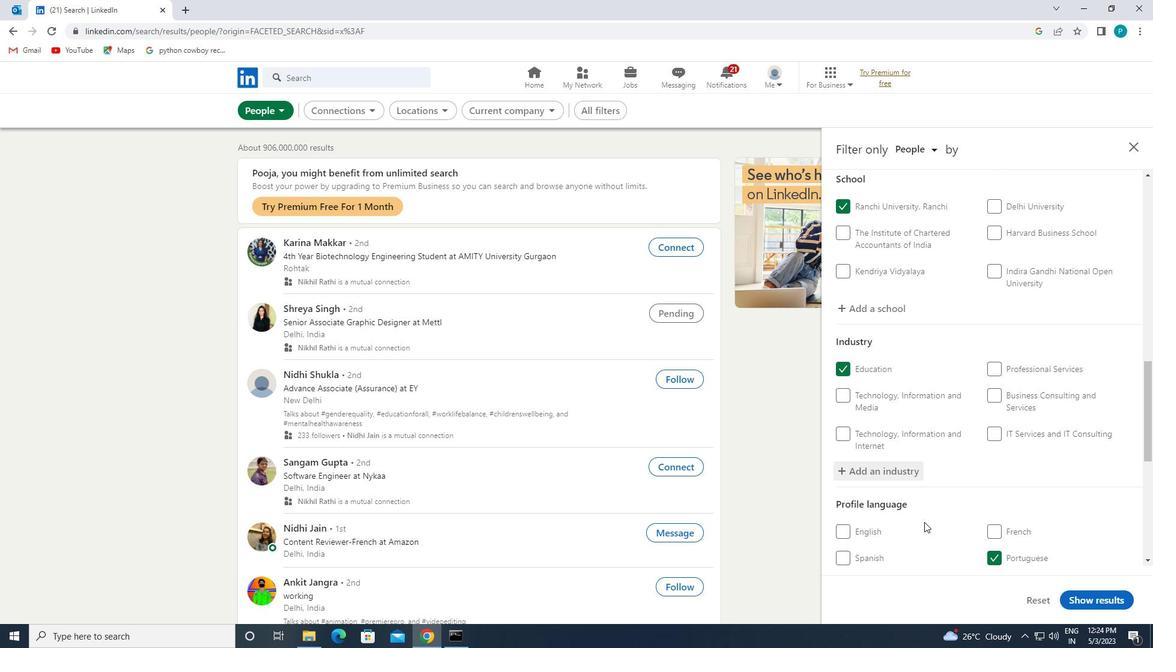 
Action: Mouse scrolled (935, 524) with delta (0, 0)
Screenshot: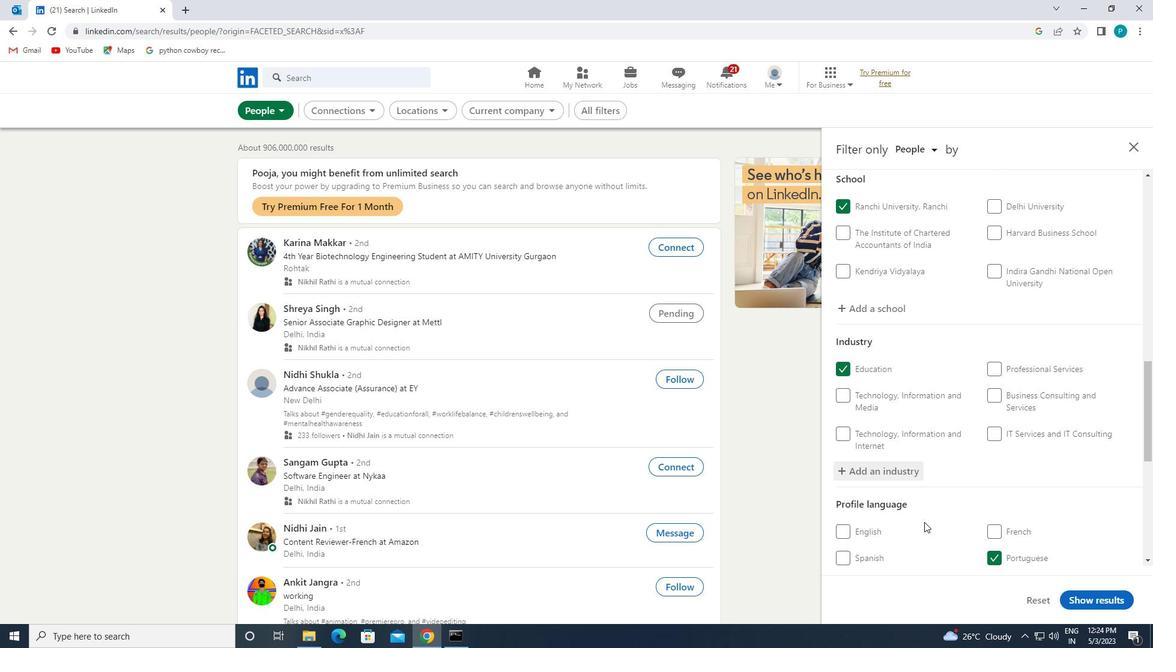 
Action: Mouse moved to (1011, 497)
Screenshot: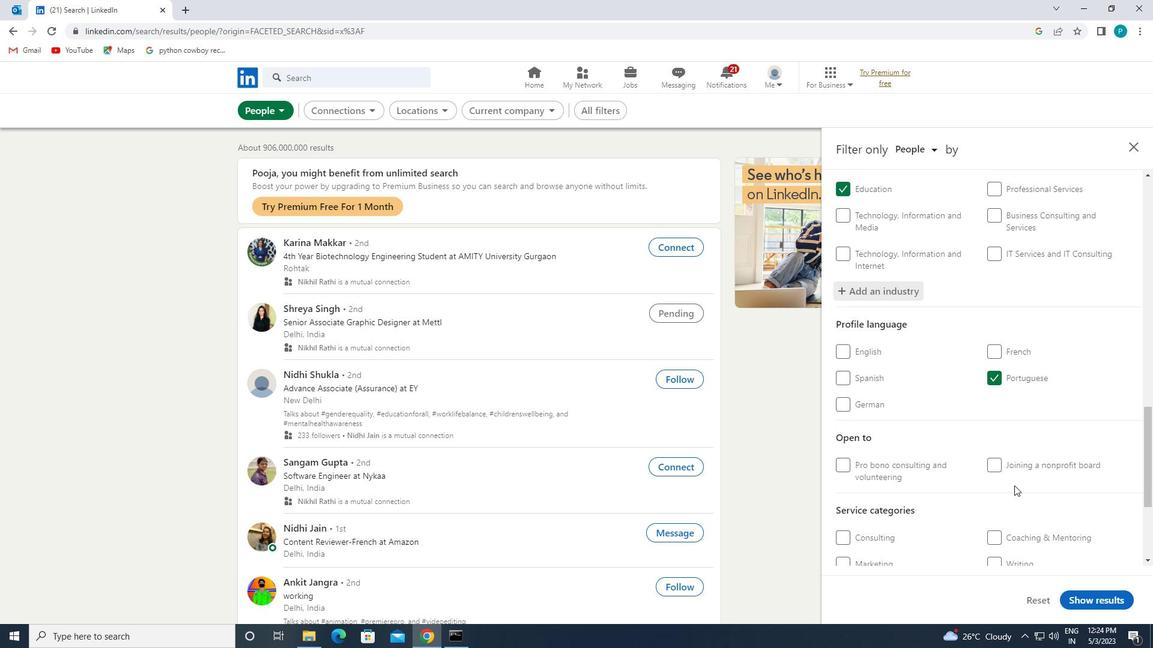 
Action: Mouse scrolled (1011, 497) with delta (0, 0)
Screenshot: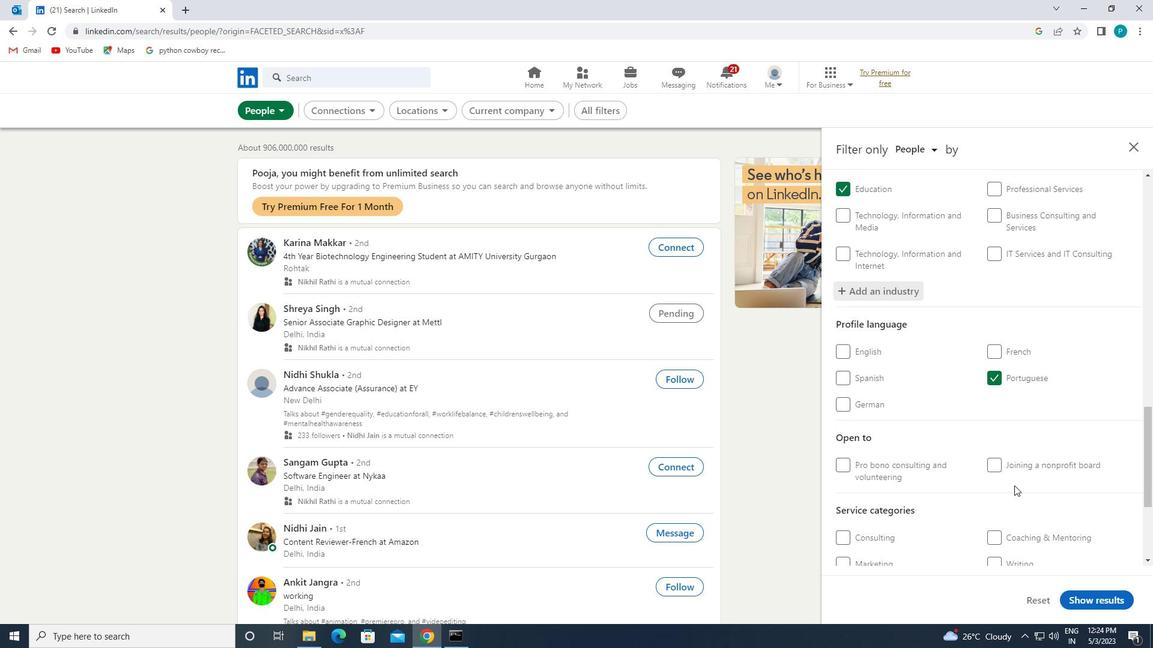 
Action: Mouse moved to (1010, 497)
Screenshot: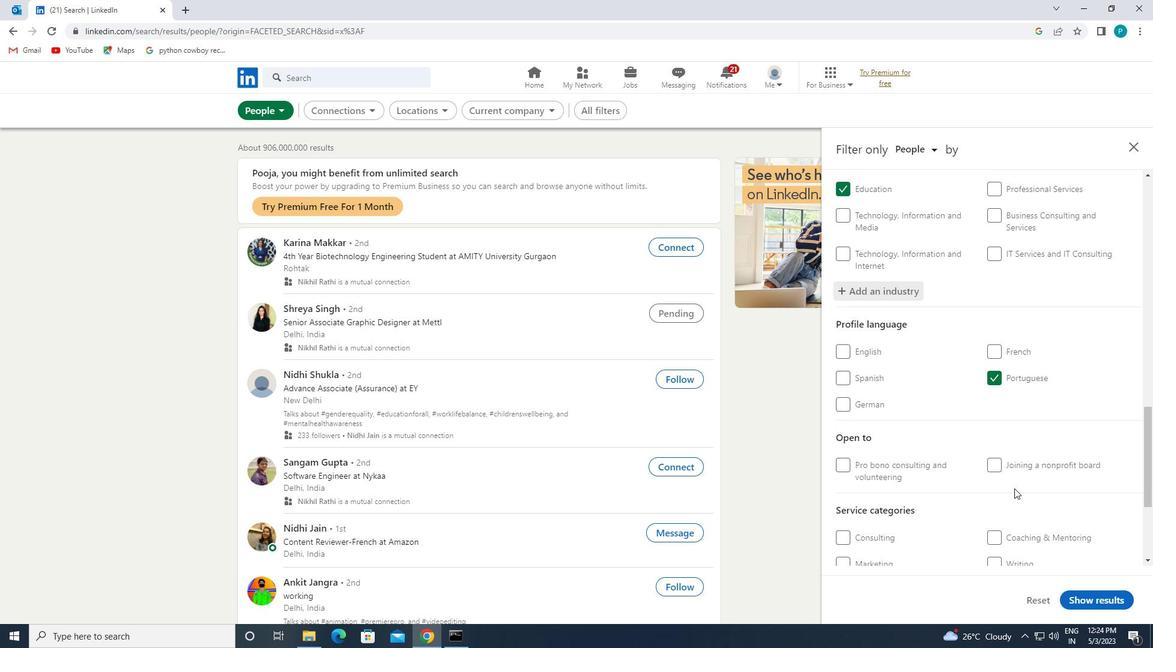 
Action: Mouse scrolled (1010, 497) with delta (0, 0)
Screenshot: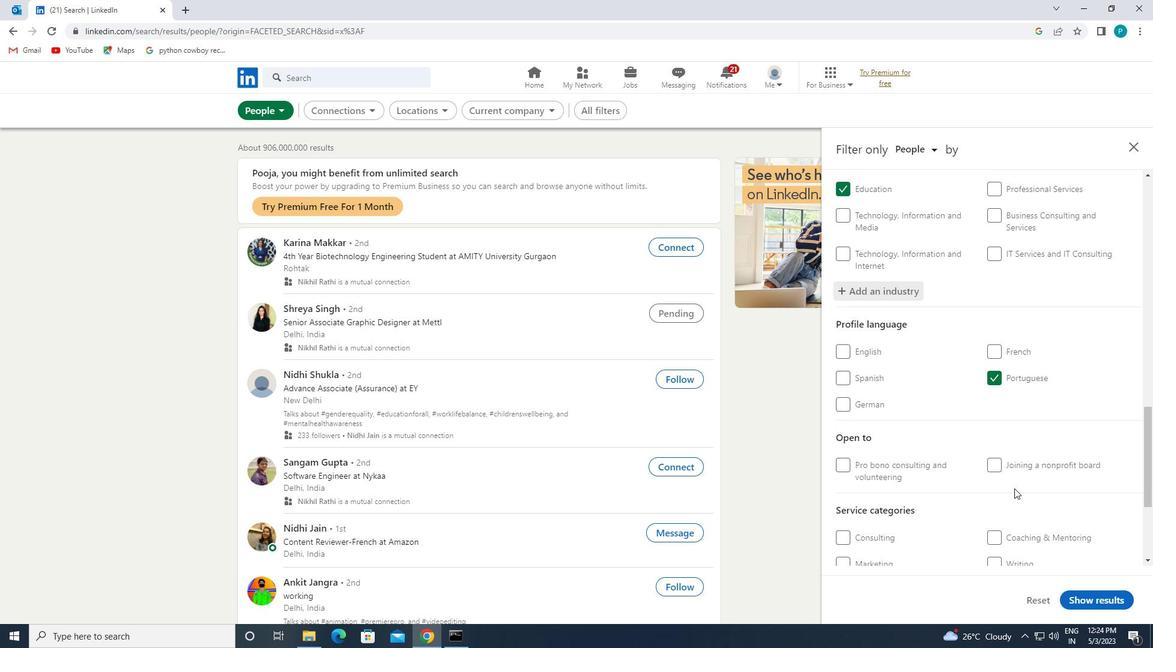 
Action: Mouse moved to (1013, 463)
Screenshot: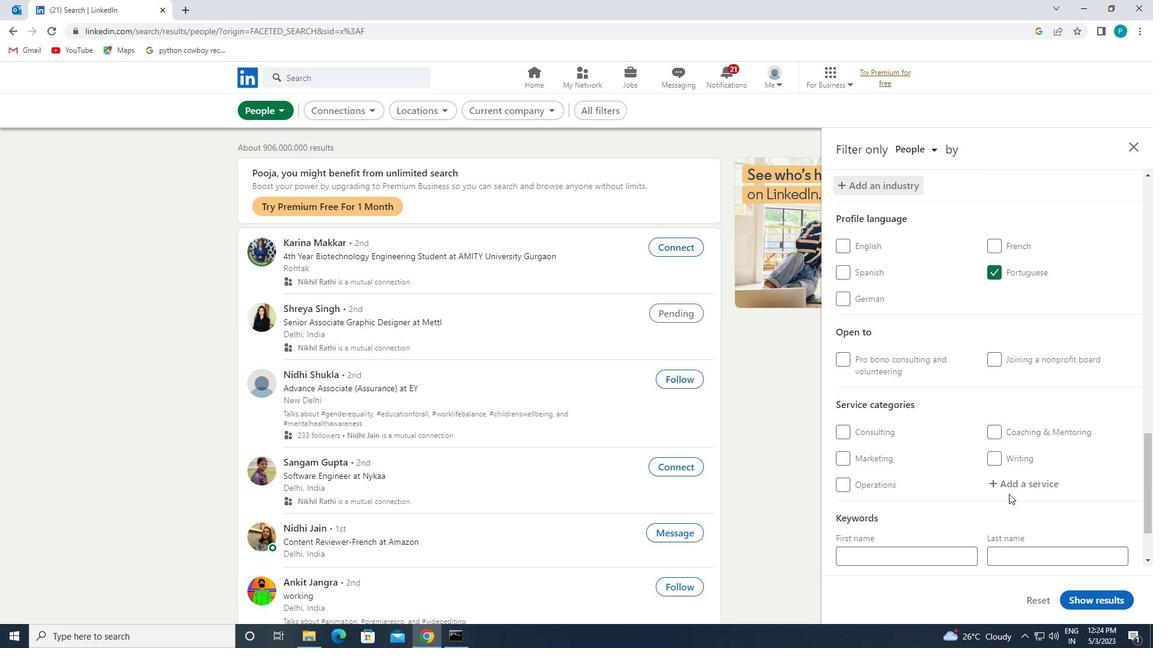
Action: Mouse pressed left at (1013, 463)
Screenshot: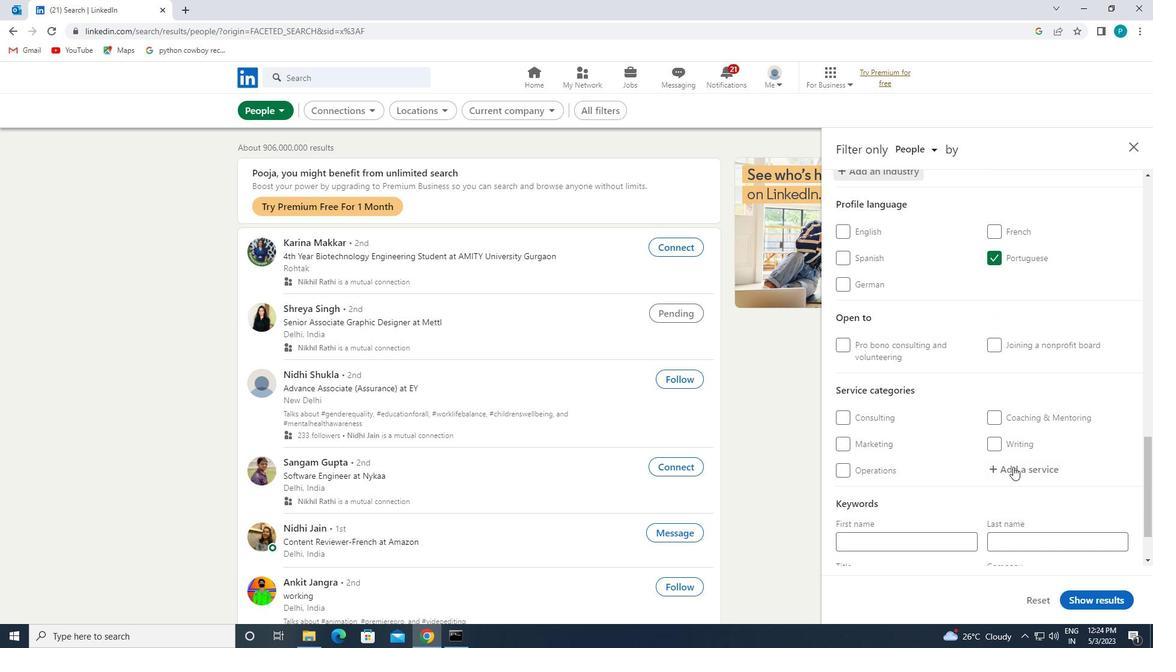 
Action: Mouse moved to (1013, 463)
Screenshot: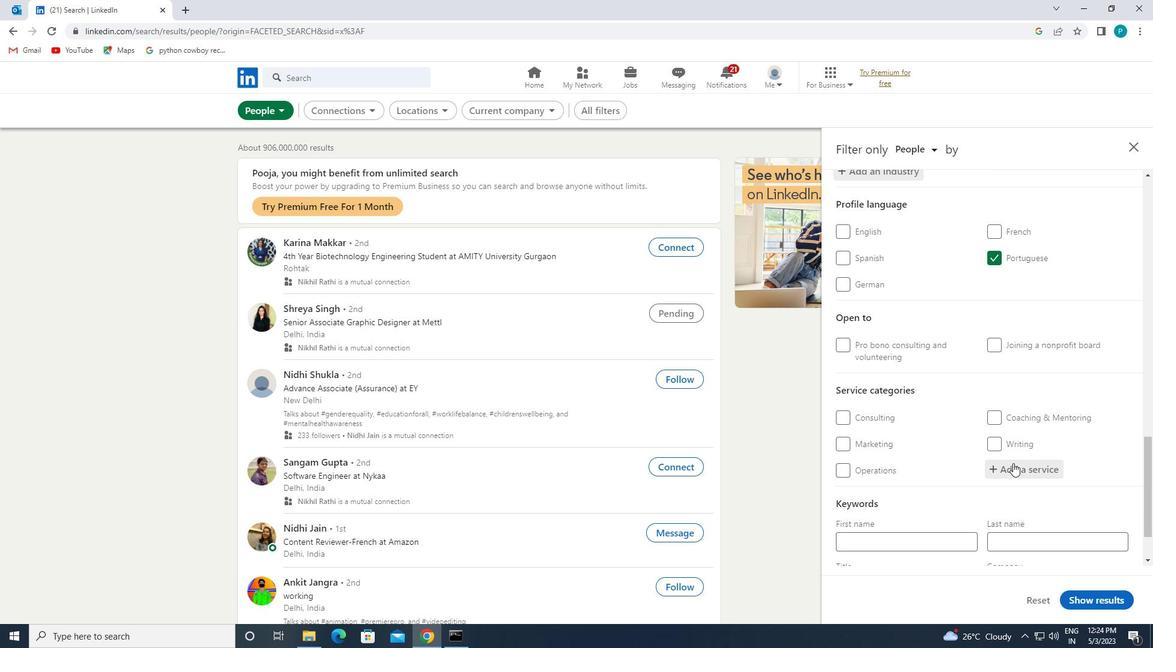 
Action: Key pressed <Key.caps_lock>P<Key.caps_lock>ROPERTY
Screenshot: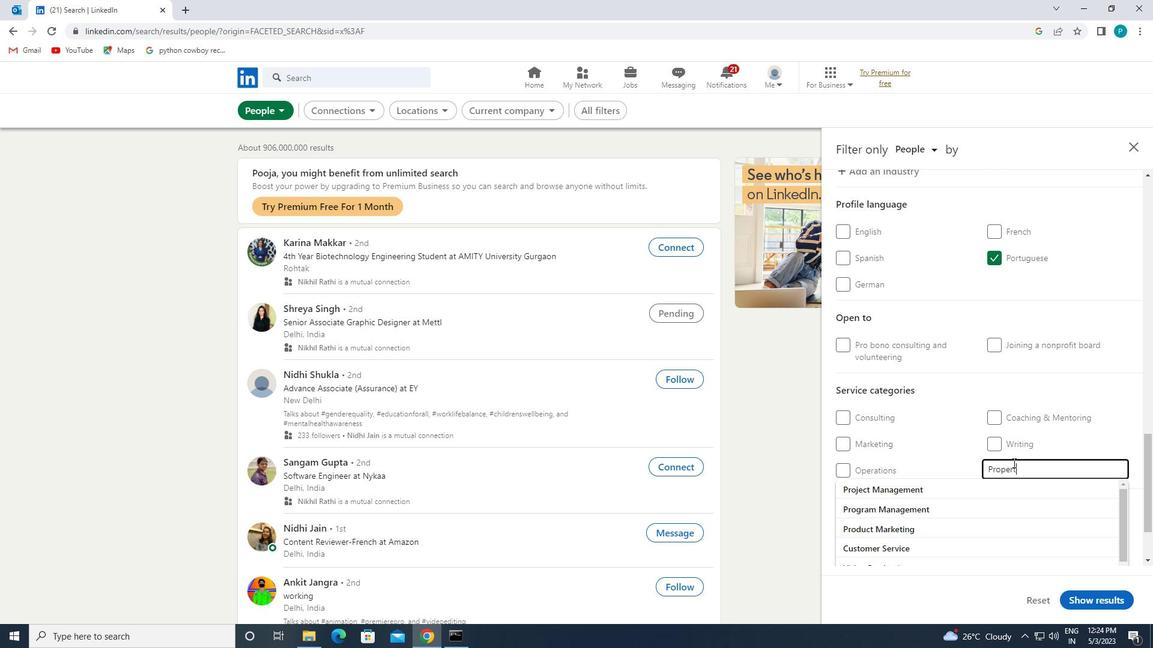 
Action: Mouse moved to (960, 490)
Screenshot: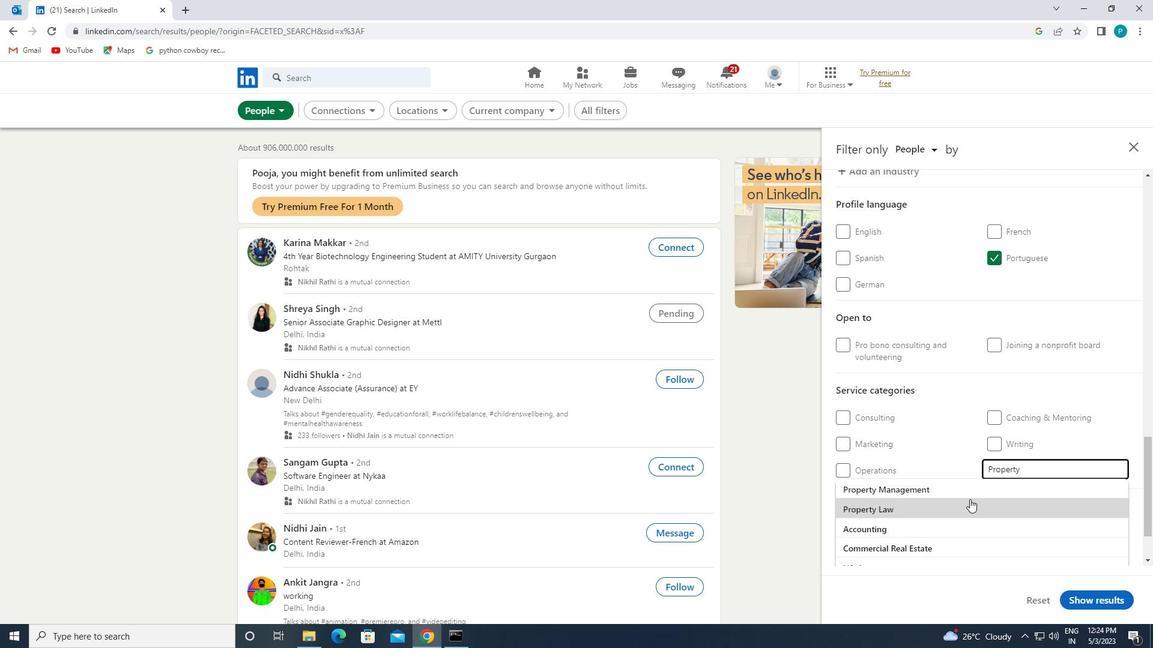 
Action: Mouse pressed left at (960, 490)
Screenshot: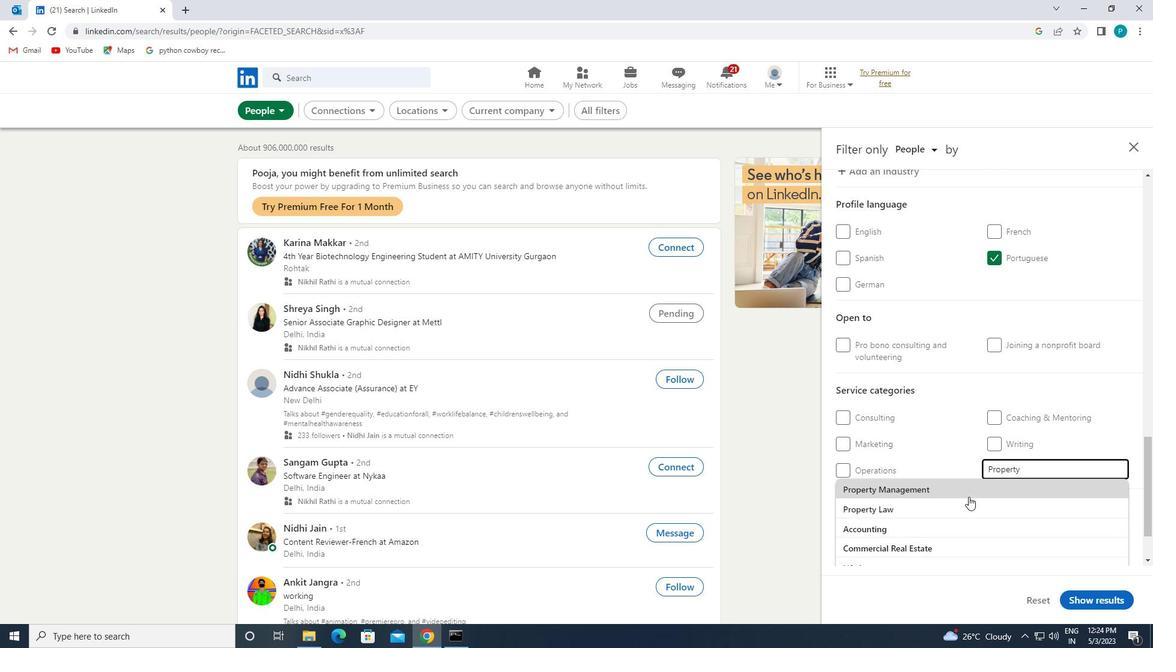 
Action: Mouse scrolled (960, 489) with delta (0, 0)
Screenshot: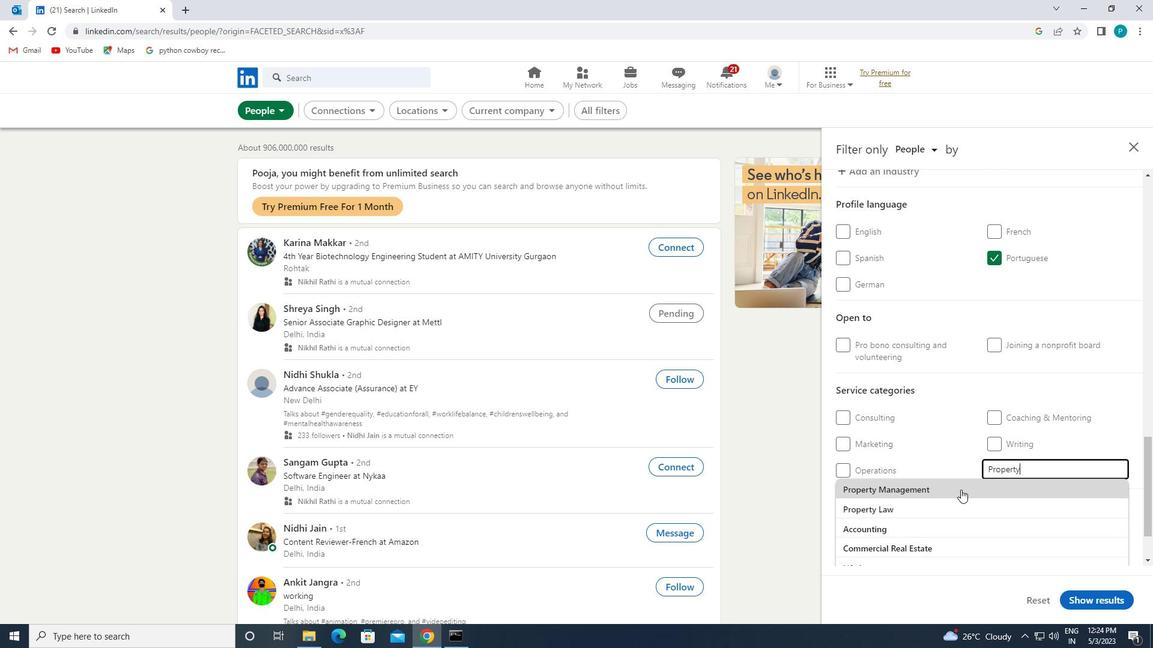 
Action: Mouse scrolled (960, 489) with delta (0, 0)
Screenshot: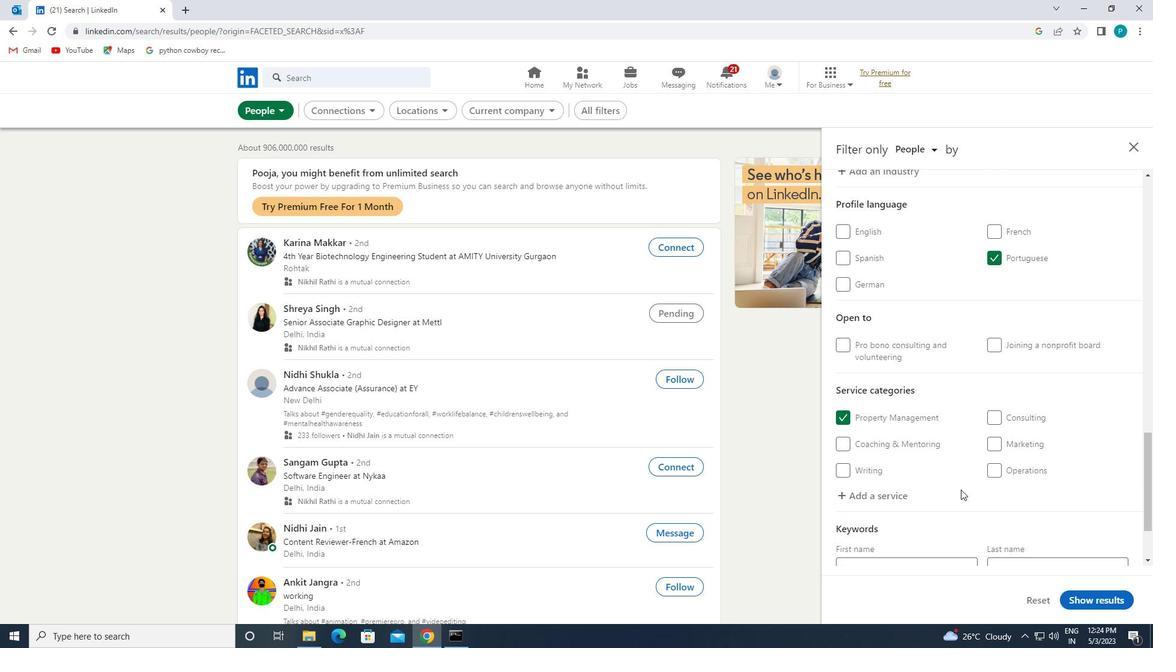 
Action: Mouse scrolled (960, 489) with delta (0, 0)
Screenshot: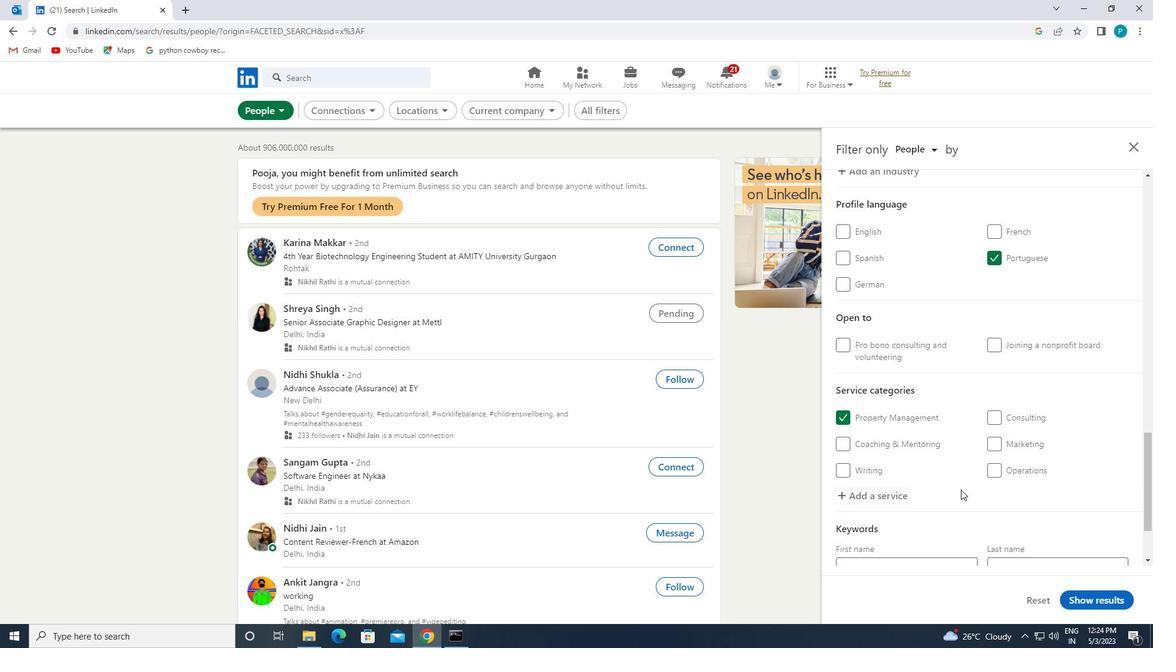 
Action: Mouse scrolled (960, 489) with delta (0, 0)
Screenshot: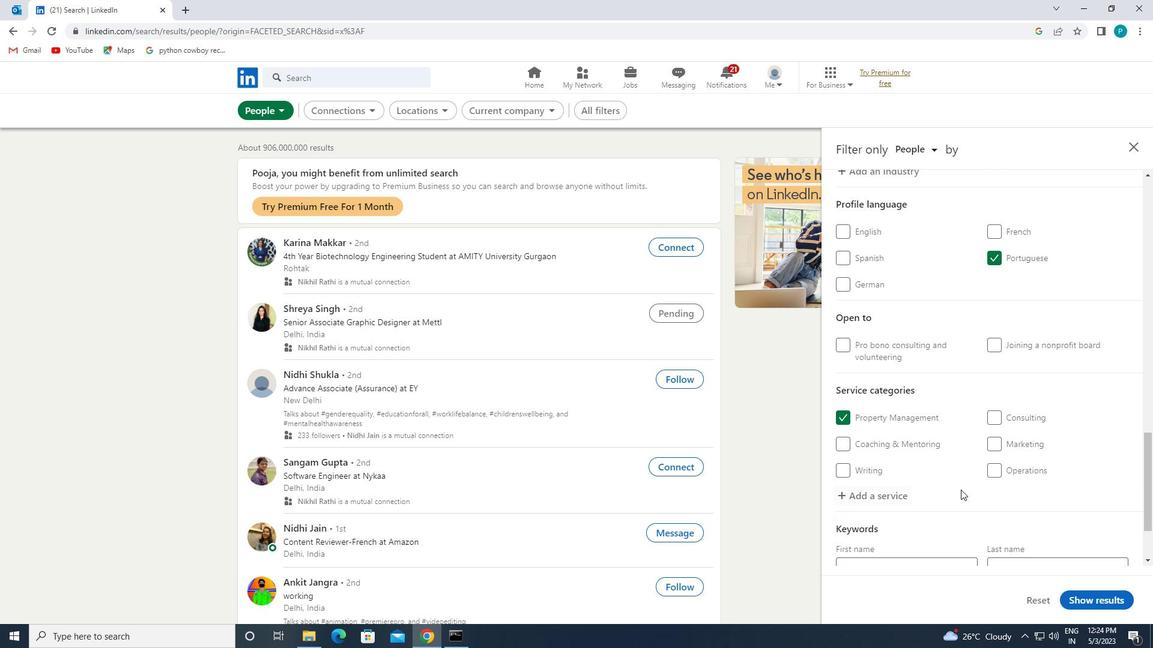 
Action: Mouse moved to (942, 508)
Screenshot: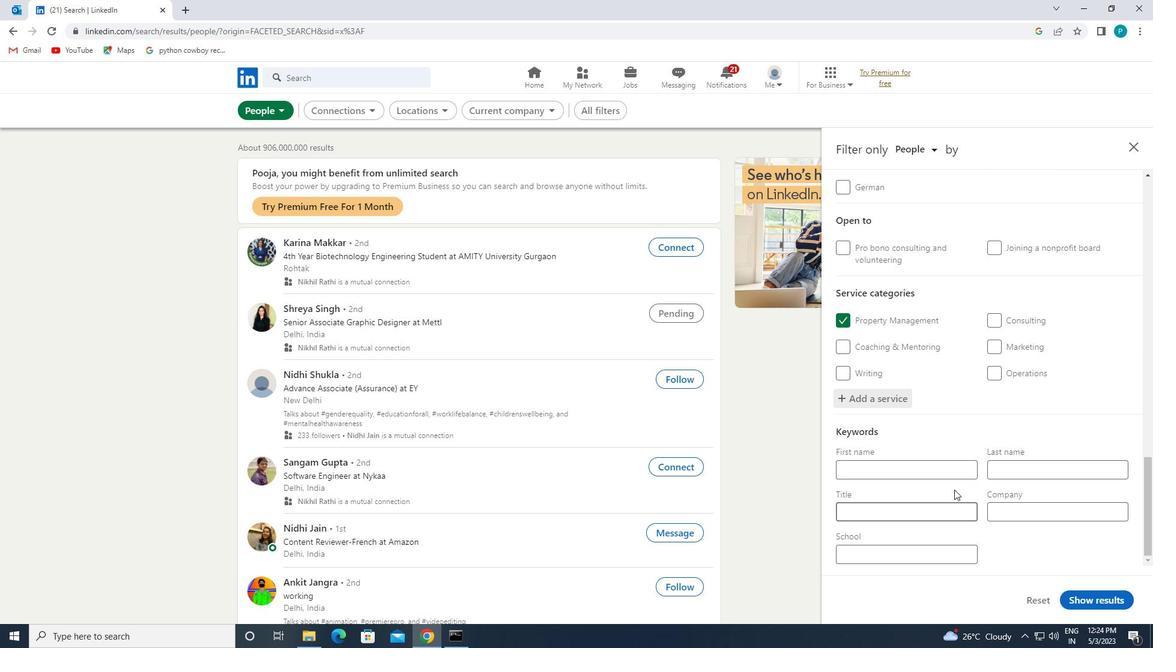 
Action: Mouse pressed left at (942, 508)
Screenshot: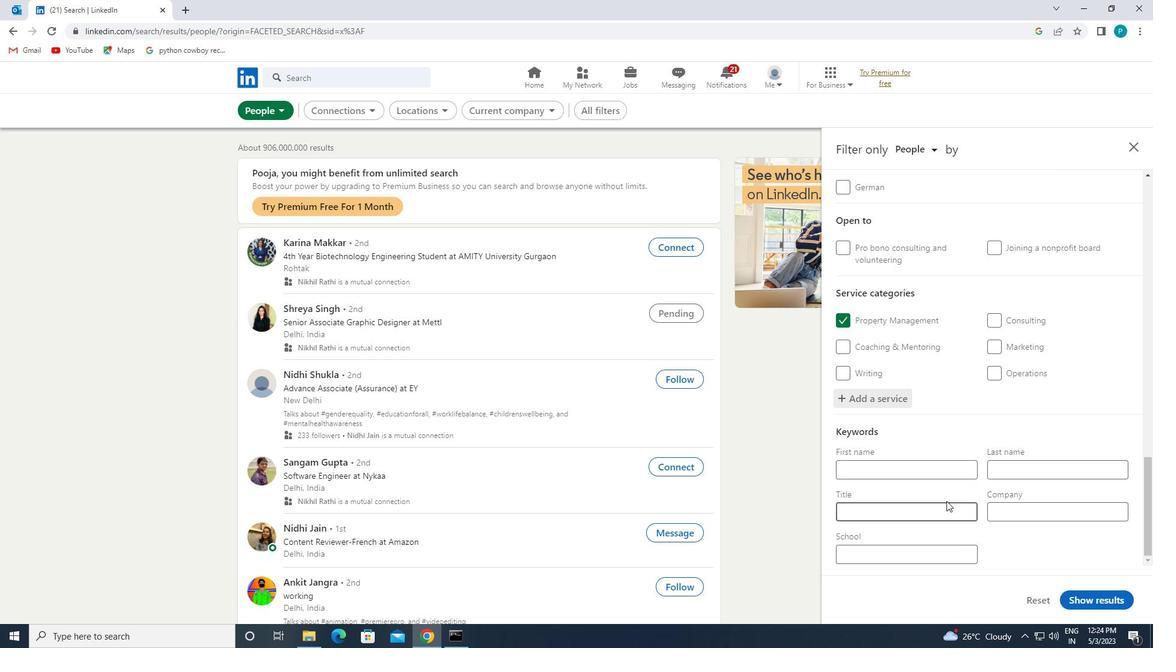 
Action: Key pressed <Key.caps_lock>C<Key.caps_lock>ULTURE<Key.space><Key.caps_lock>I<Key.backspace>O<Key.caps_lock>PERATION<Key.space><Key.backspace>S<Key.space><Key.caps_lock>M<Key.caps_lock>ANAGER
Screenshot: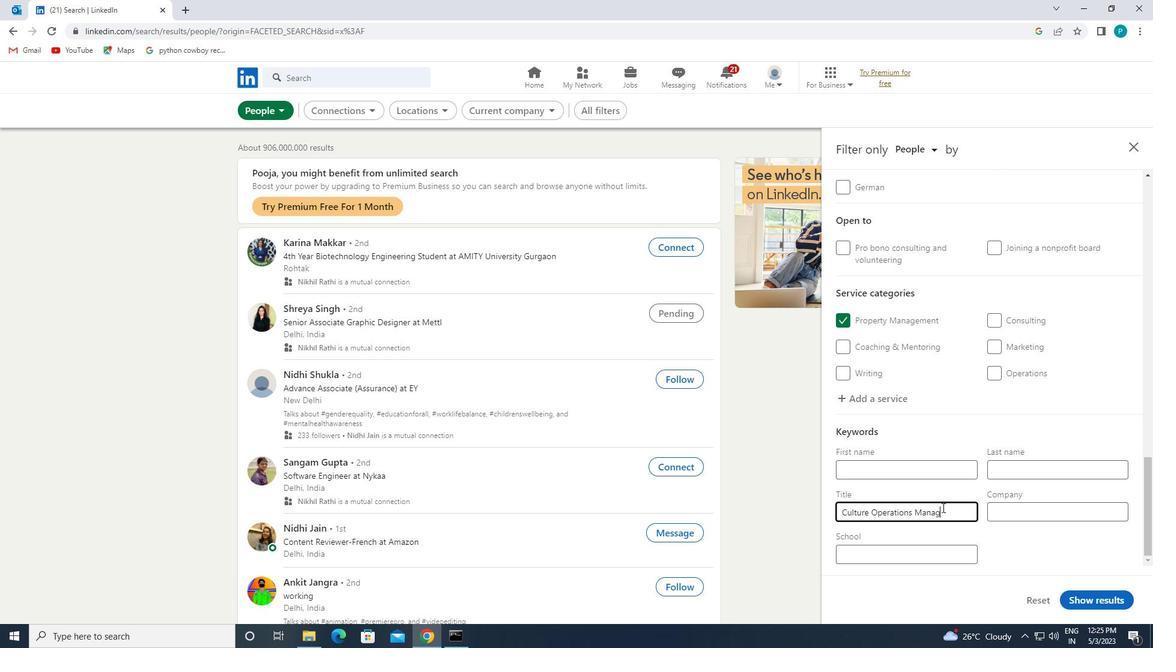 
Action: Mouse moved to (1077, 607)
Screenshot: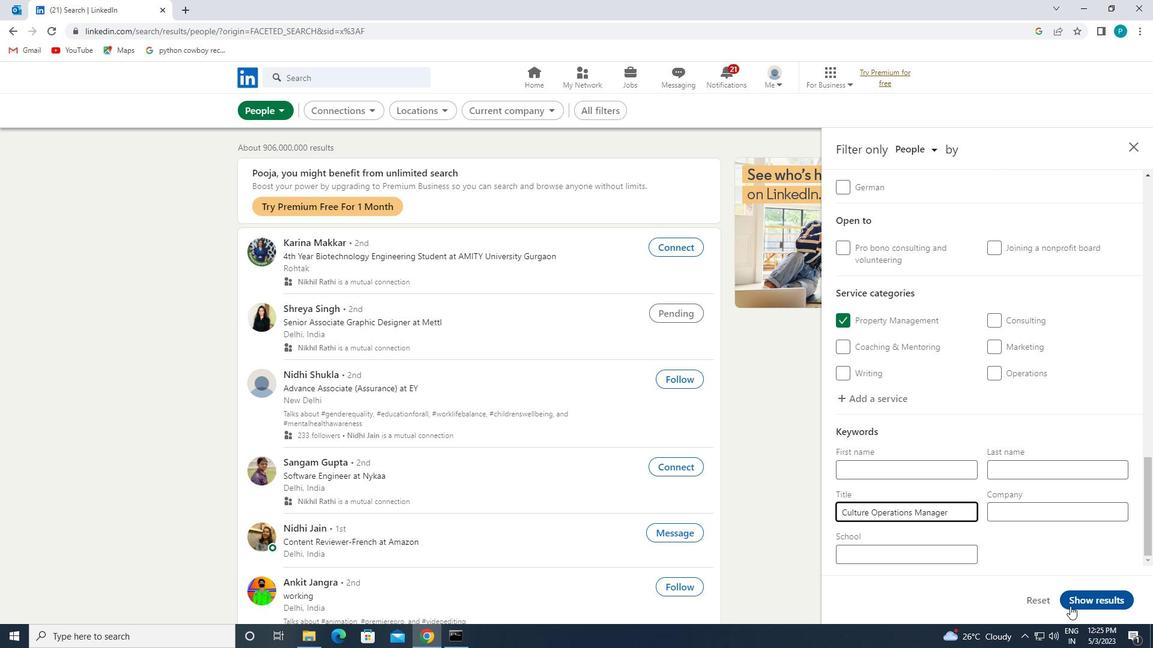 
Action: Mouse pressed left at (1077, 607)
Screenshot: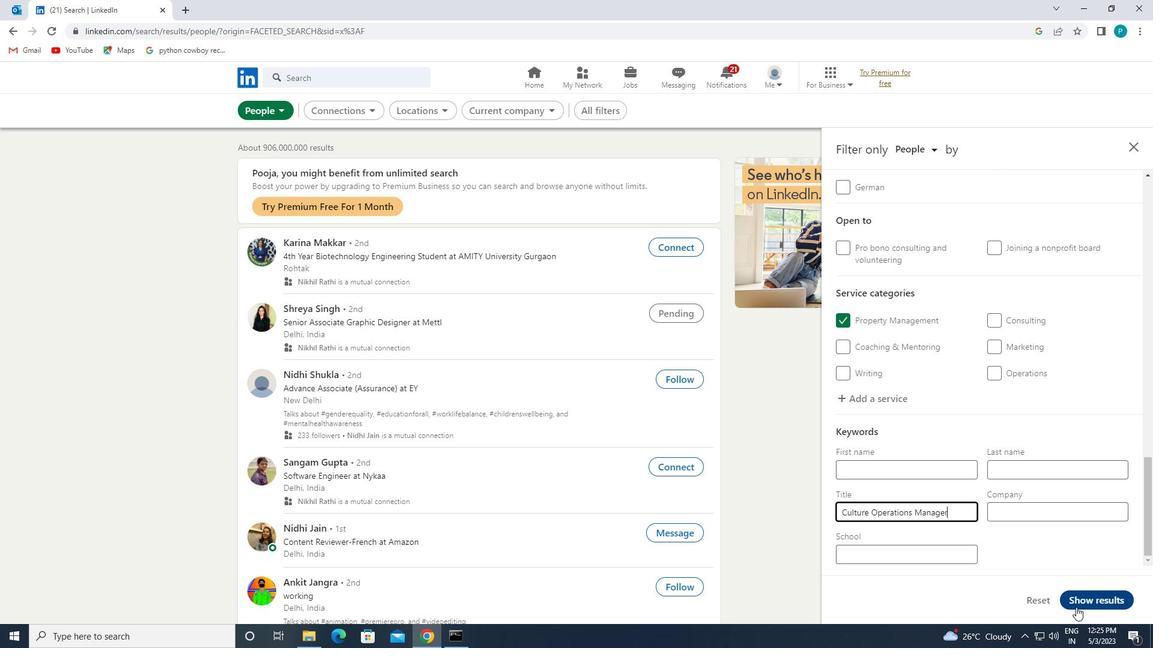 
